 Task: Research Airbnb properties in Ivatsevichy, Belarus from 8th November, 2023 to 19th November, 2023 for 1 adult. Place can be shared room with 1  bedroom having 1 bed and 1 bathroom. Property type can be hotel. Look for 5 properties as per requirement.
Action: Mouse moved to (586, 74)
Screenshot: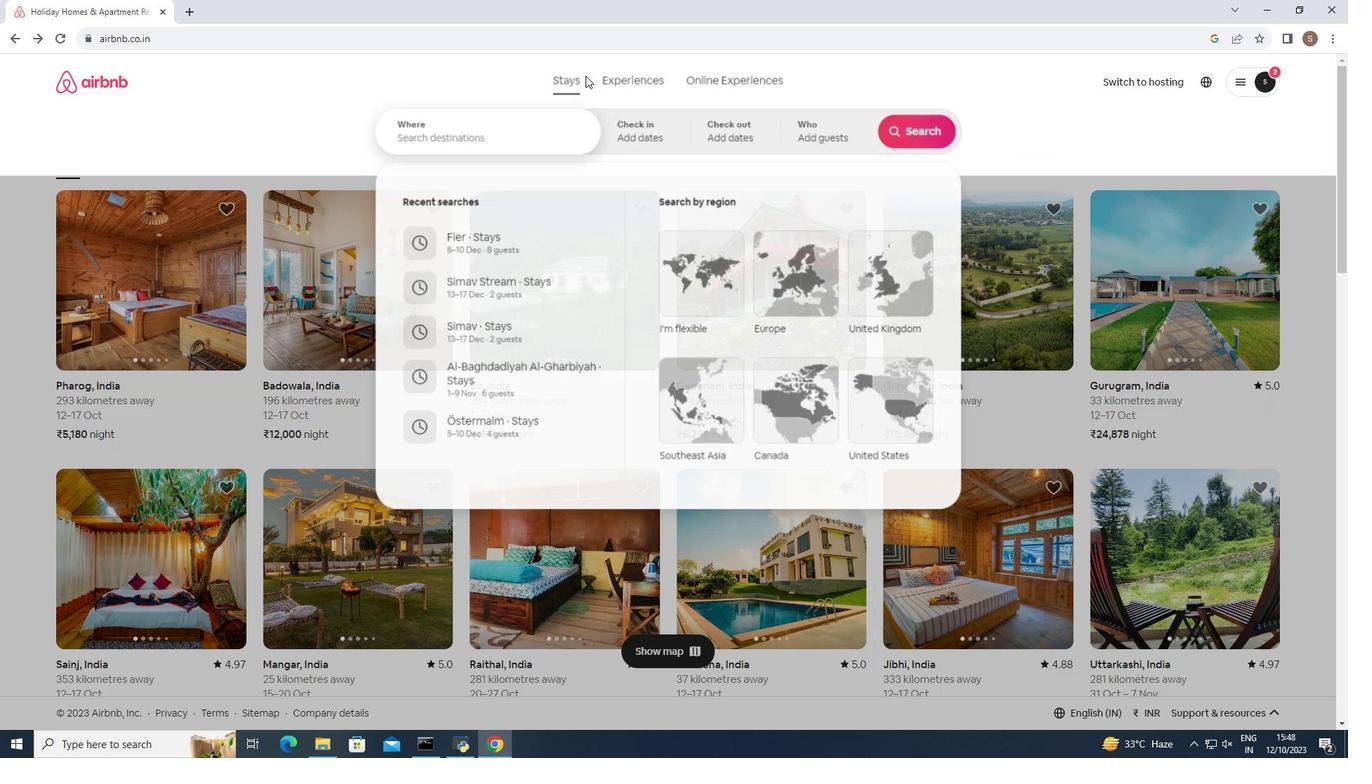 
Action: Mouse pressed left at (586, 74)
Screenshot: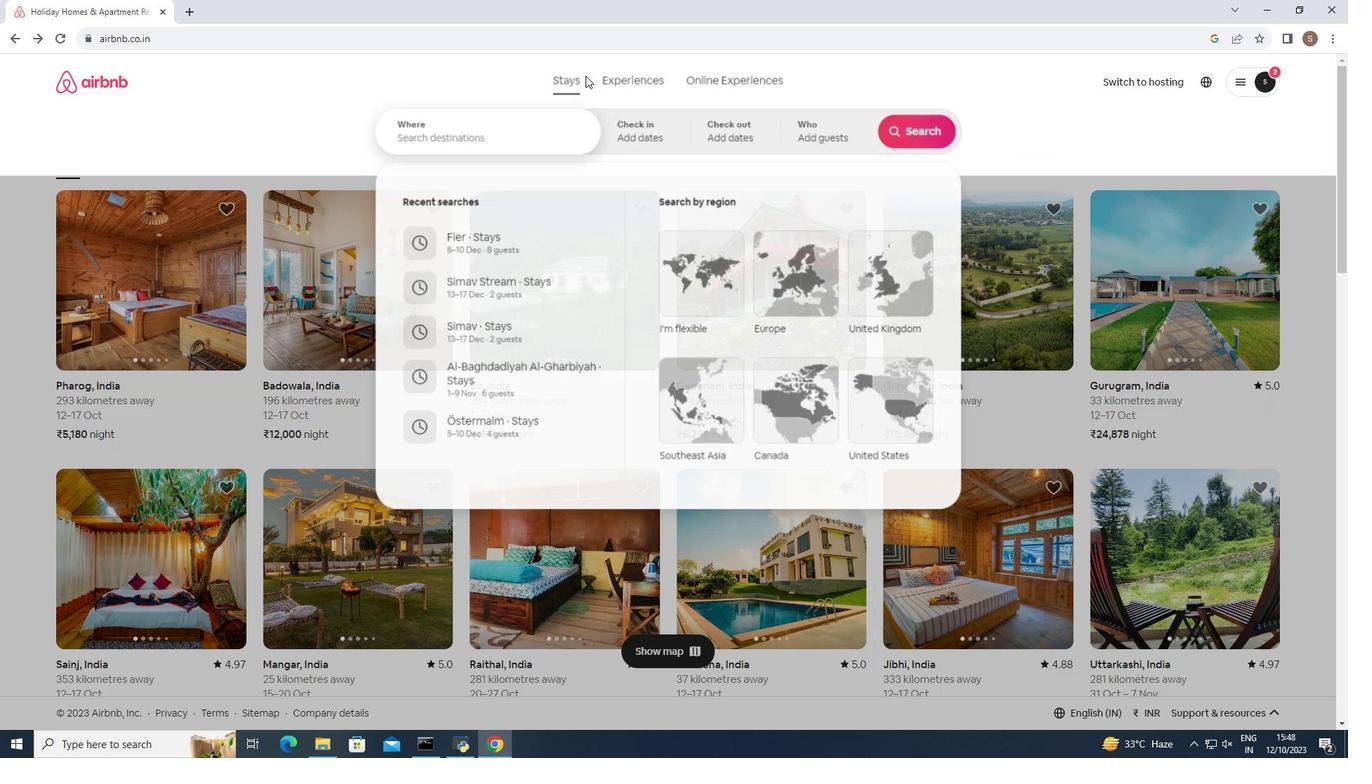 
Action: Mouse moved to (458, 135)
Screenshot: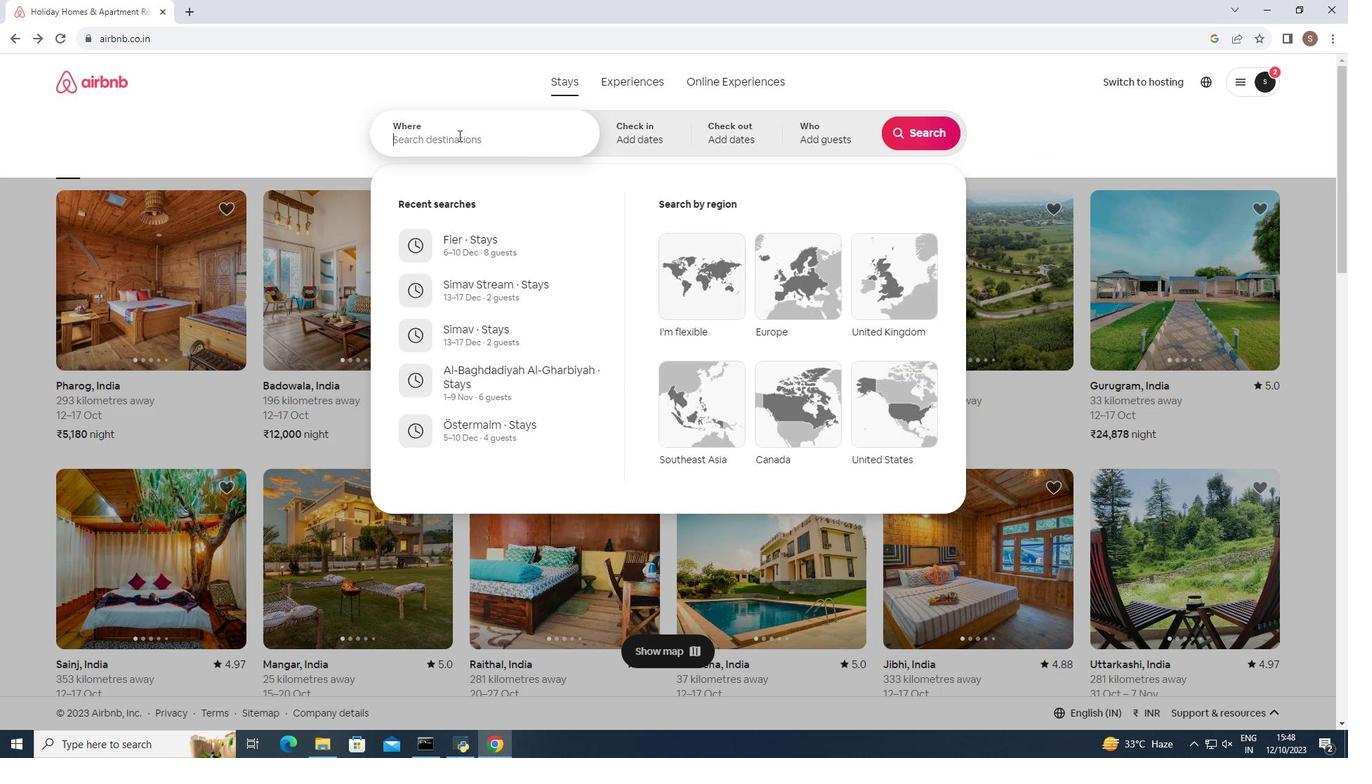 
Action: Mouse pressed left at (458, 135)
Screenshot: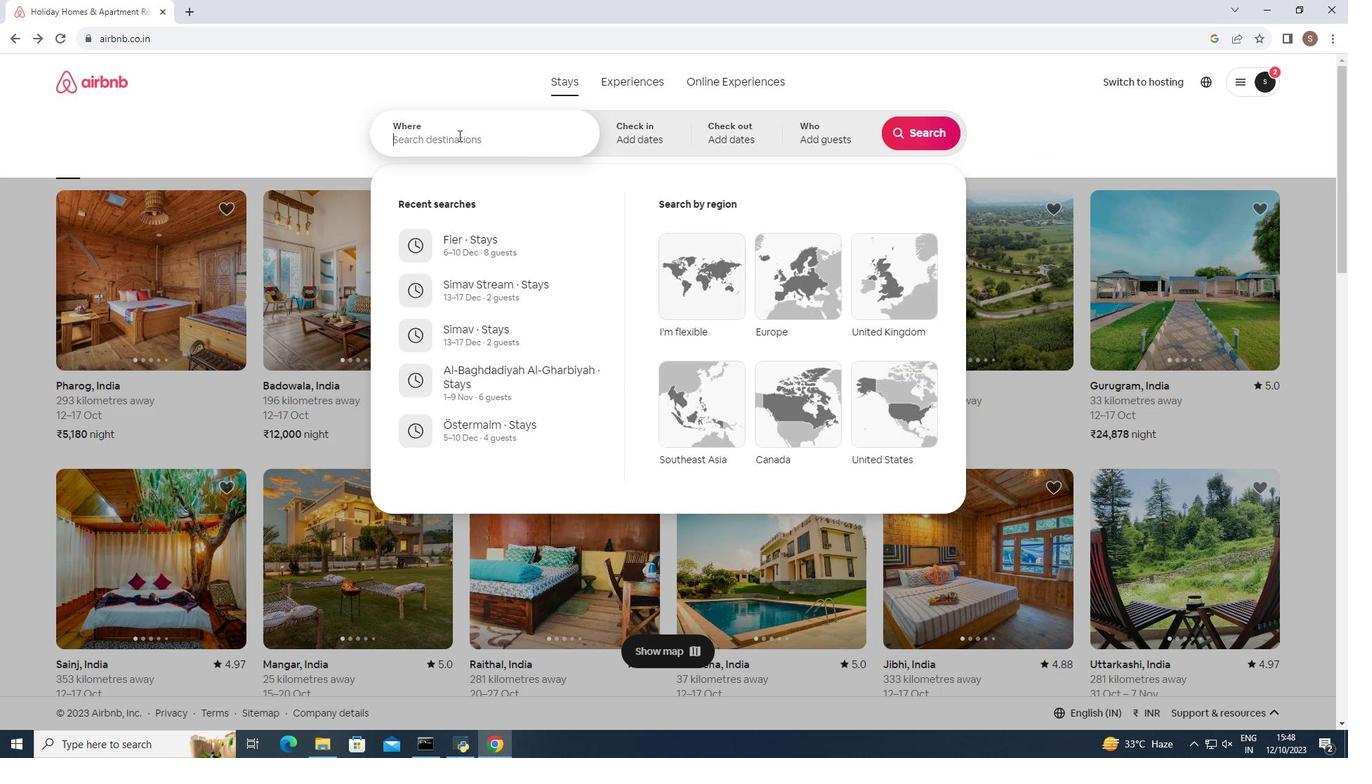 
Action: Key pressed <Key.shift>L<Key.backspace><Key.shift>Ivatsevichy,<Key.space><Key.shift>Belarus<Key.enter>
Screenshot: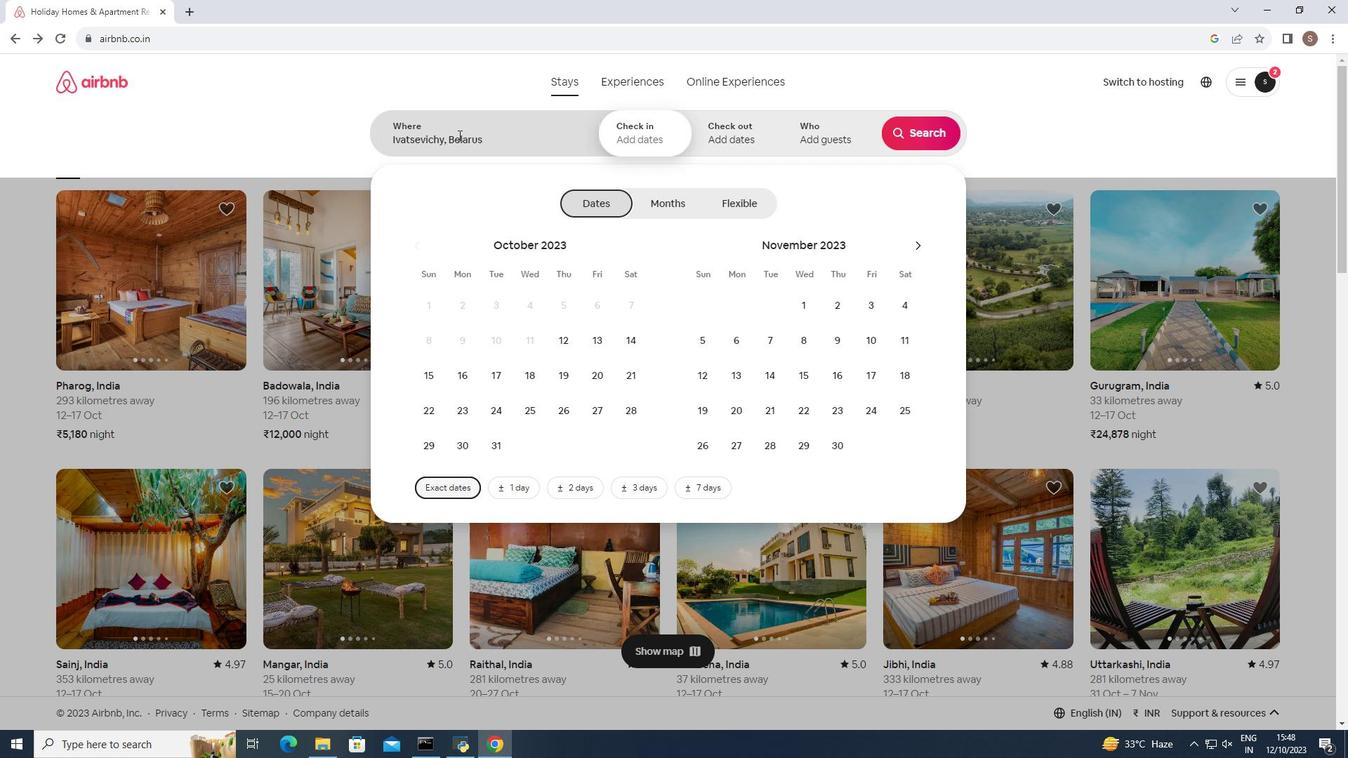 
Action: Mouse moved to (804, 343)
Screenshot: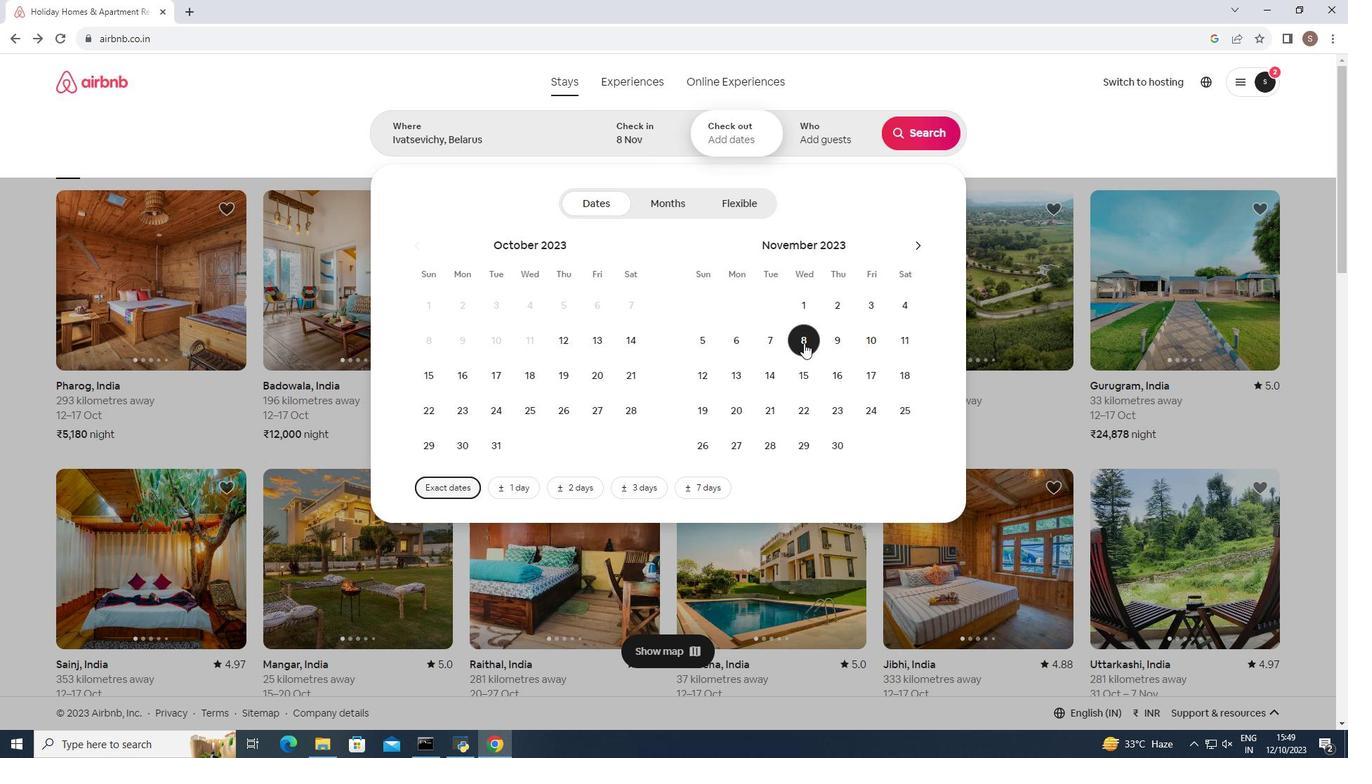 
Action: Mouse pressed left at (804, 343)
Screenshot: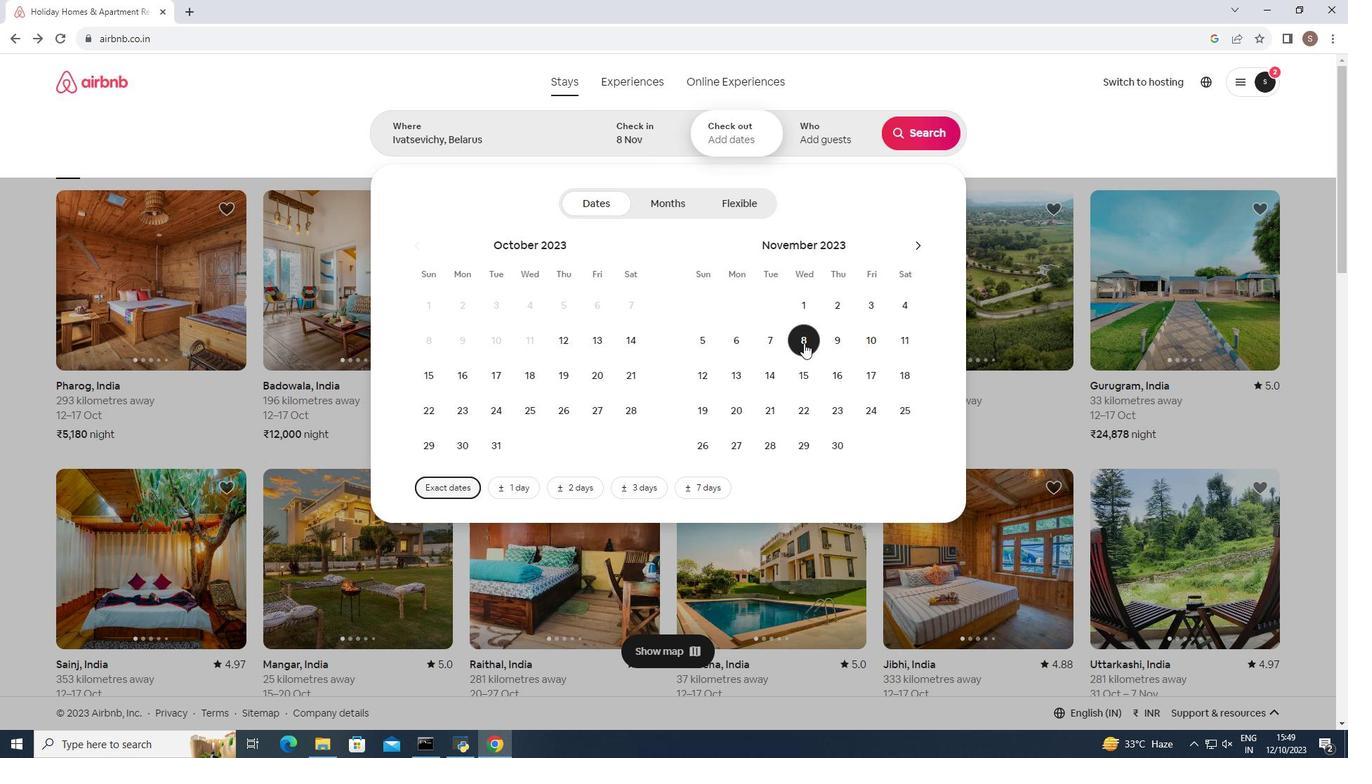 
Action: Mouse moved to (700, 409)
Screenshot: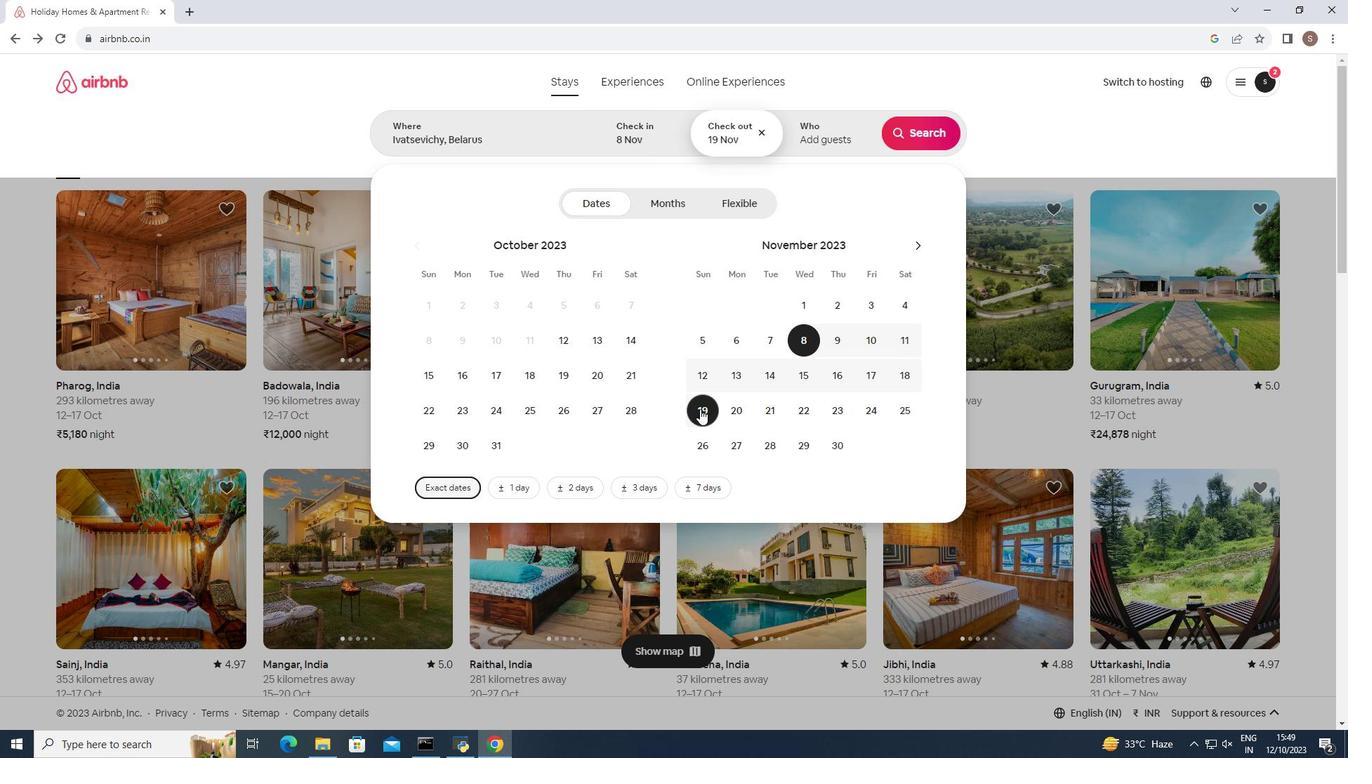 
Action: Mouse pressed left at (700, 409)
Screenshot: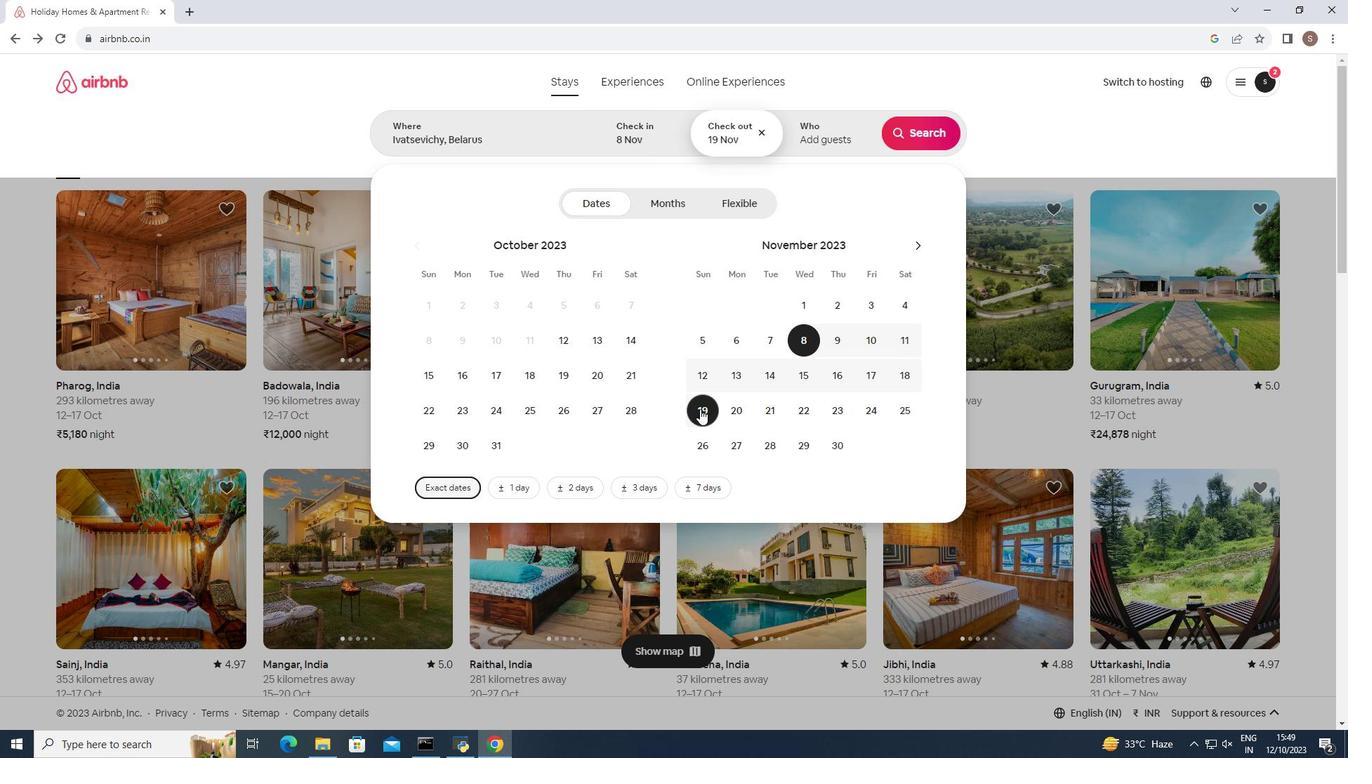 
Action: Mouse moved to (829, 135)
Screenshot: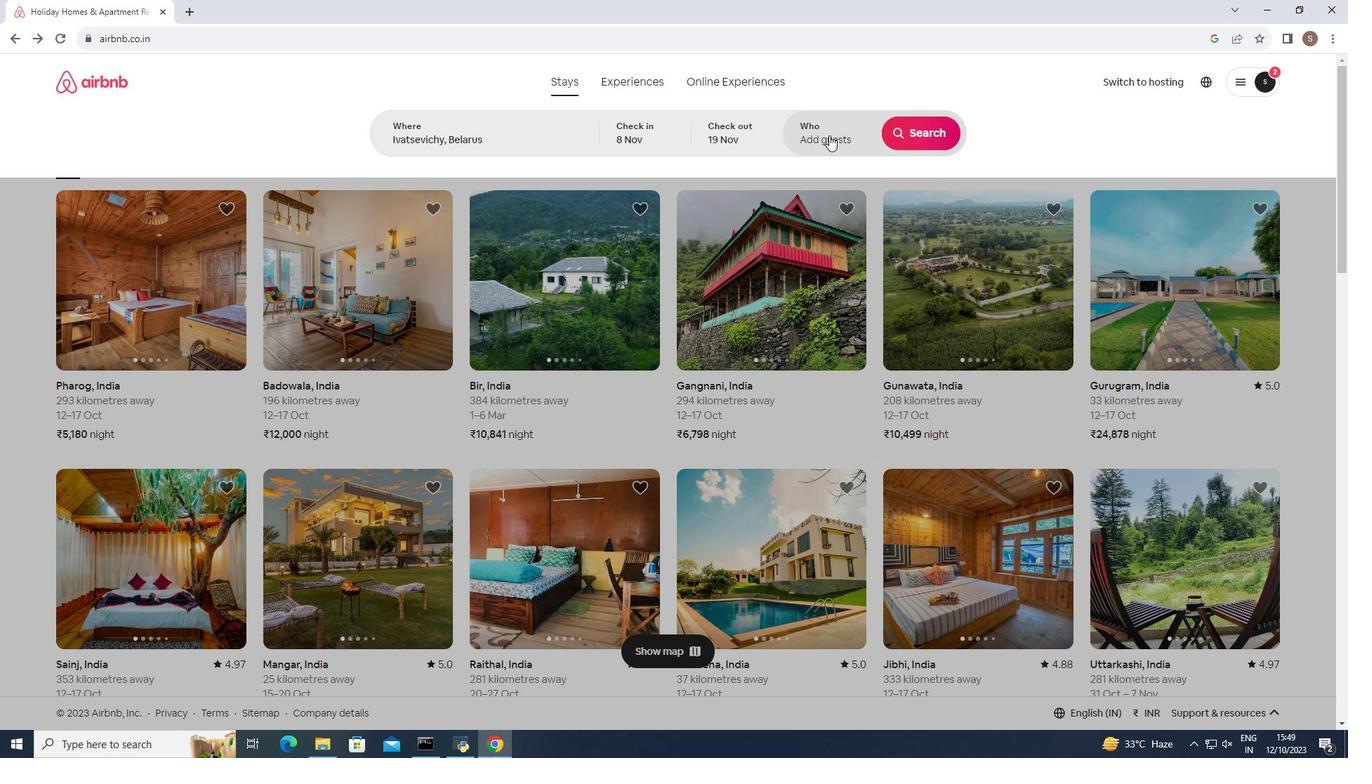 
Action: Mouse pressed left at (829, 135)
Screenshot: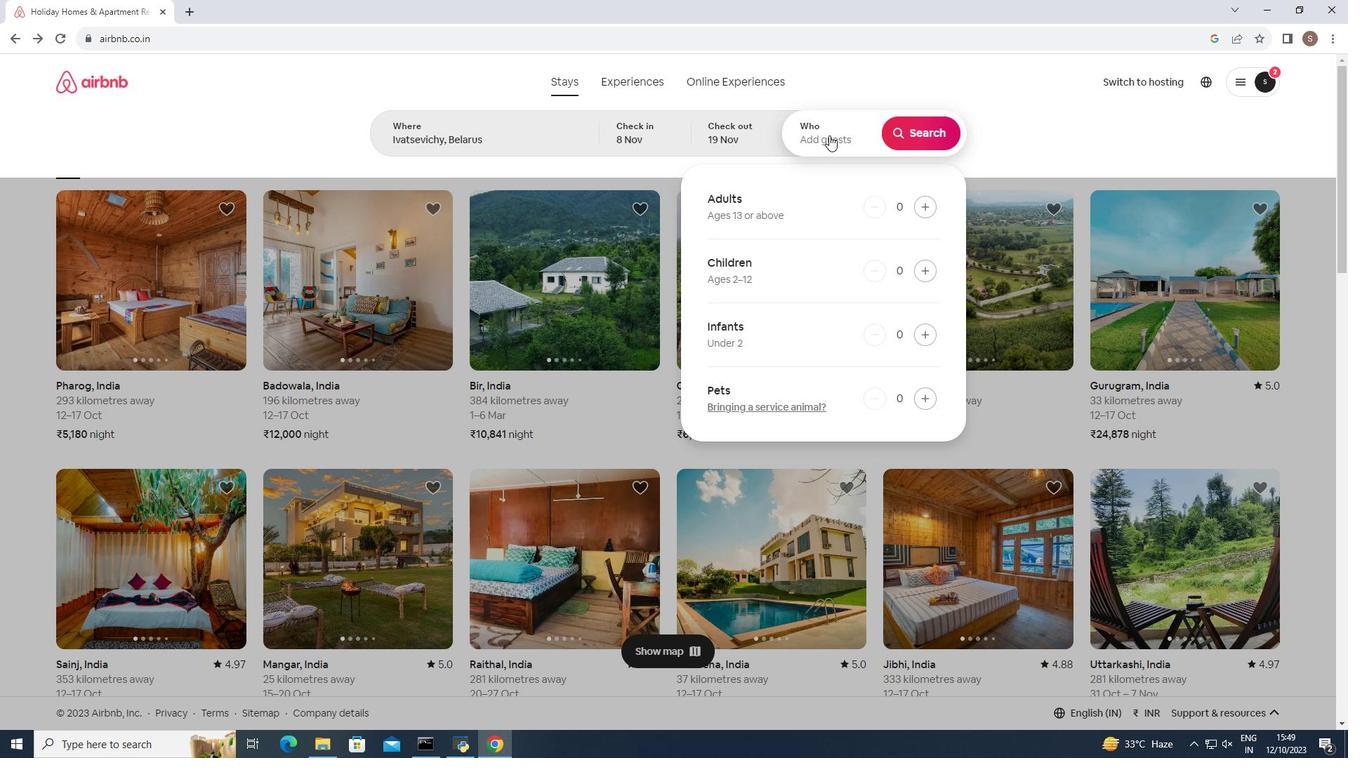 
Action: Mouse moved to (922, 210)
Screenshot: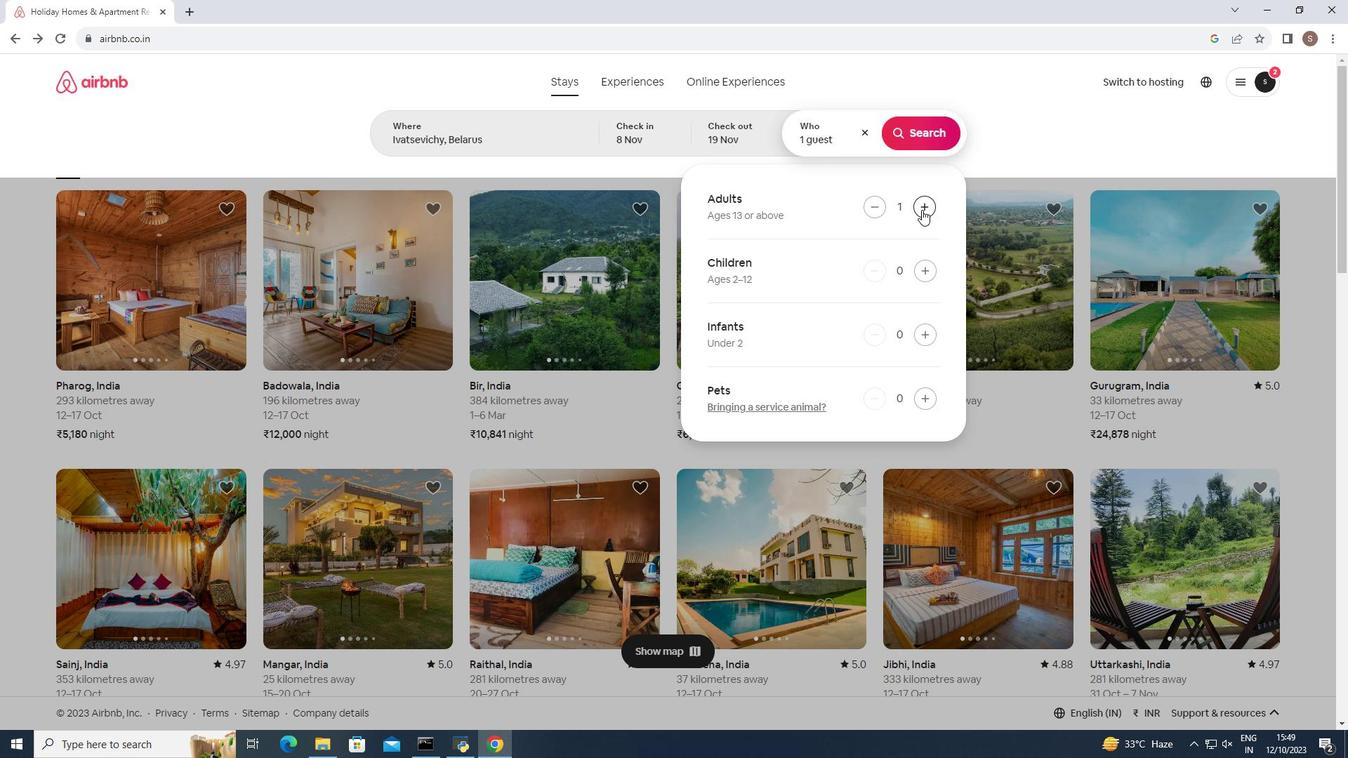 
Action: Mouse pressed left at (922, 210)
Screenshot: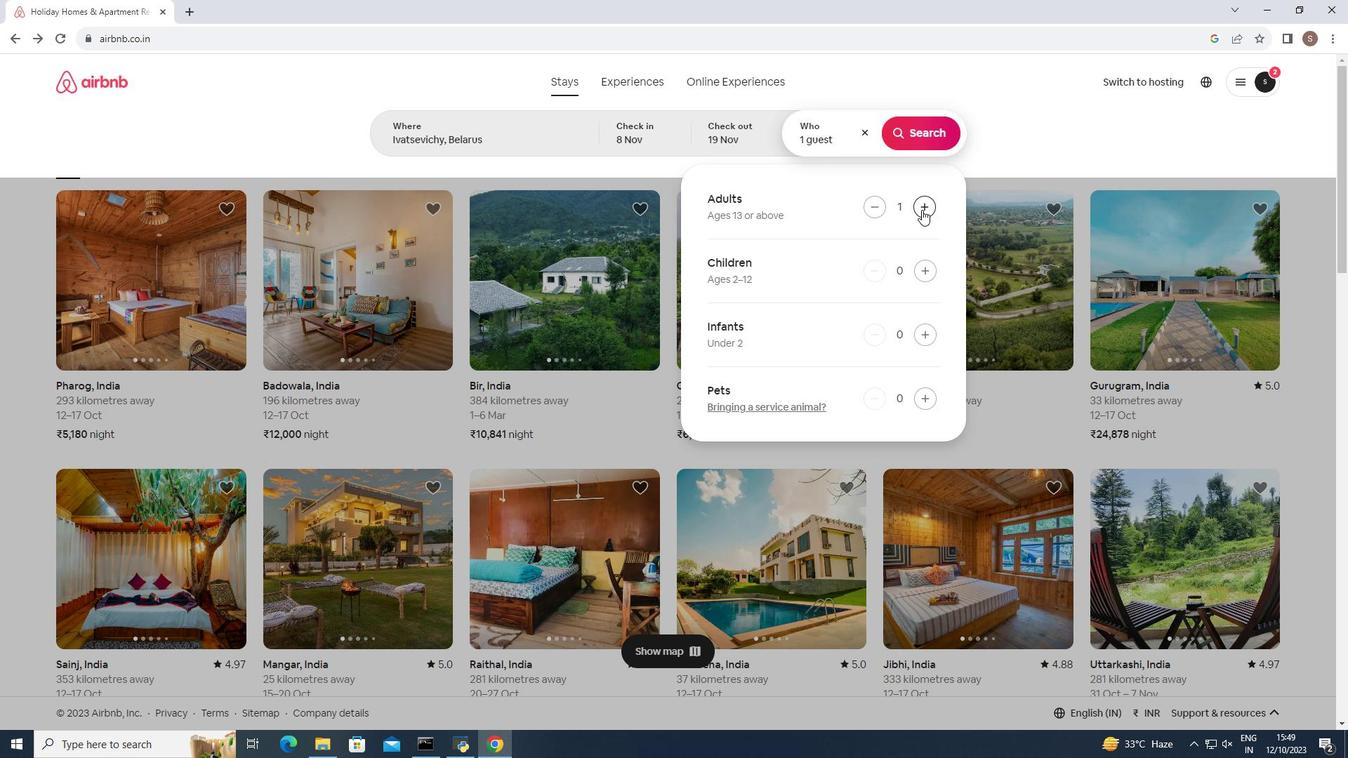 
Action: Mouse moved to (918, 132)
Screenshot: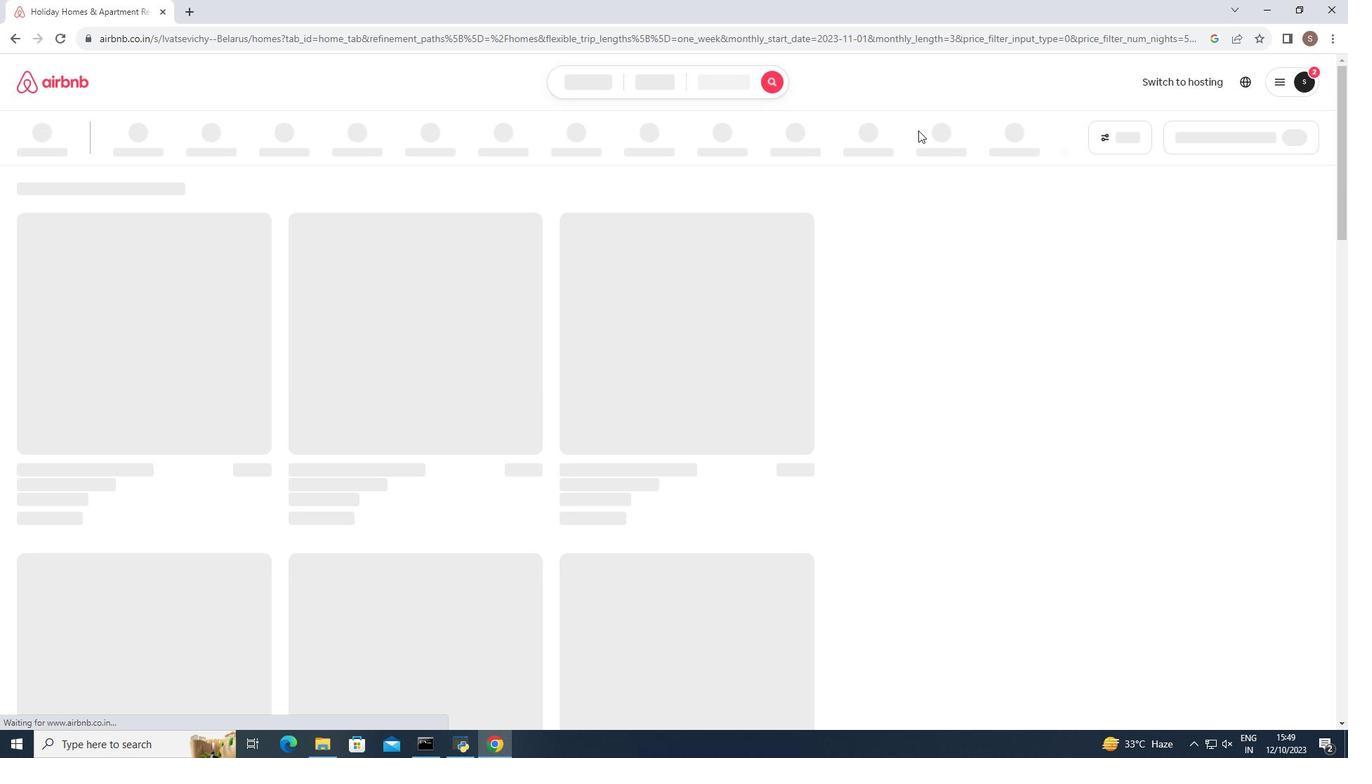 
Action: Mouse pressed left at (918, 132)
Screenshot: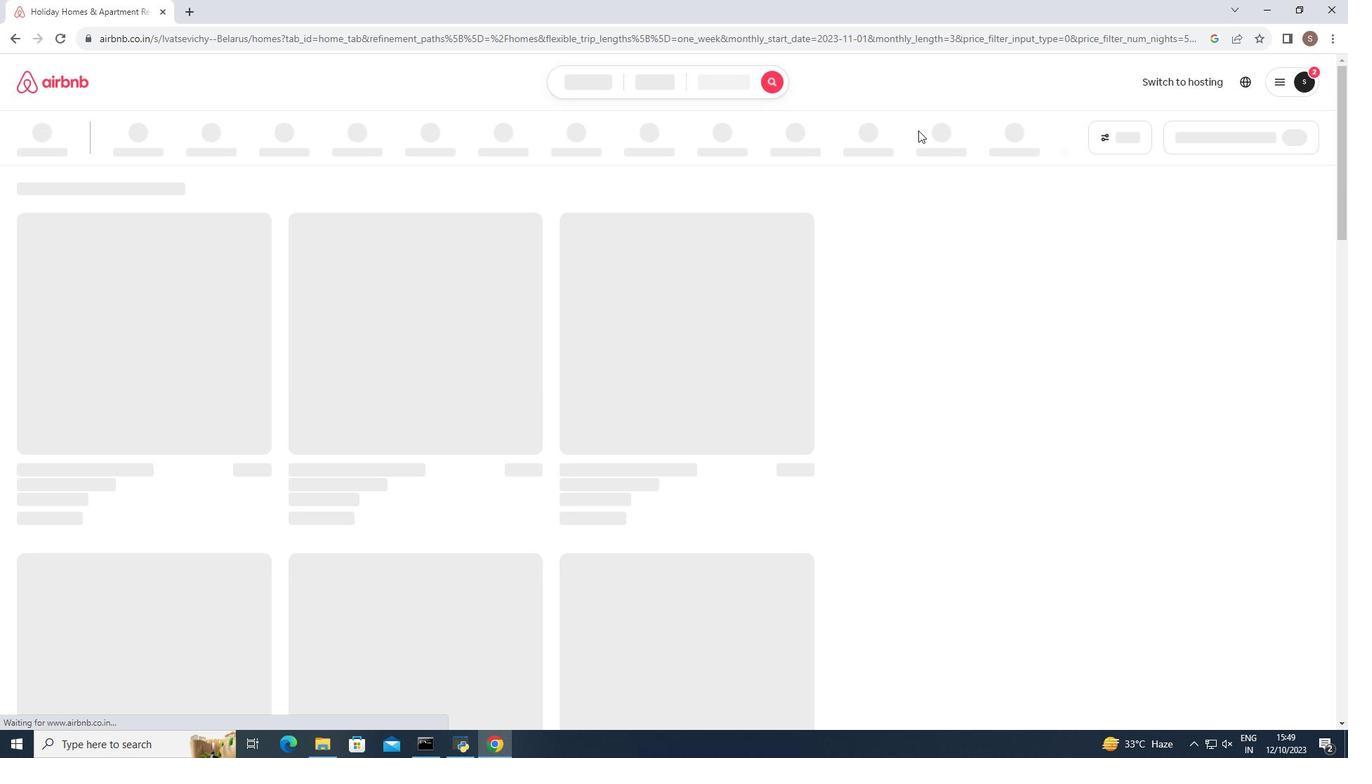 
Action: Mouse moved to (1113, 139)
Screenshot: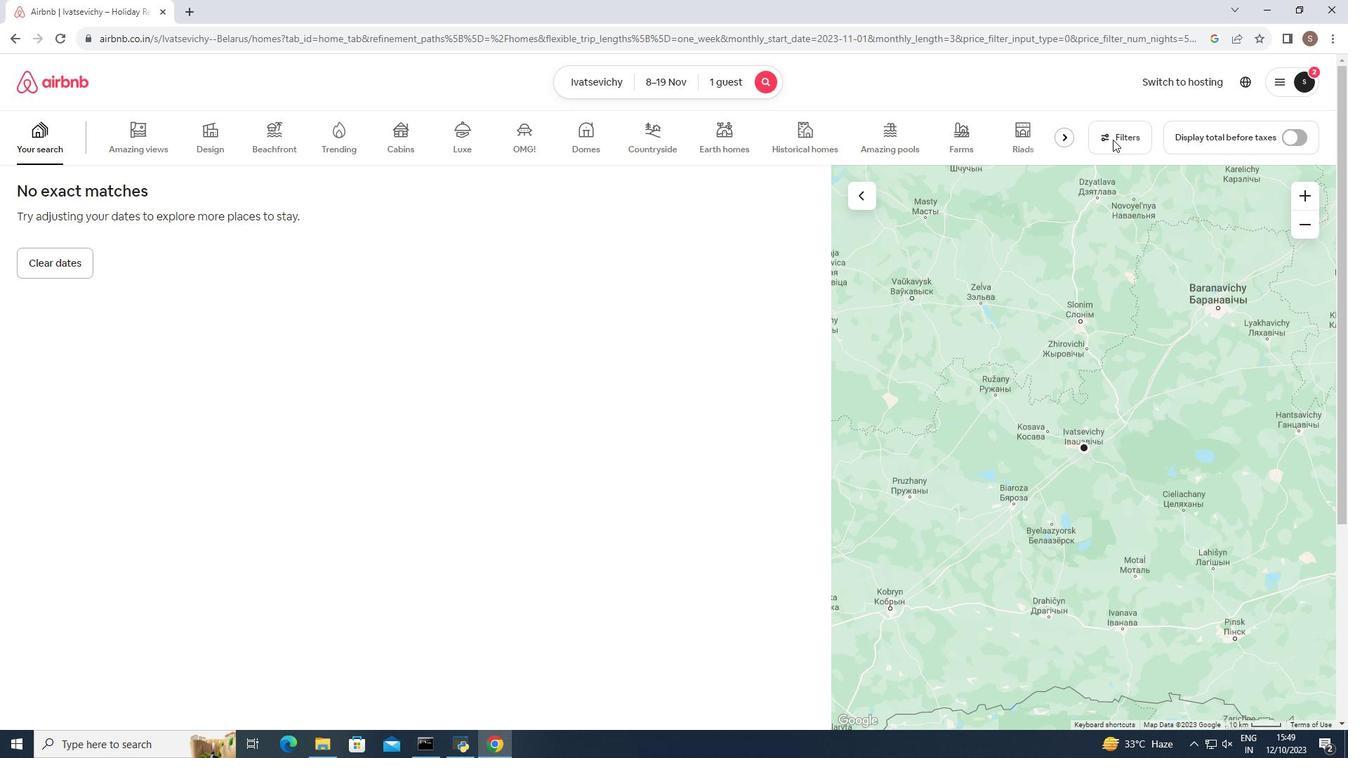 
Action: Mouse pressed left at (1113, 139)
Screenshot: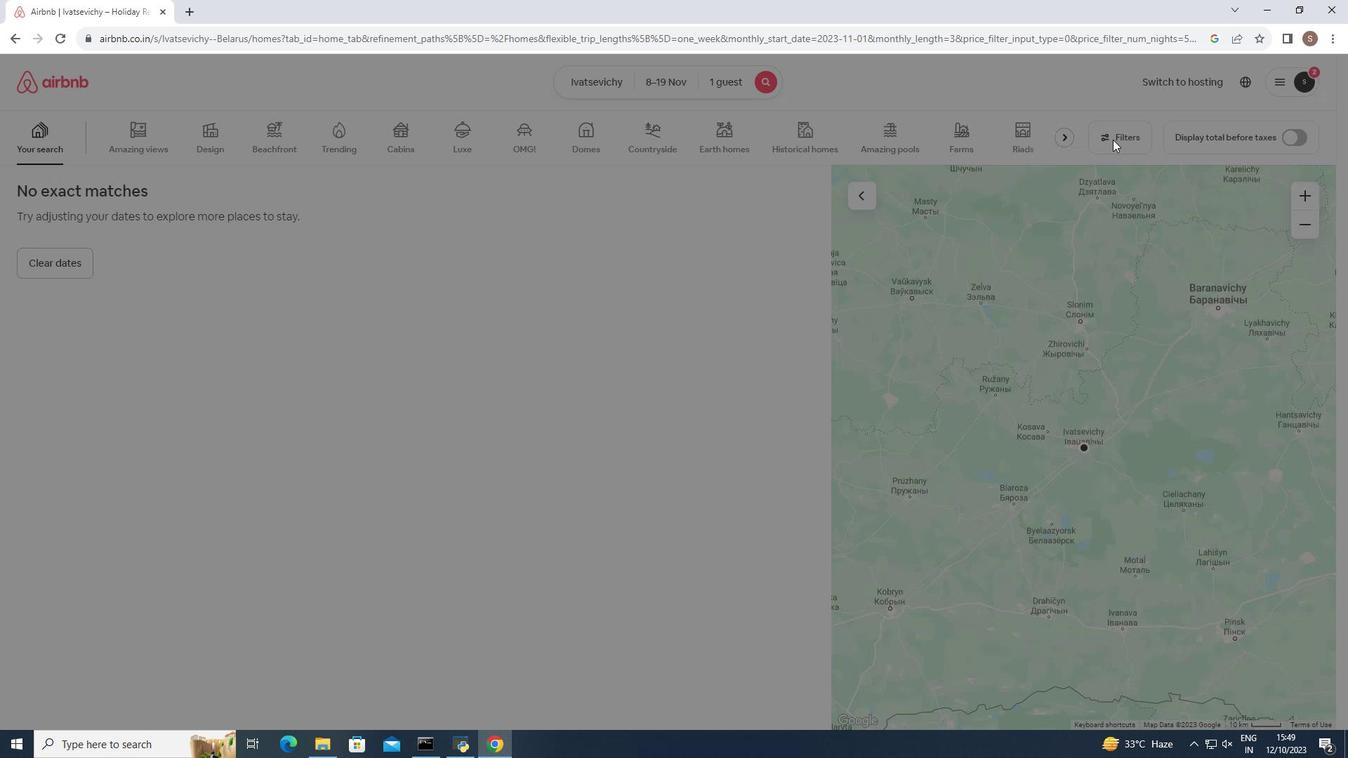 
Action: Mouse moved to (581, 335)
Screenshot: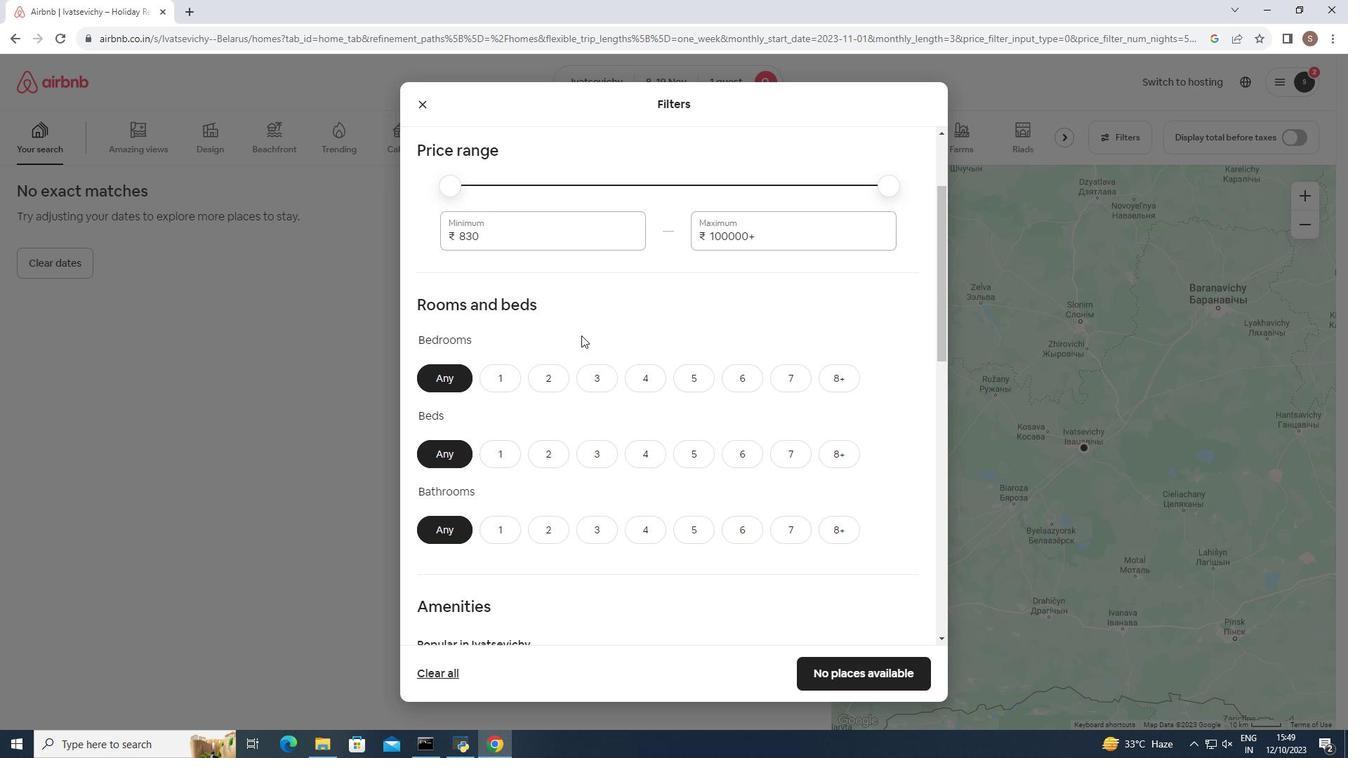 
Action: Mouse scrolled (581, 334) with delta (0, 0)
Screenshot: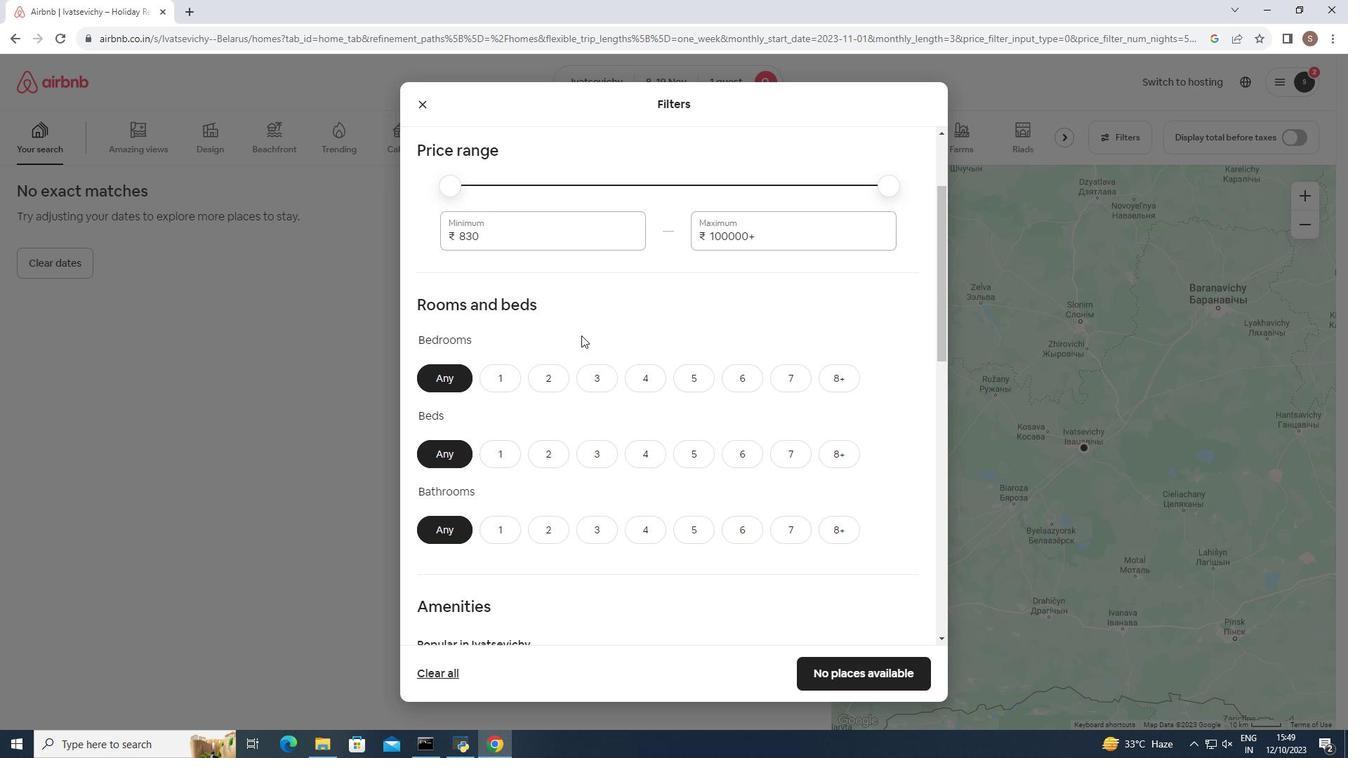 
Action: Mouse moved to (581, 335)
Screenshot: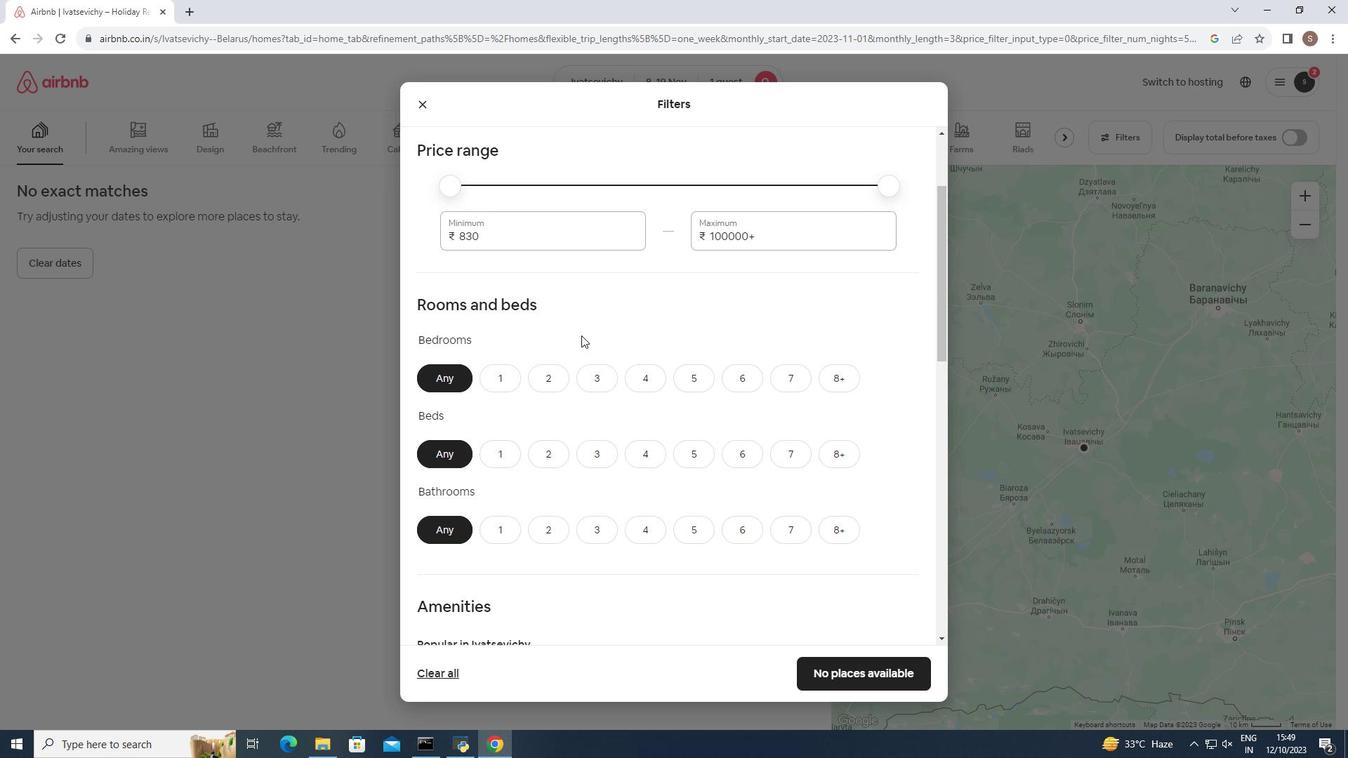 
Action: Mouse scrolled (581, 335) with delta (0, 0)
Screenshot: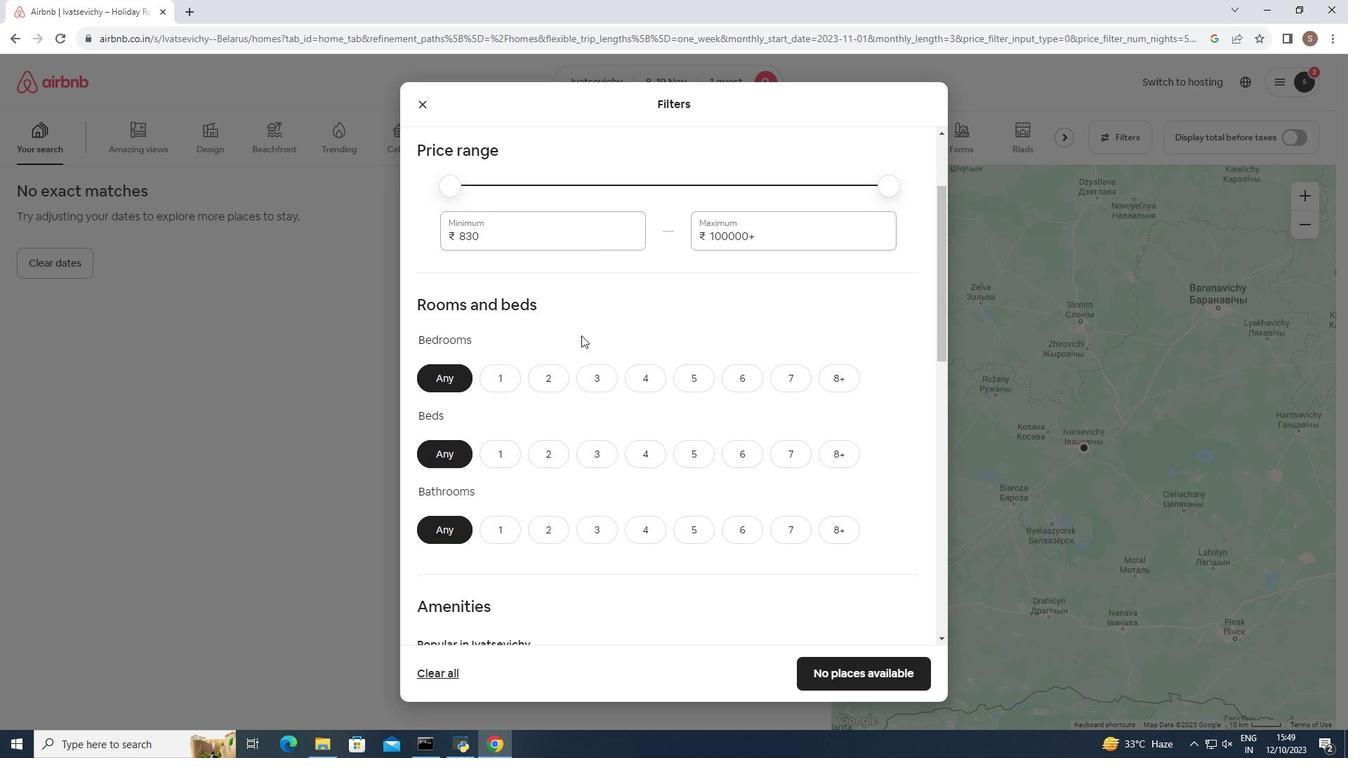 
Action: Mouse moved to (505, 375)
Screenshot: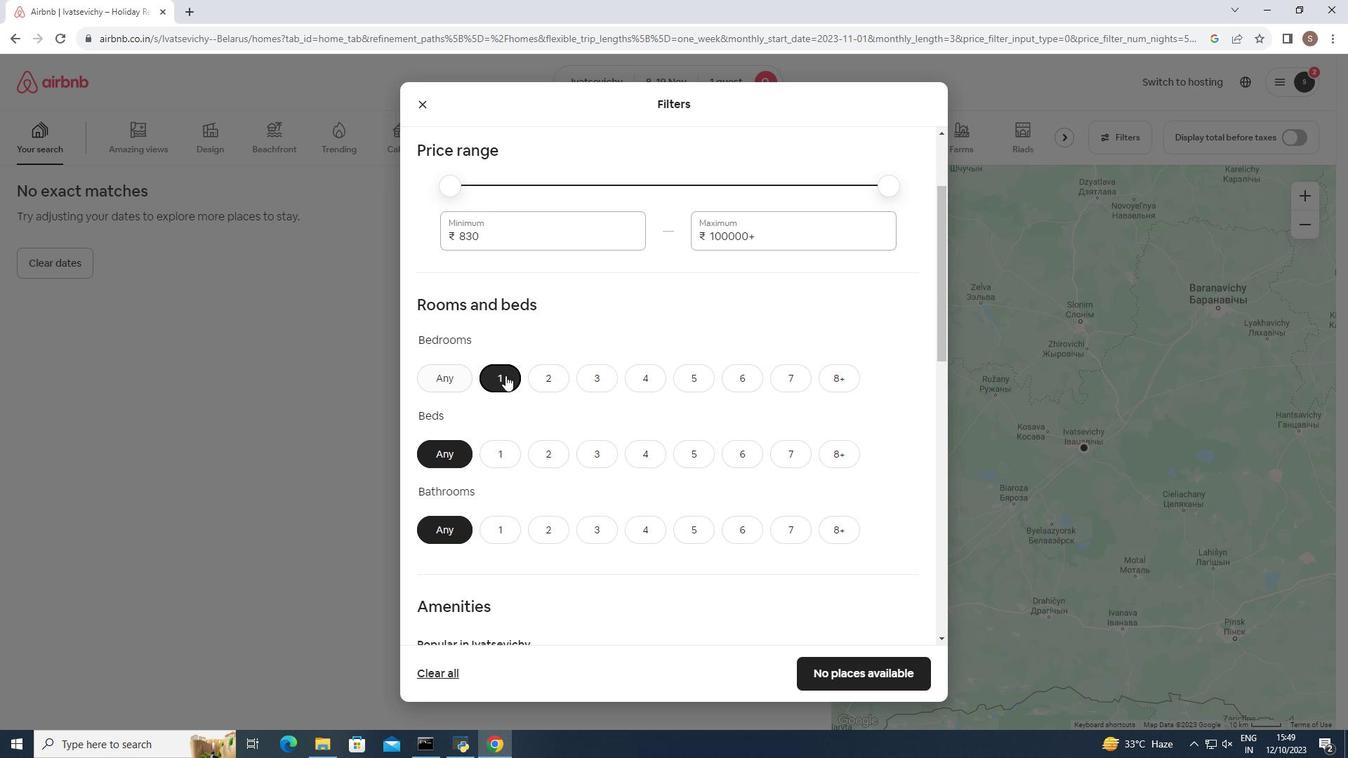 
Action: Mouse pressed left at (505, 375)
Screenshot: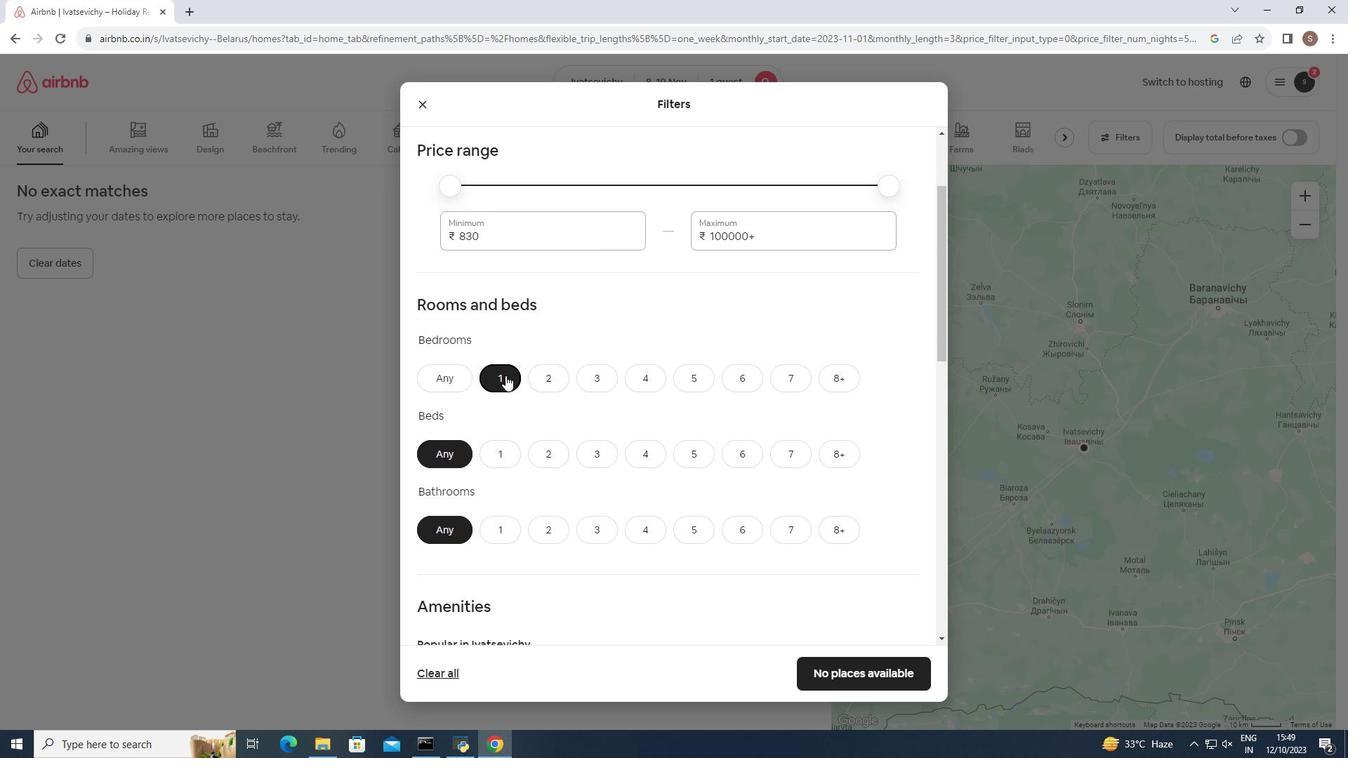 
Action: Mouse moved to (504, 444)
Screenshot: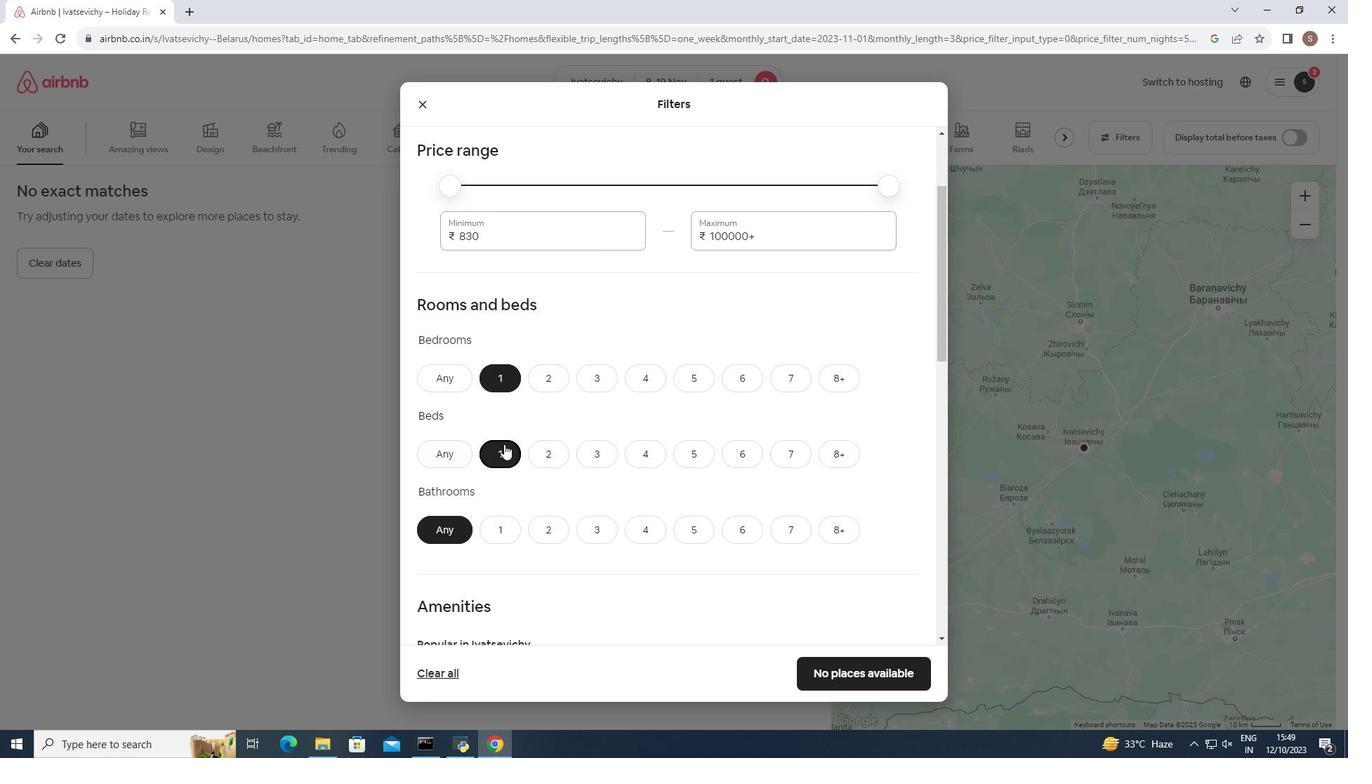 
Action: Mouse pressed left at (504, 444)
Screenshot: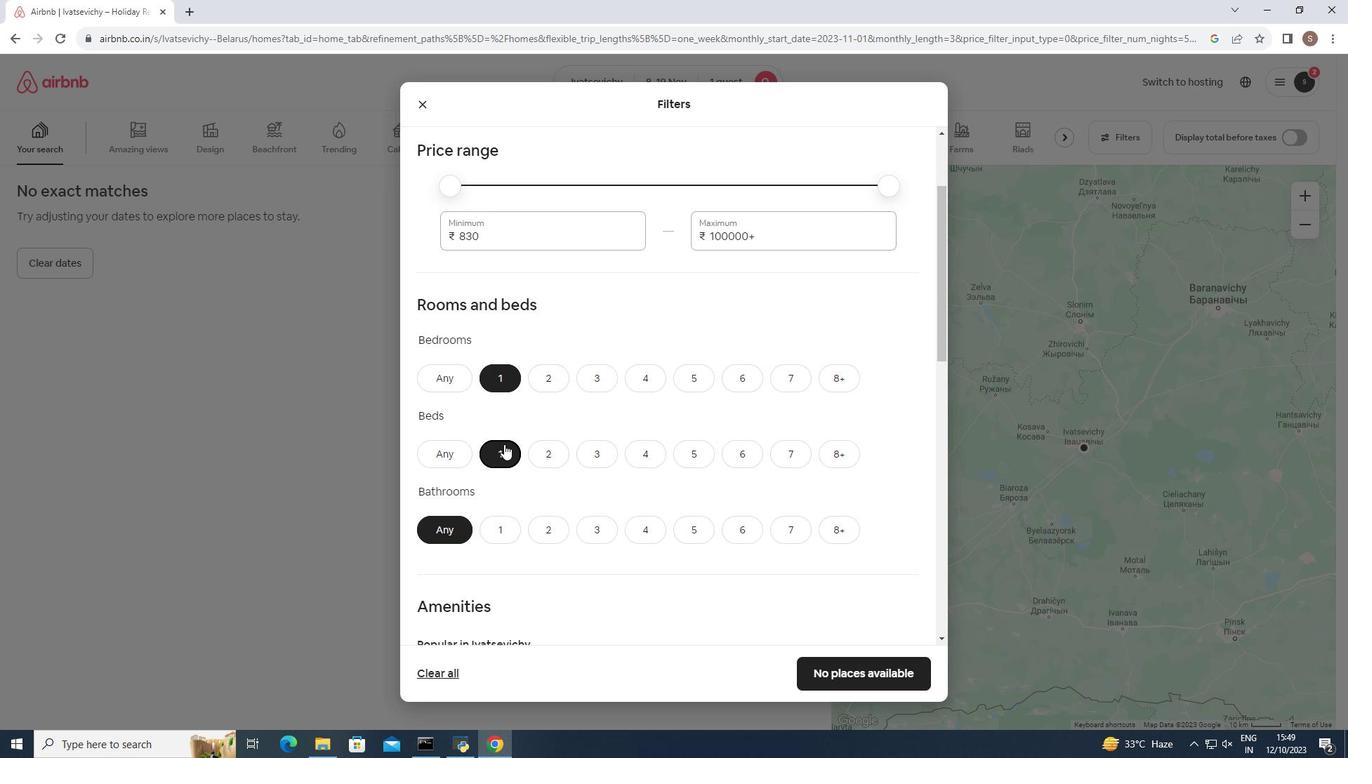
Action: Mouse moved to (508, 532)
Screenshot: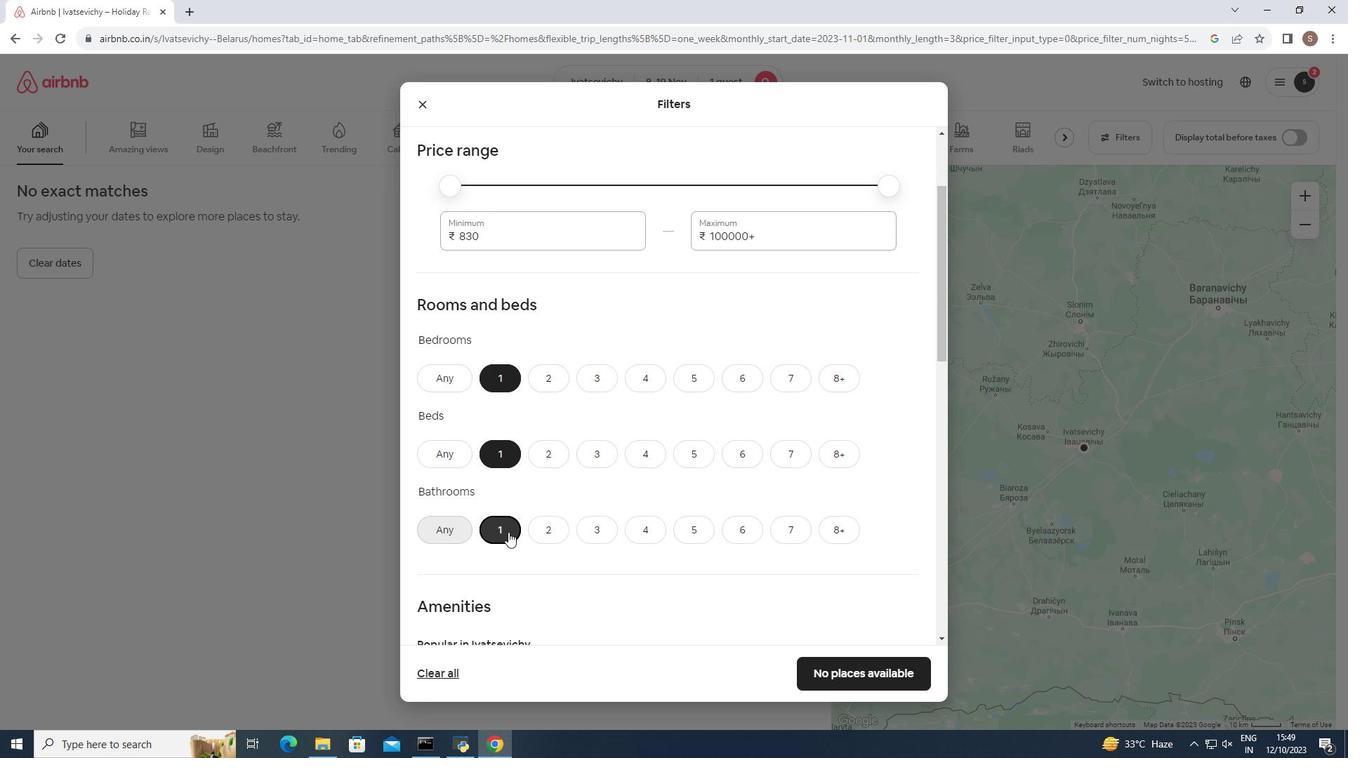 
Action: Mouse pressed left at (508, 532)
Screenshot: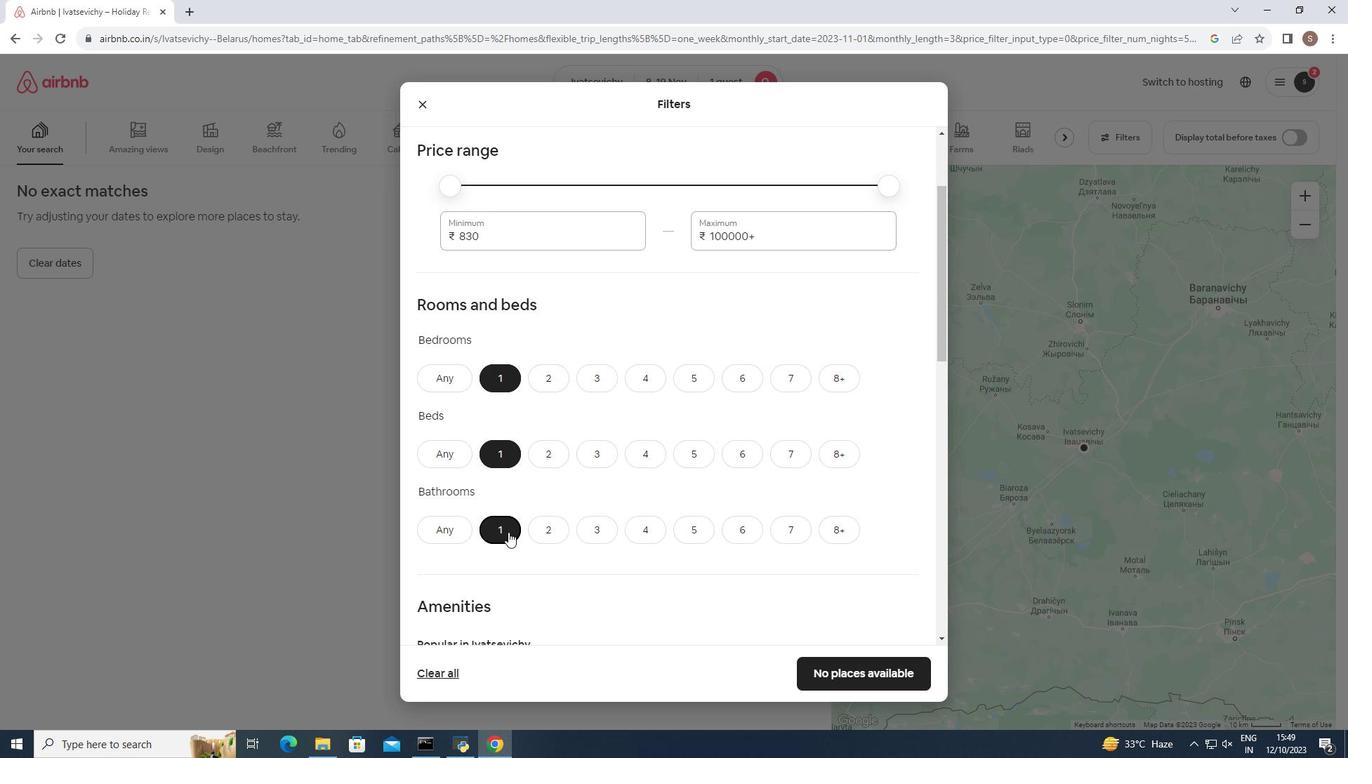 
Action: Mouse moved to (599, 465)
Screenshot: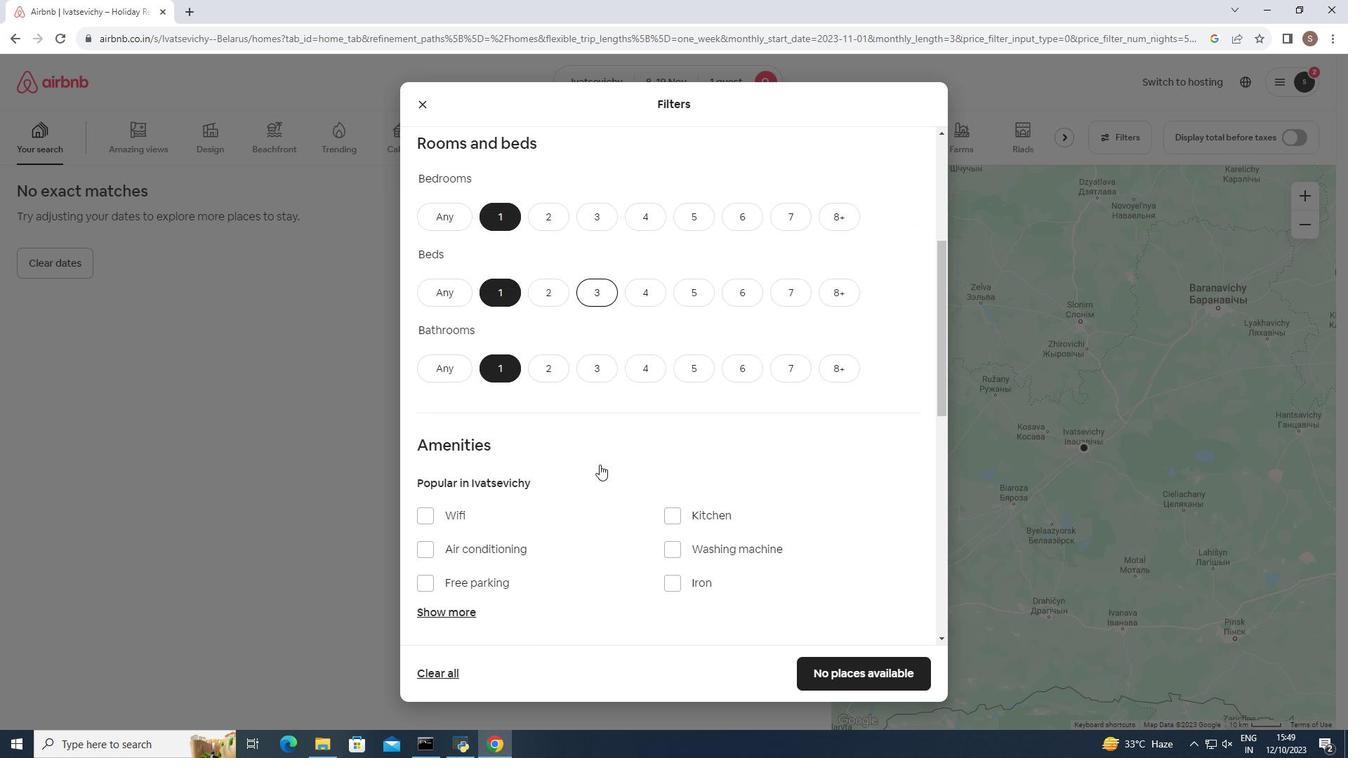 
Action: Mouse scrolled (599, 464) with delta (0, 0)
Screenshot: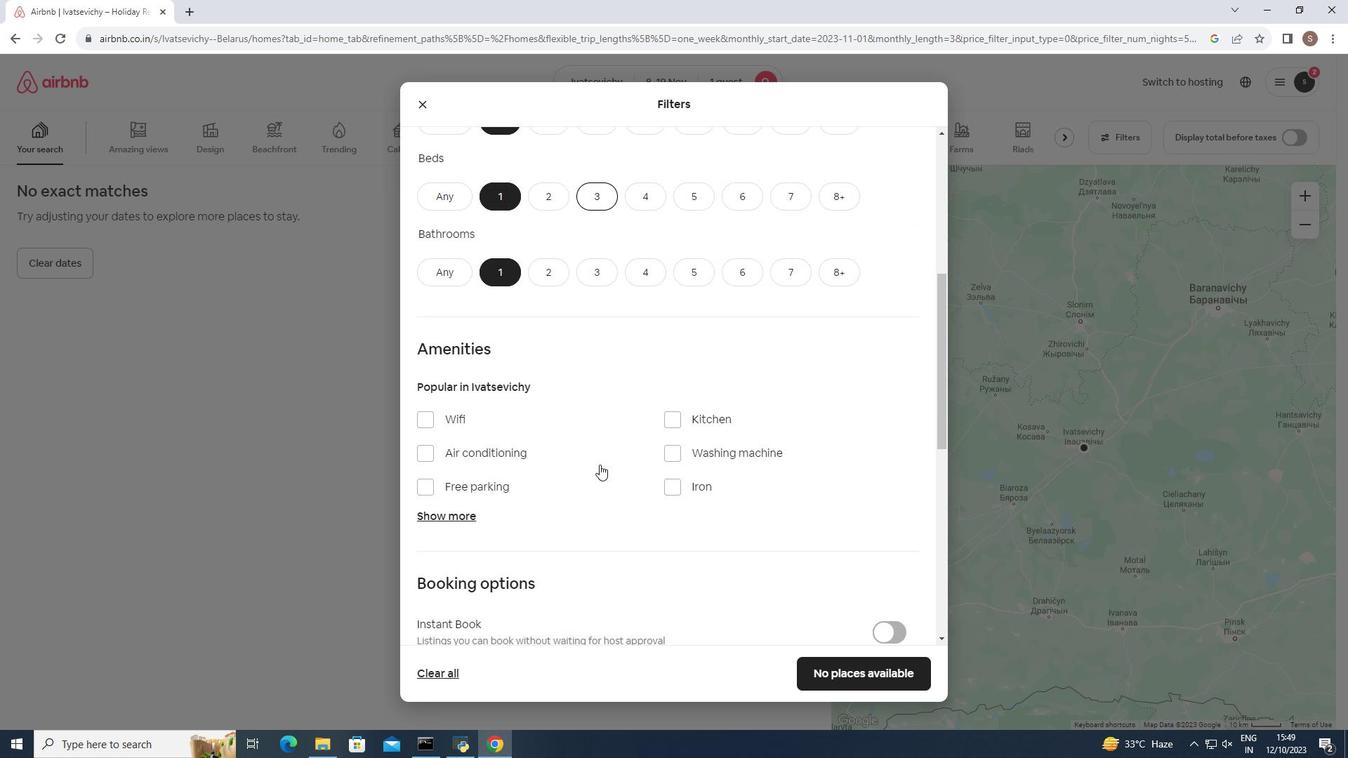 
Action: Mouse scrolled (599, 464) with delta (0, 0)
Screenshot: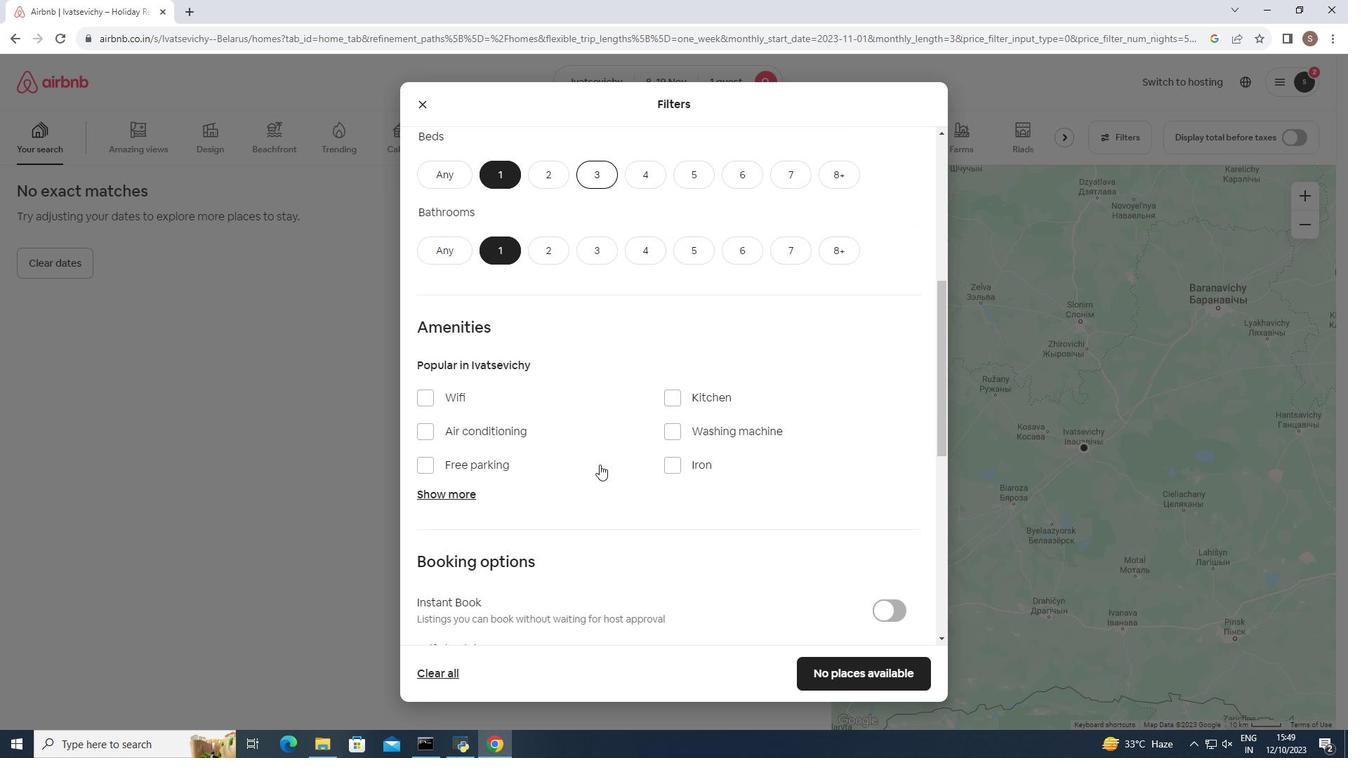 
Action: Mouse scrolled (599, 464) with delta (0, 0)
Screenshot: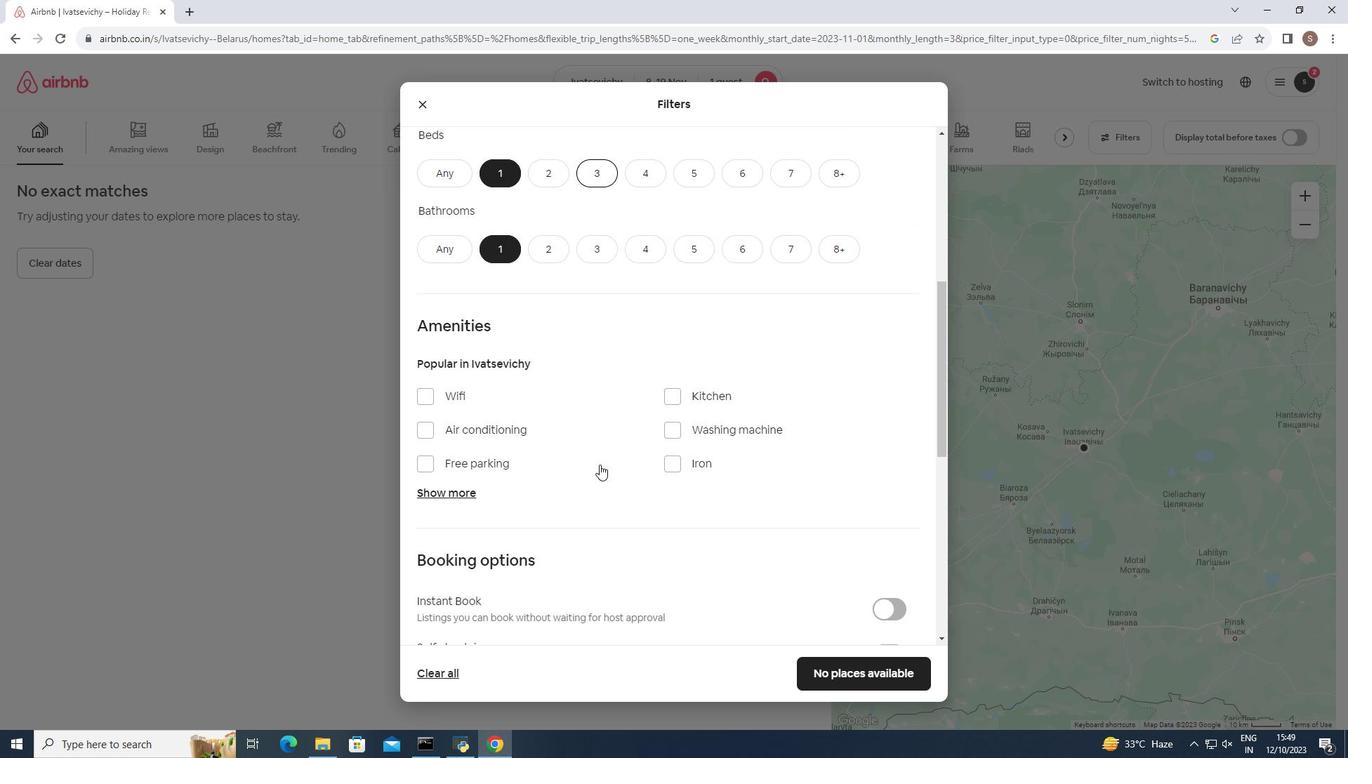 
Action: Mouse scrolled (599, 464) with delta (0, 0)
Screenshot: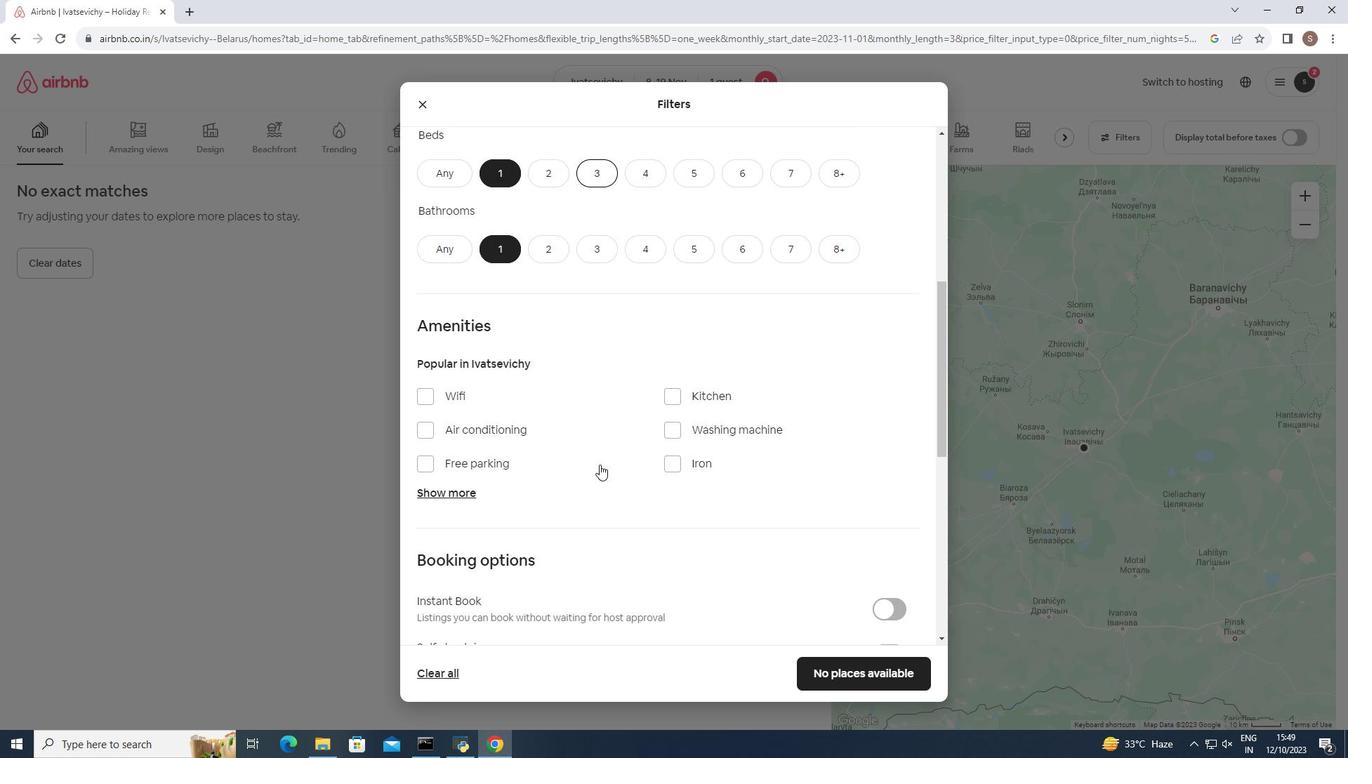 
Action: Mouse moved to (599, 465)
Screenshot: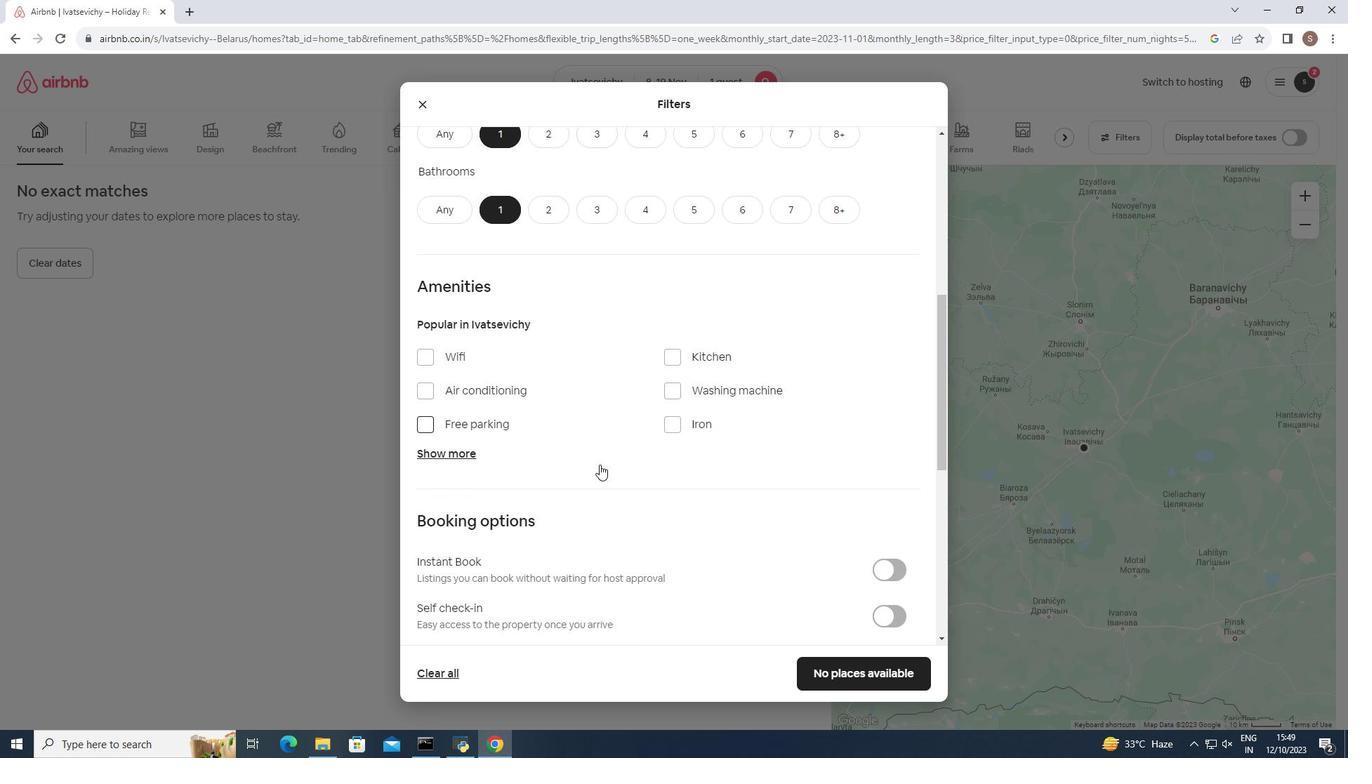 
Action: Mouse scrolled (599, 464) with delta (0, 0)
Screenshot: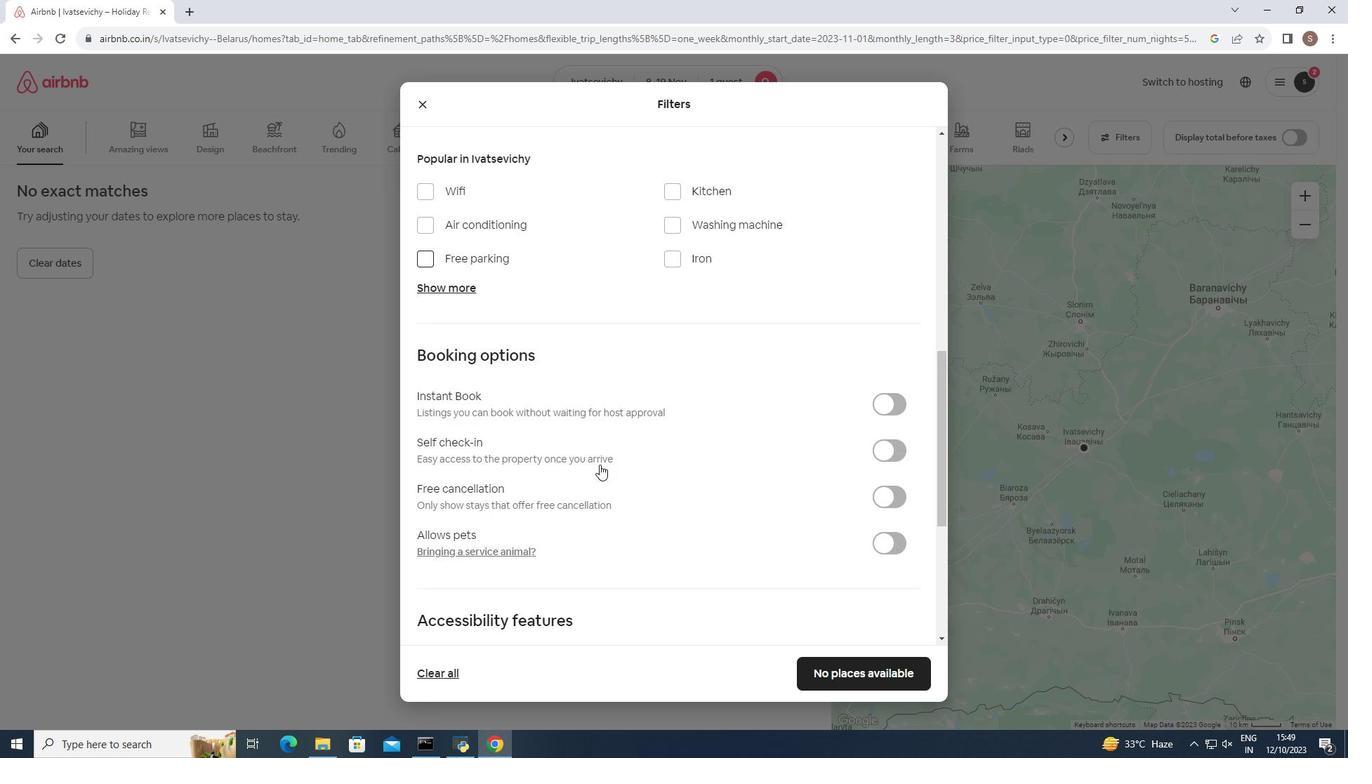 
Action: Mouse scrolled (599, 464) with delta (0, 0)
Screenshot: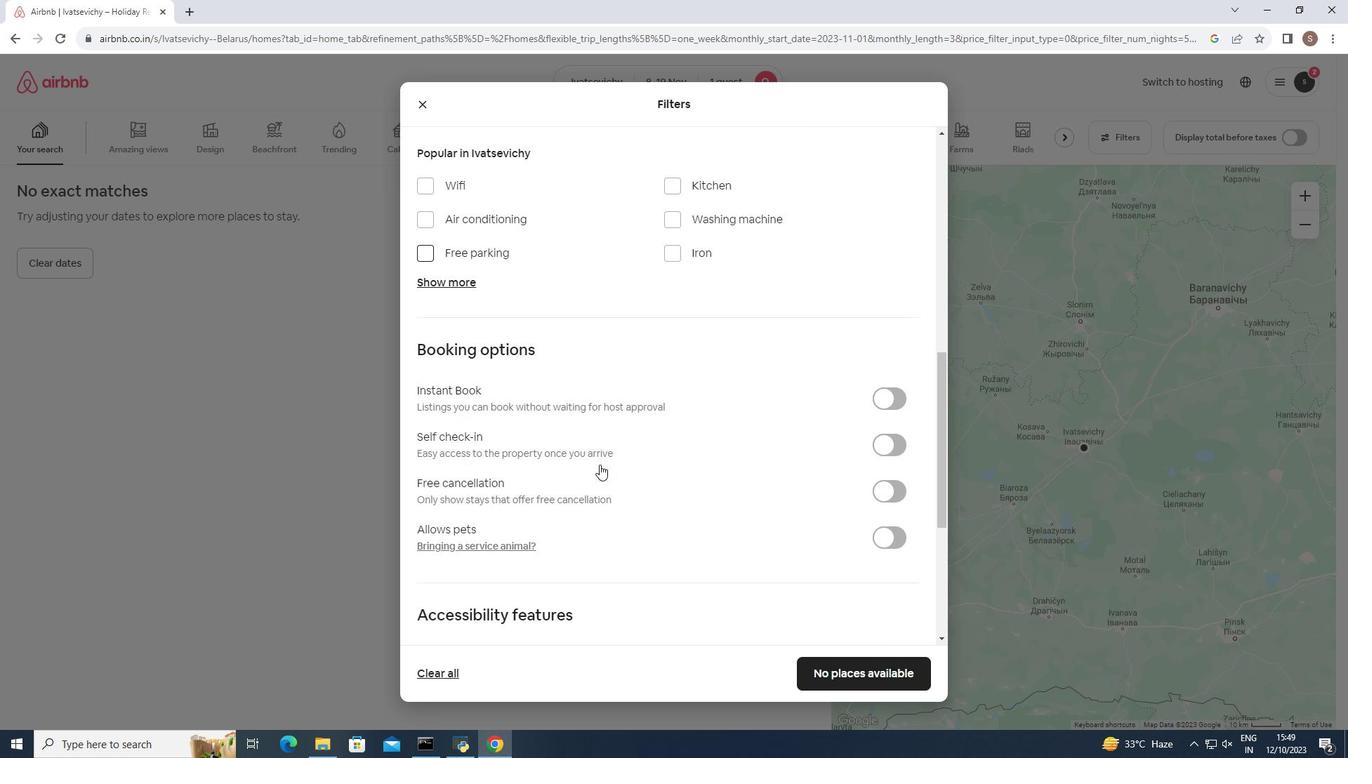 
Action: Mouse scrolled (599, 464) with delta (0, 0)
Screenshot: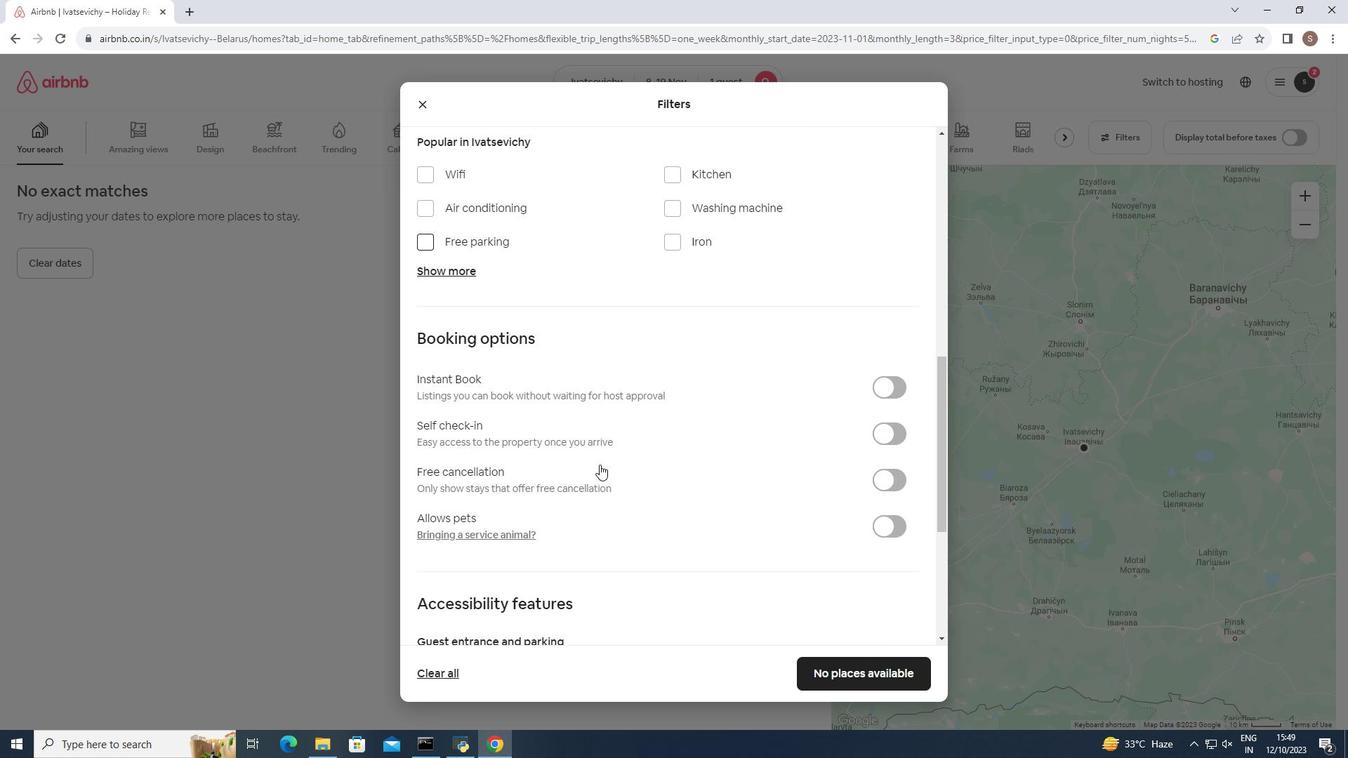 
Action: Mouse scrolled (599, 464) with delta (0, 0)
Screenshot: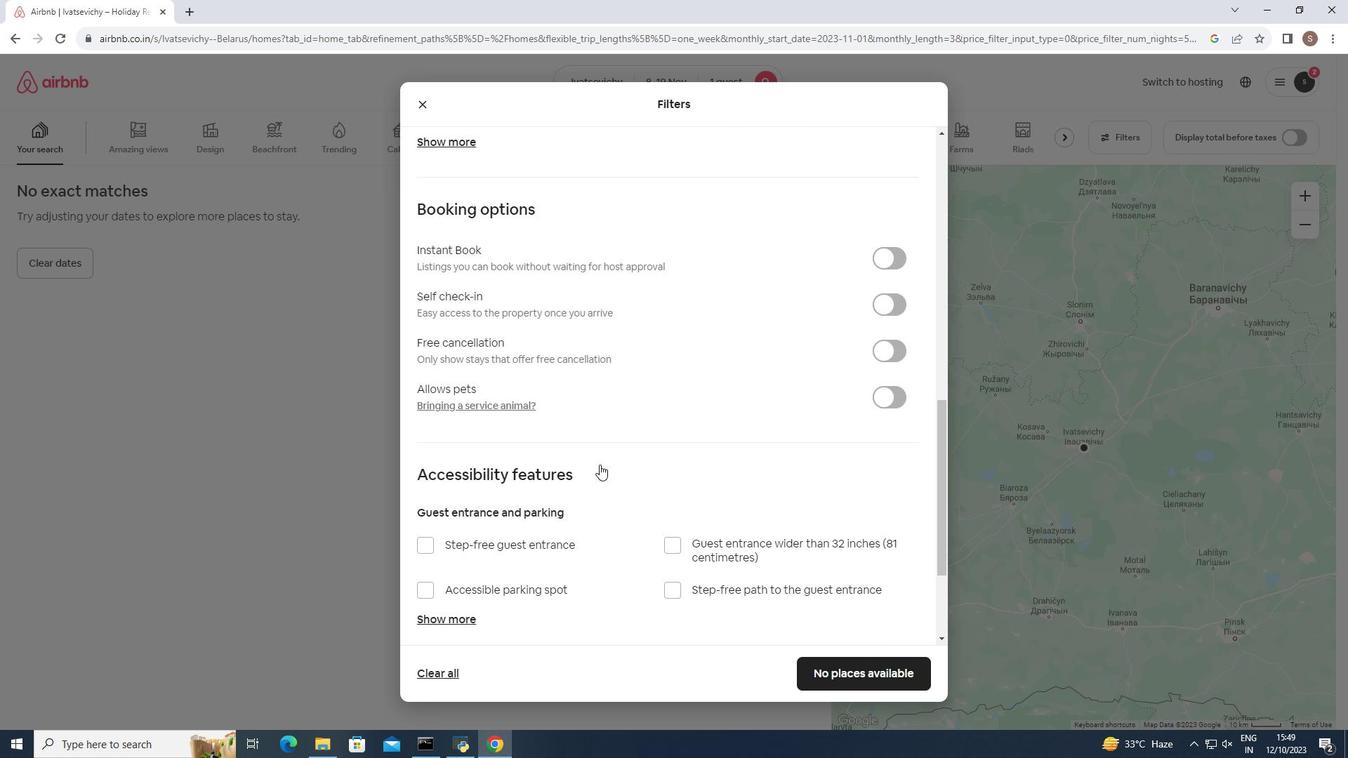 
Action: Mouse scrolled (599, 464) with delta (0, 0)
Screenshot: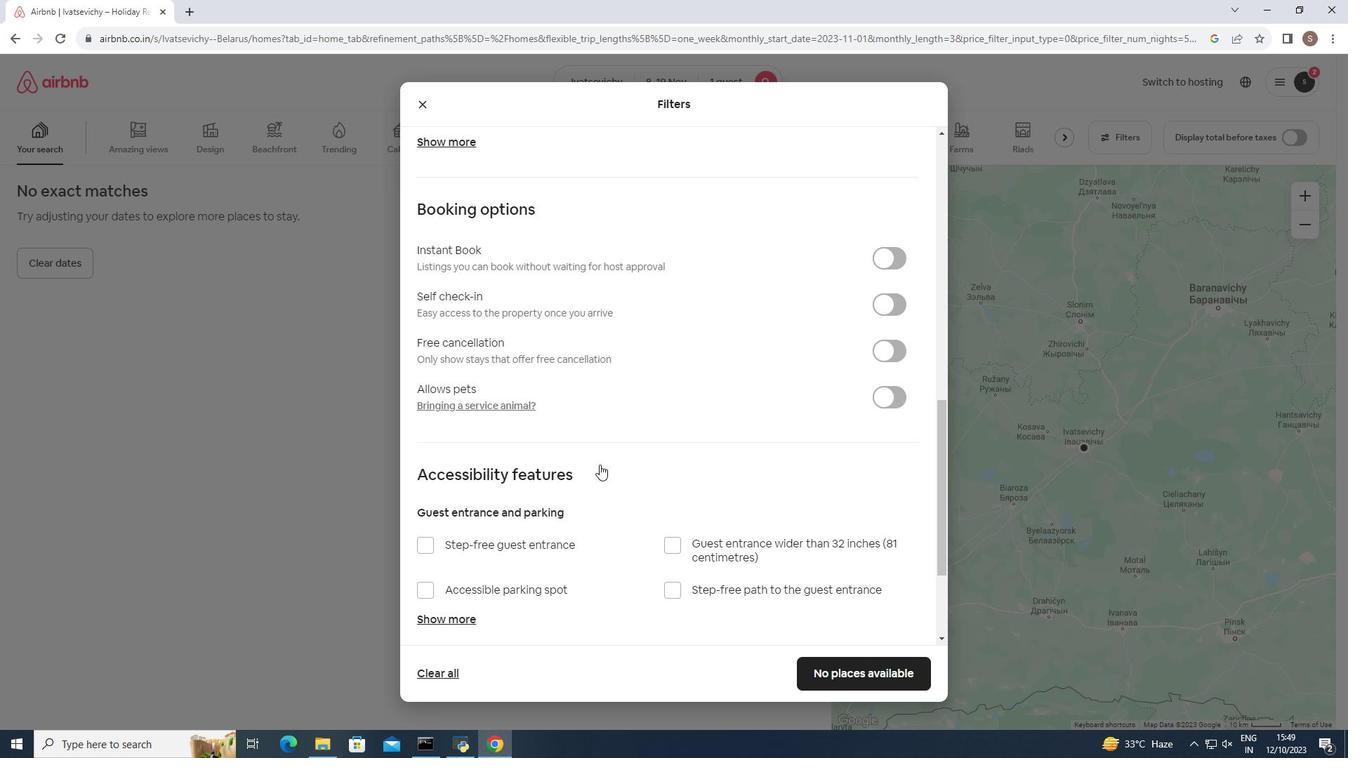 
Action: Mouse moved to (600, 463)
Screenshot: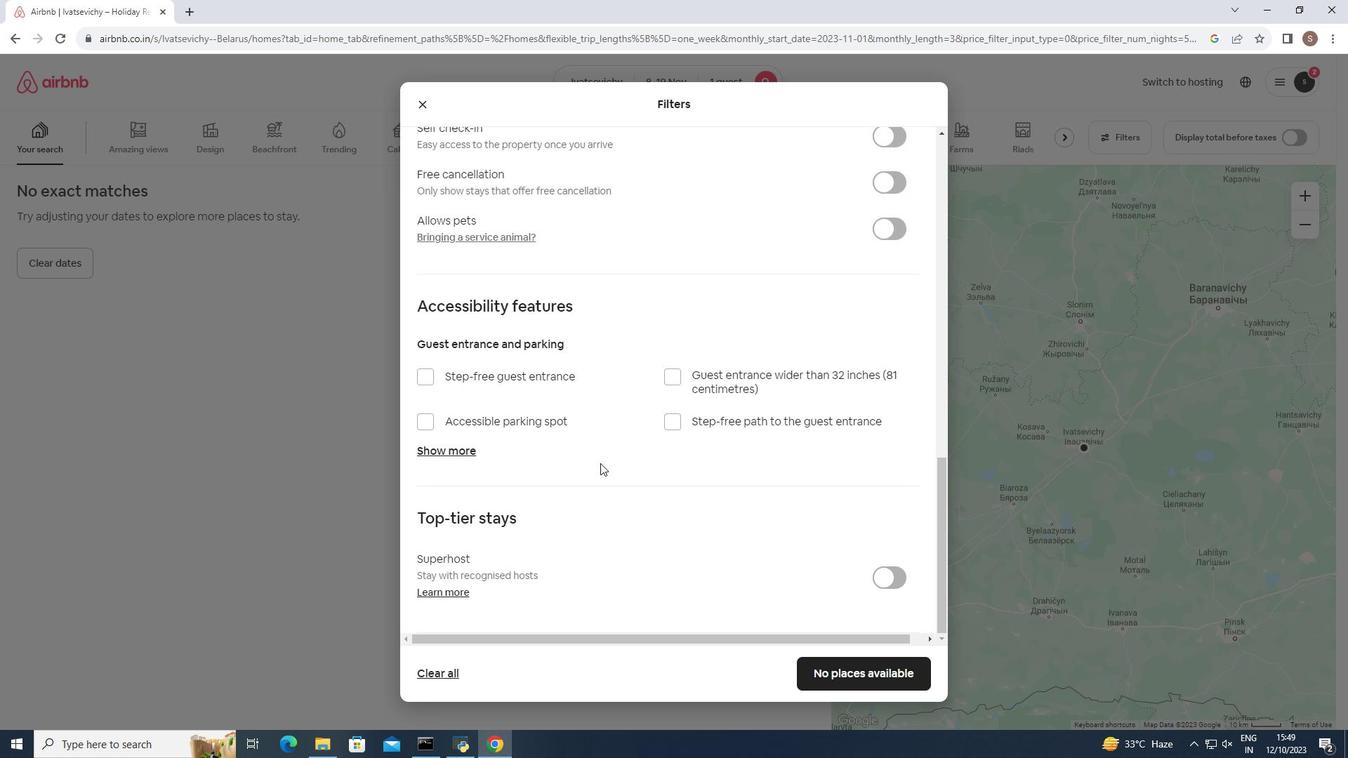 
Action: Mouse scrolled (600, 462) with delta (0, 0)
Screenshot: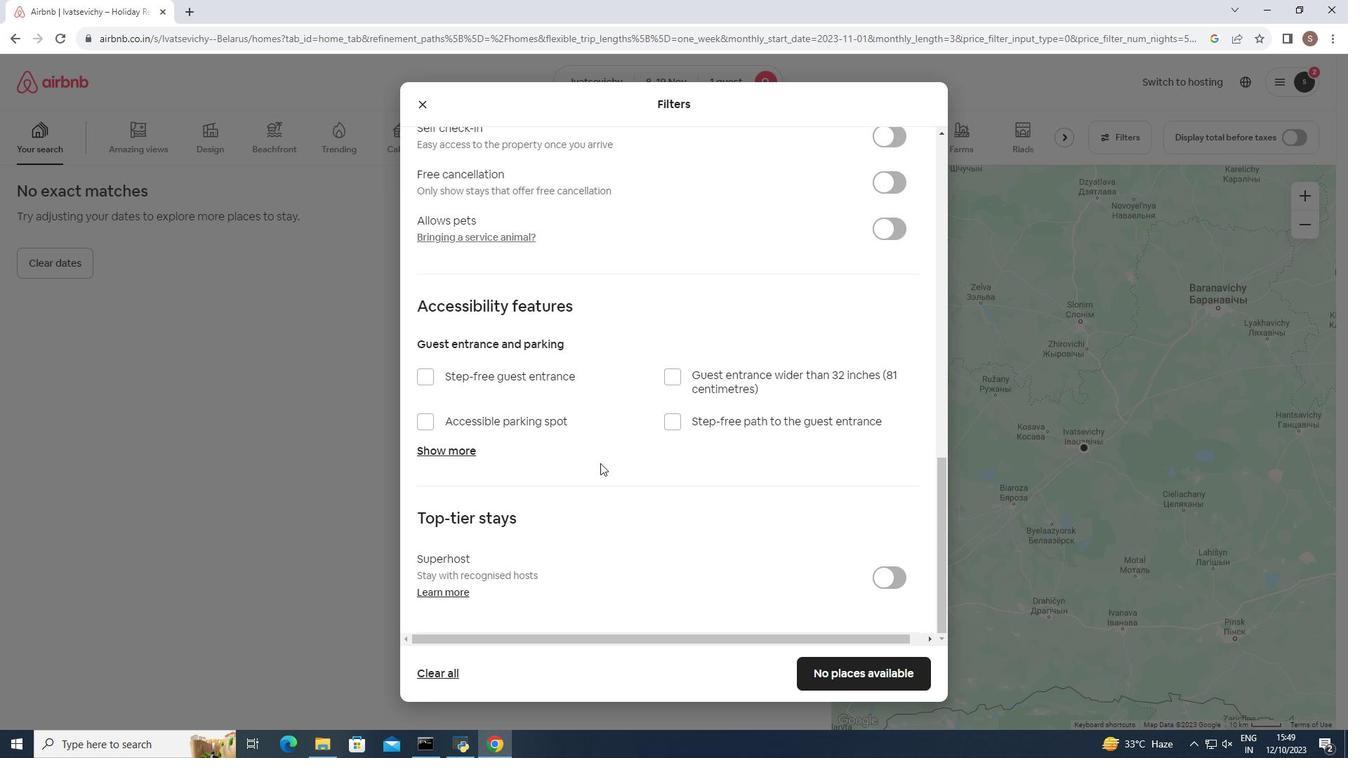 
Action: Mouse scrolled (600, 462) with delta (0, 0)
Screenshot: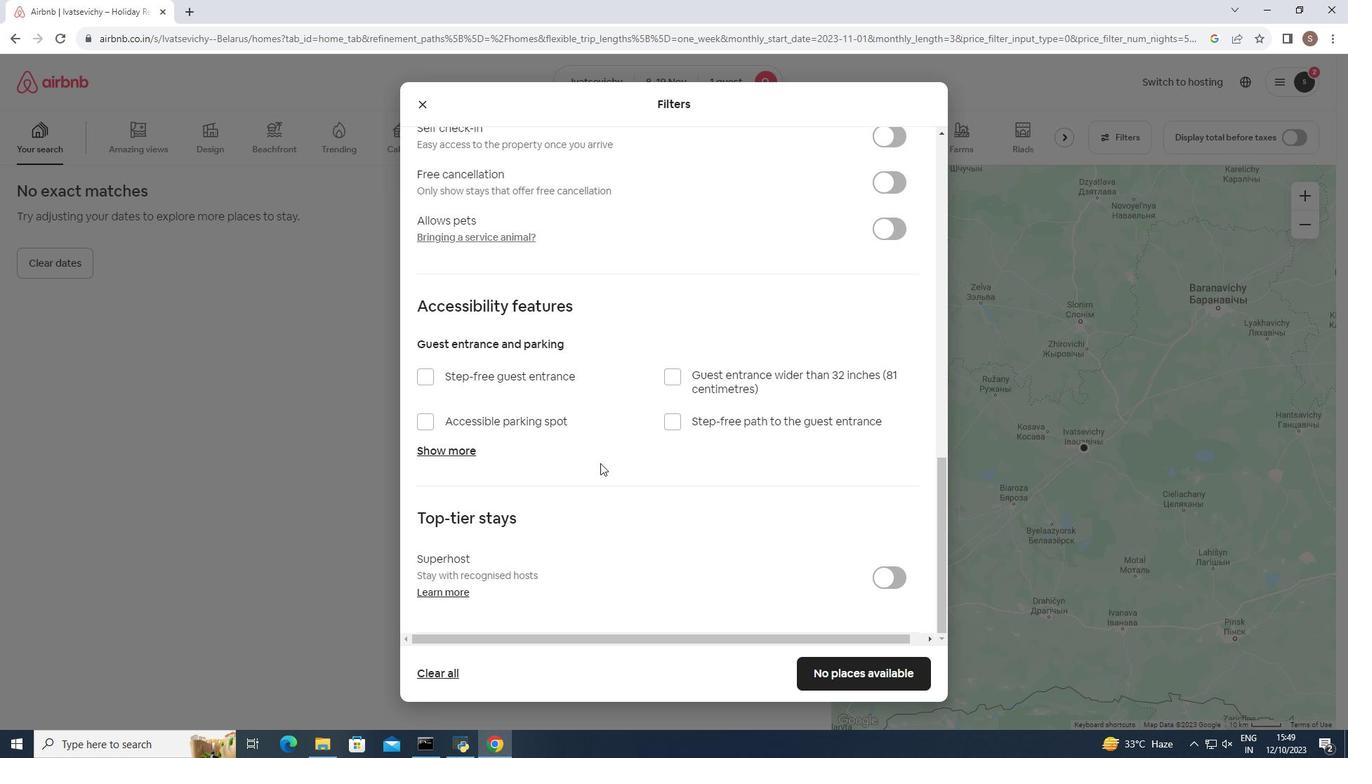 
Action: Mouse scrolled (600, 462) with delta (0, 0)
Screenshot: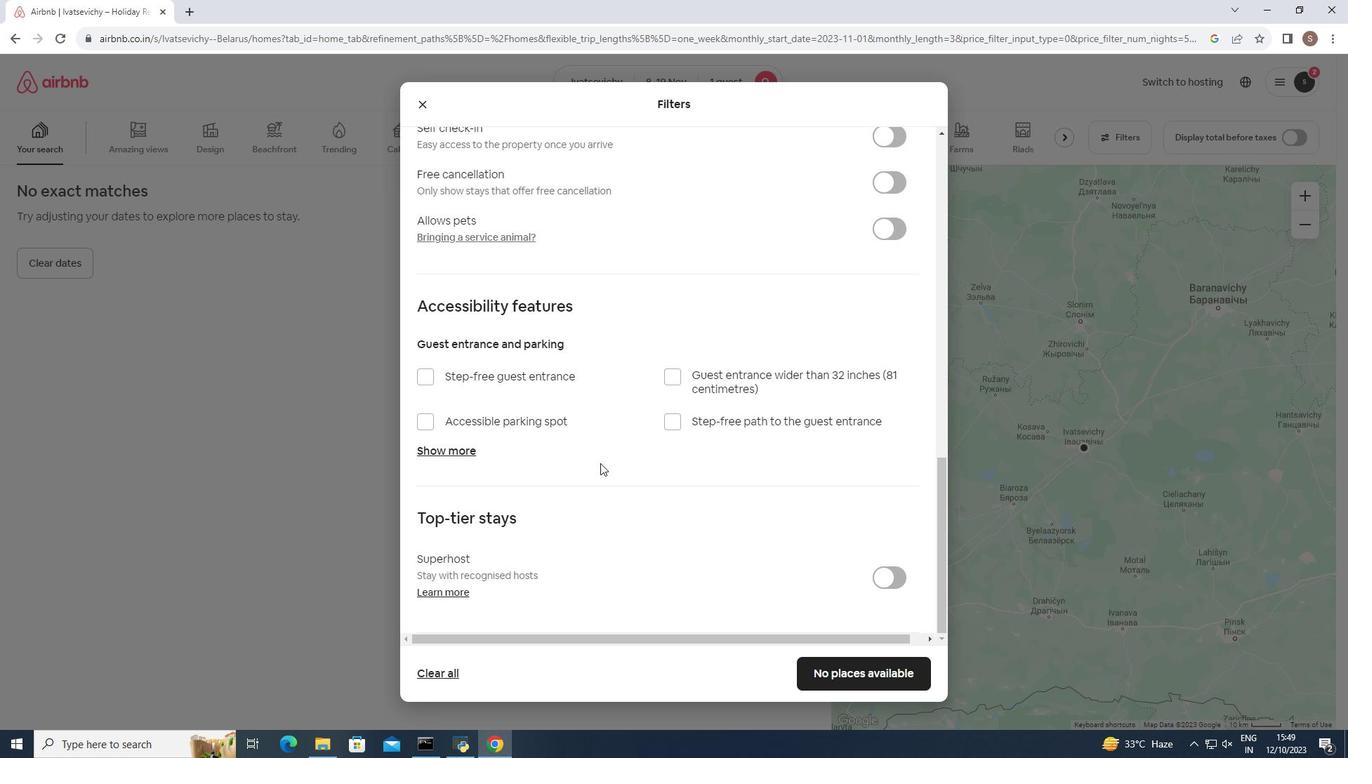 
Action: Mouse scrolled (600, 462) with delta (0, 0)
Screenshot: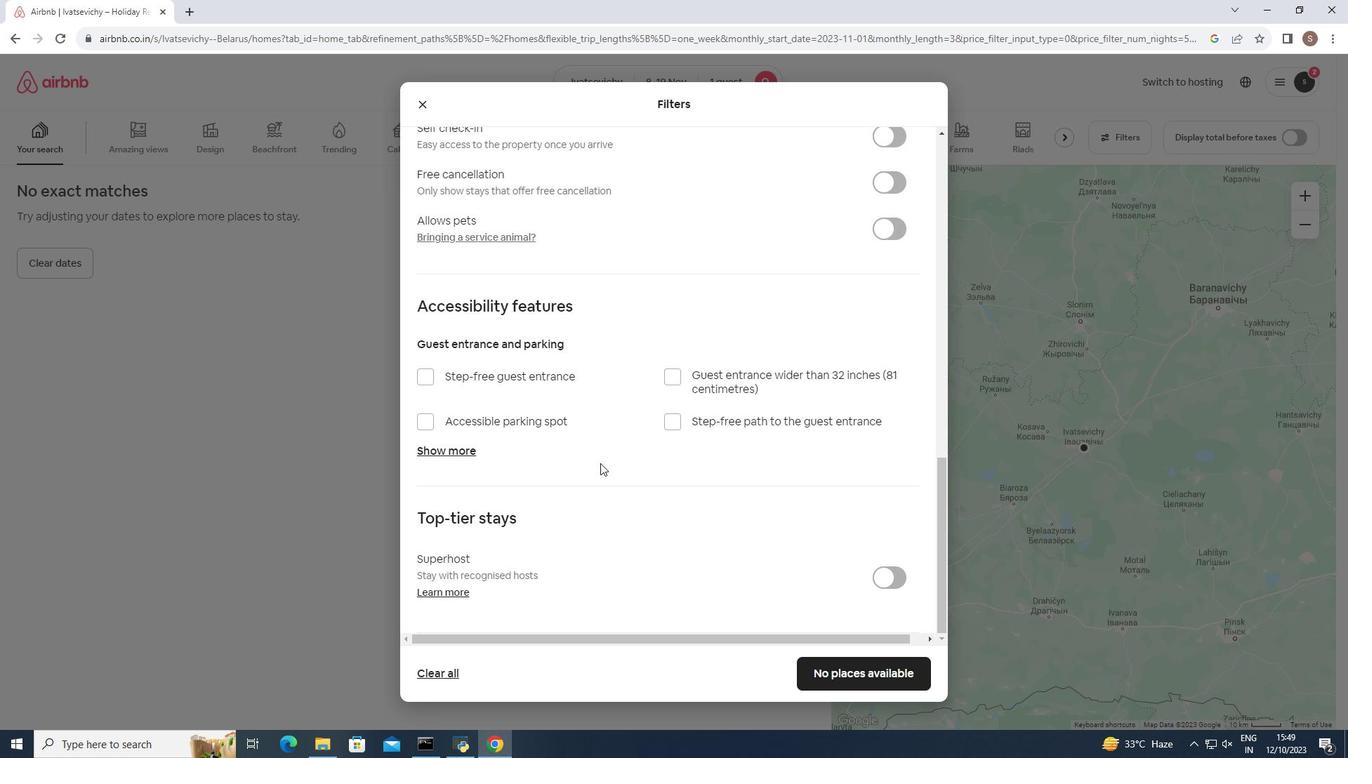 
Action: Mouse scrolled (600, 462) with delta (0, 0)
Screenshot: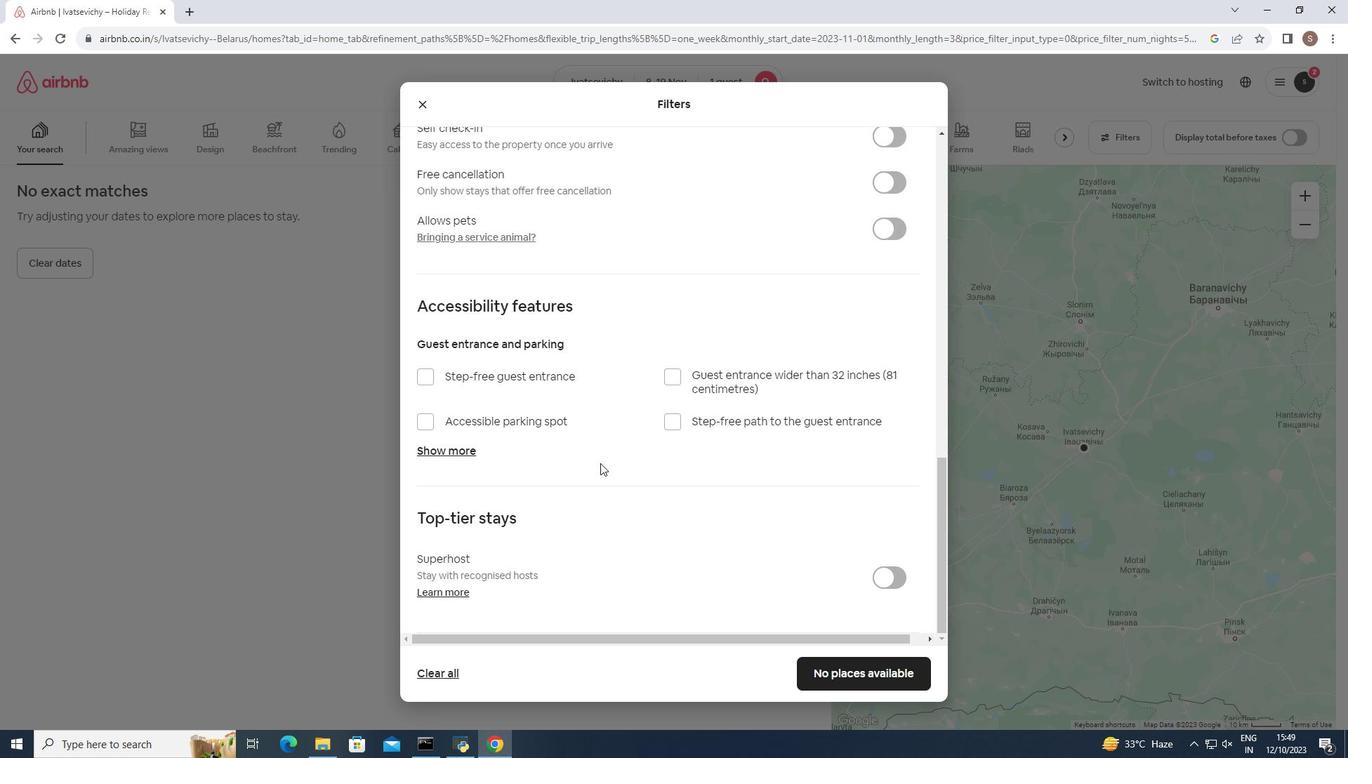 
Action: Mouse scrolled (600, 464) with delta (0, 0)
Screenshot: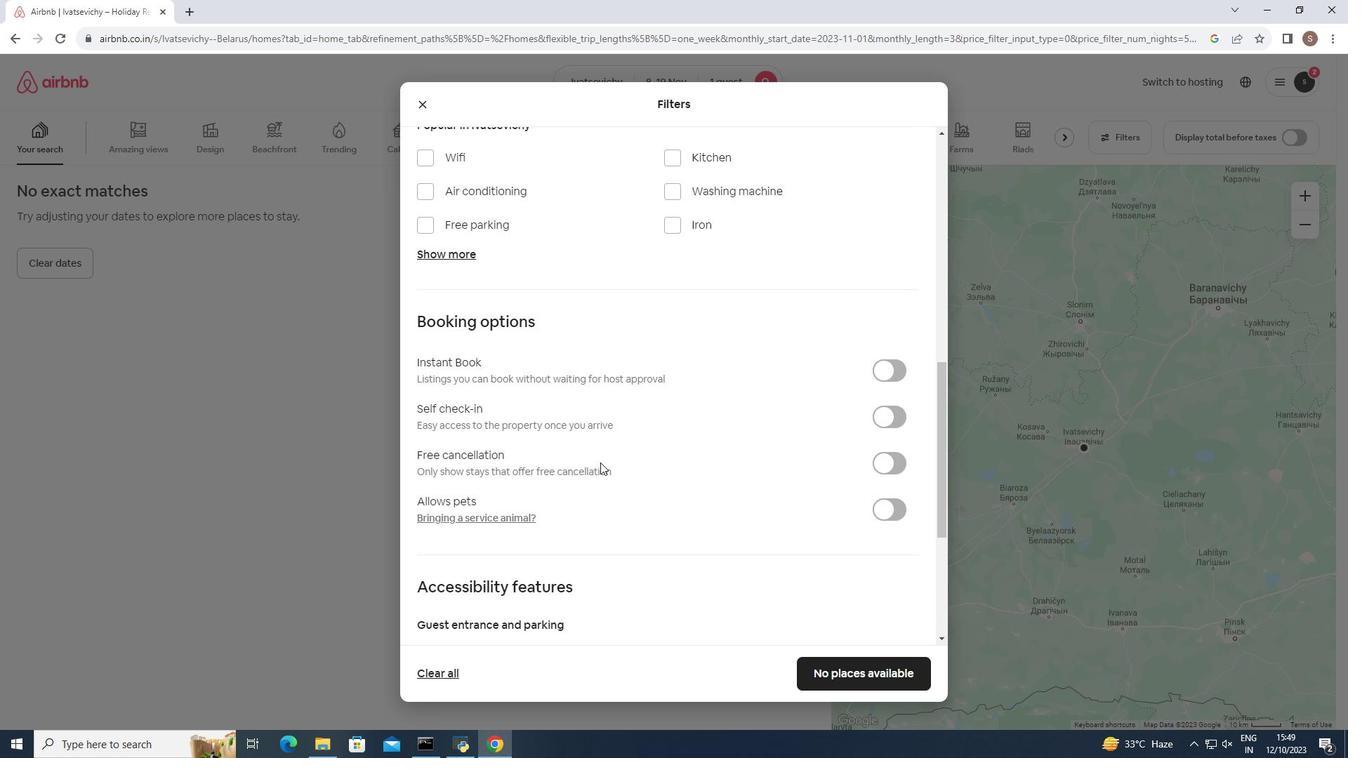 
Action: Mouse moved to (600, 462)
Screenshot: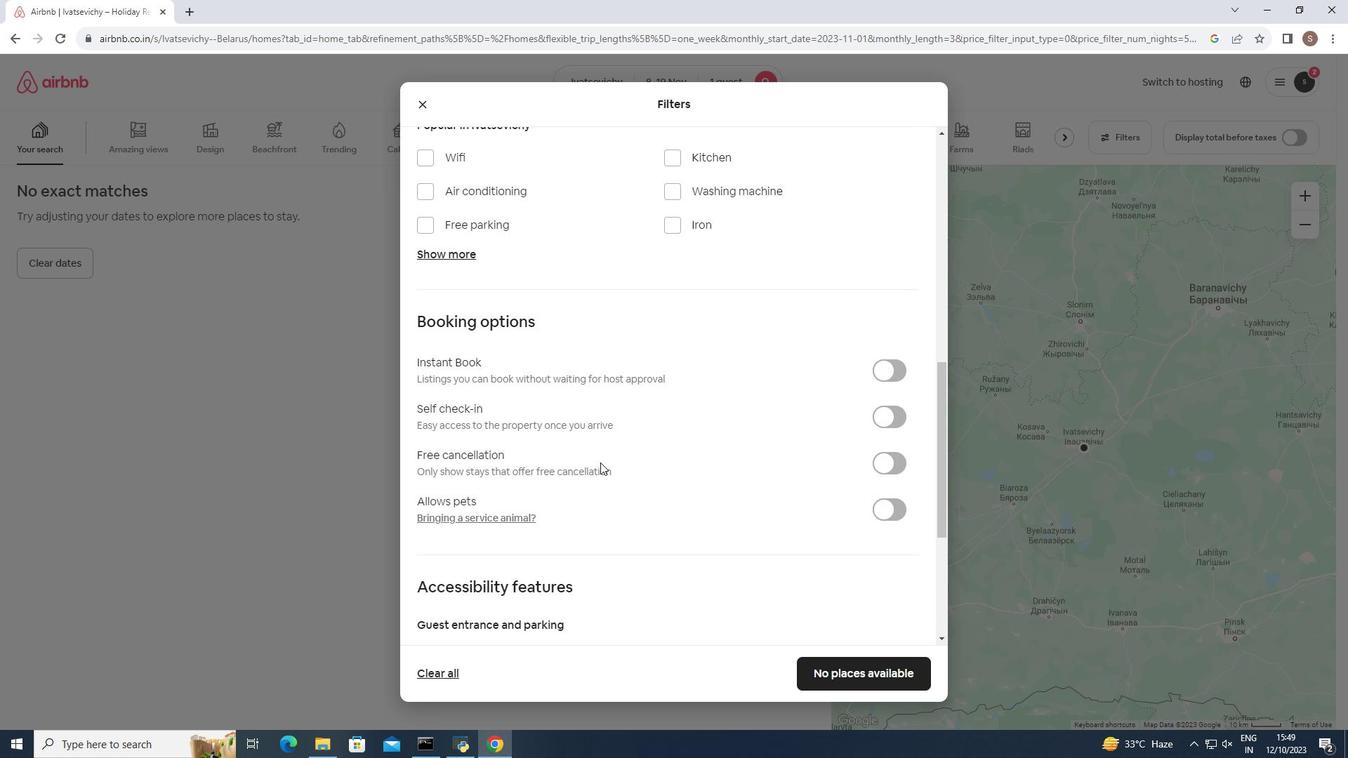 
Action: Mouse scrolled (600, 463) with delta (0, 0)
Screenshot: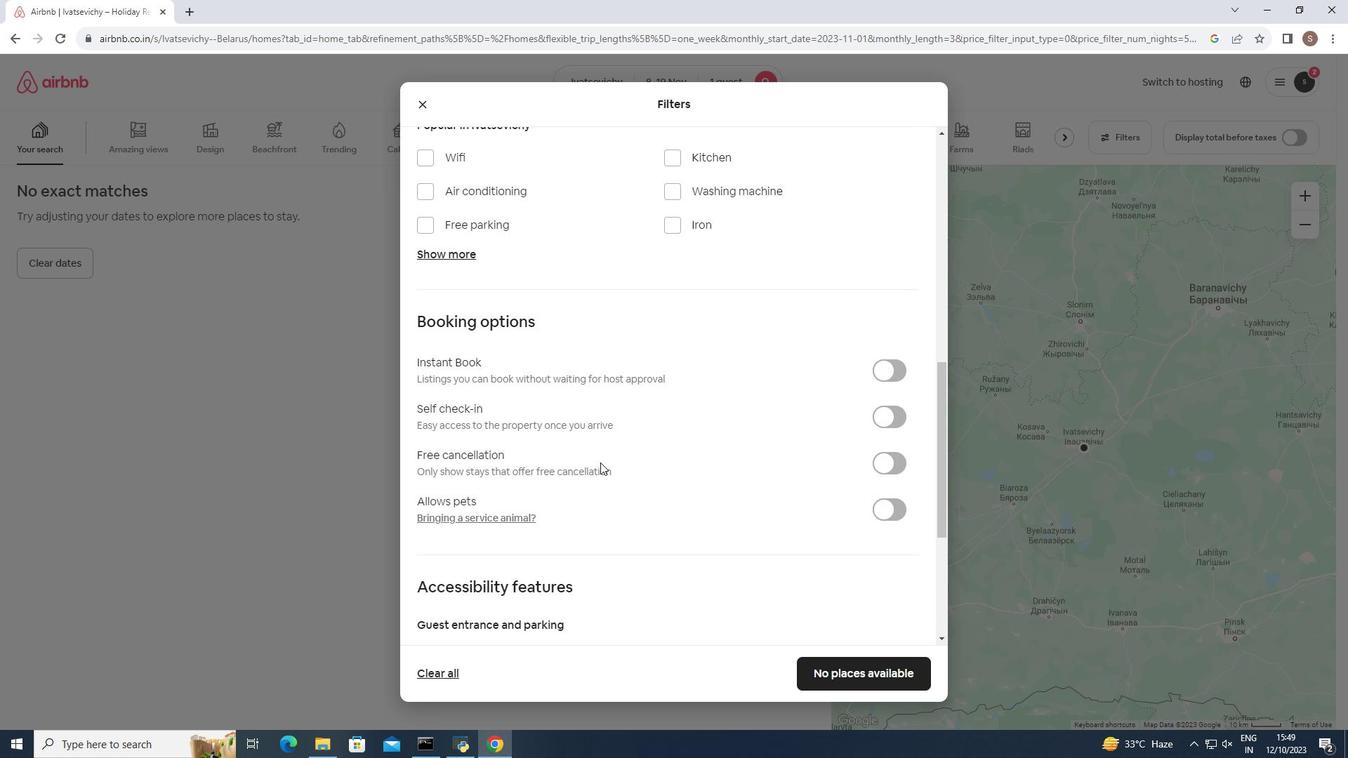 
Action: Mouse scrolled (600, 463) with delta (0, 0)
Screenshot: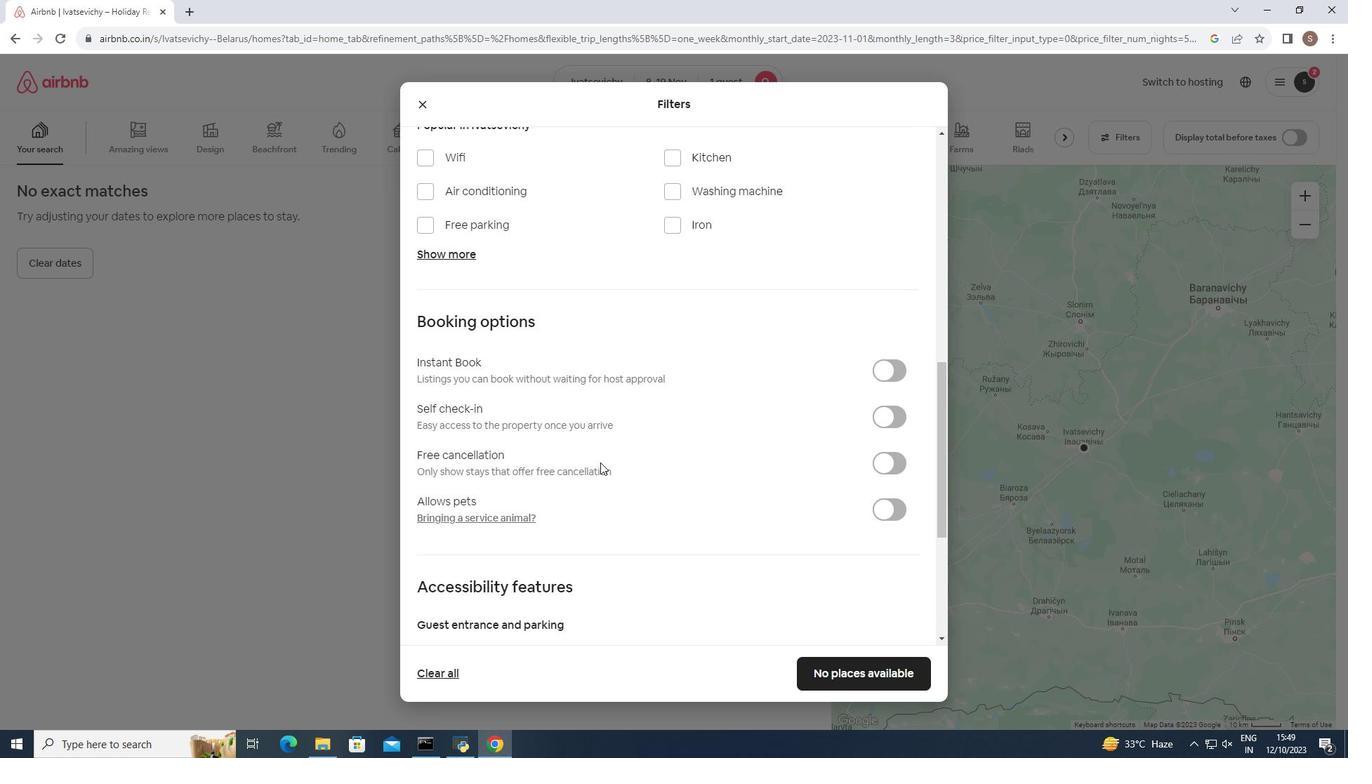 
Action: Mouse scrolled (600, 463) with delta (0, 0)
Screenshot: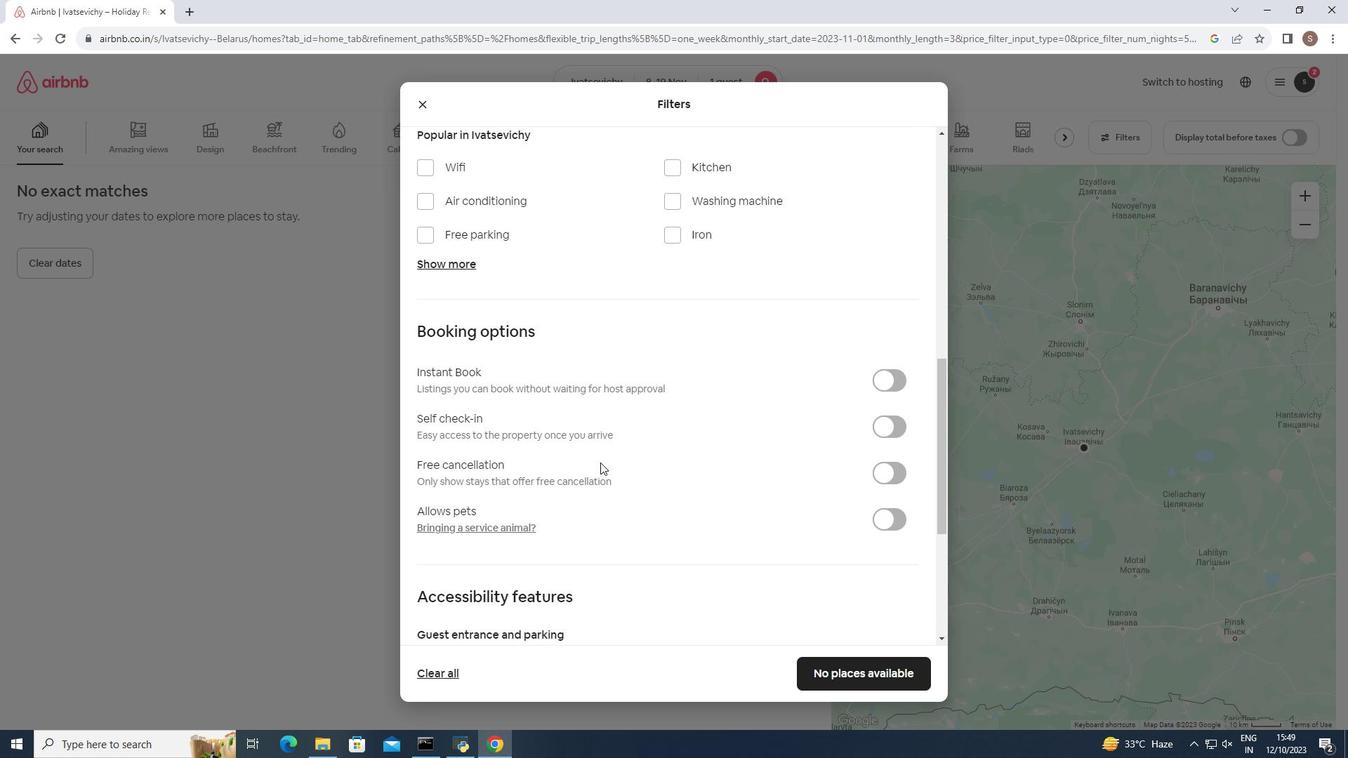 
Action: Mouse scrolled (600, 463) with delta (0, 0)
Screenshot: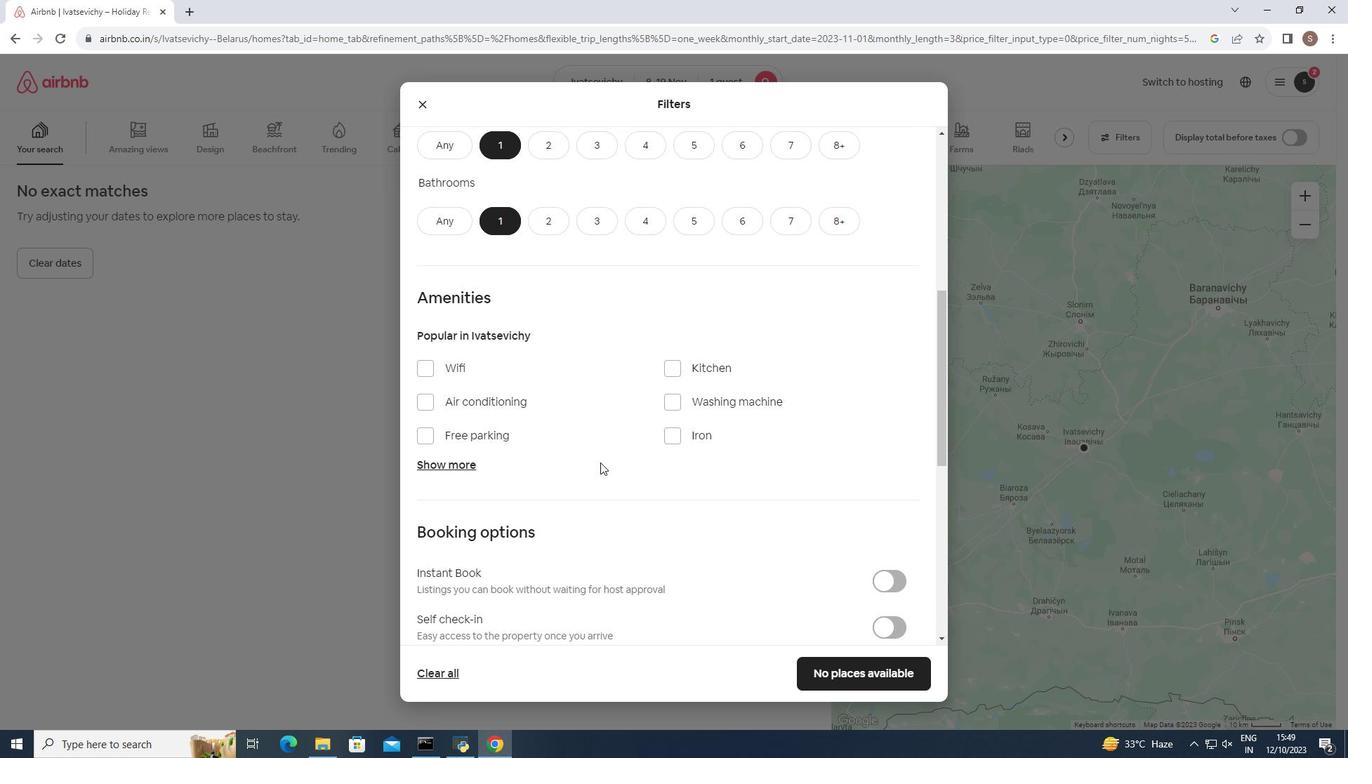 
Action: Mouse scrolled (600, 463) with delta (0, 0)
Screenshot: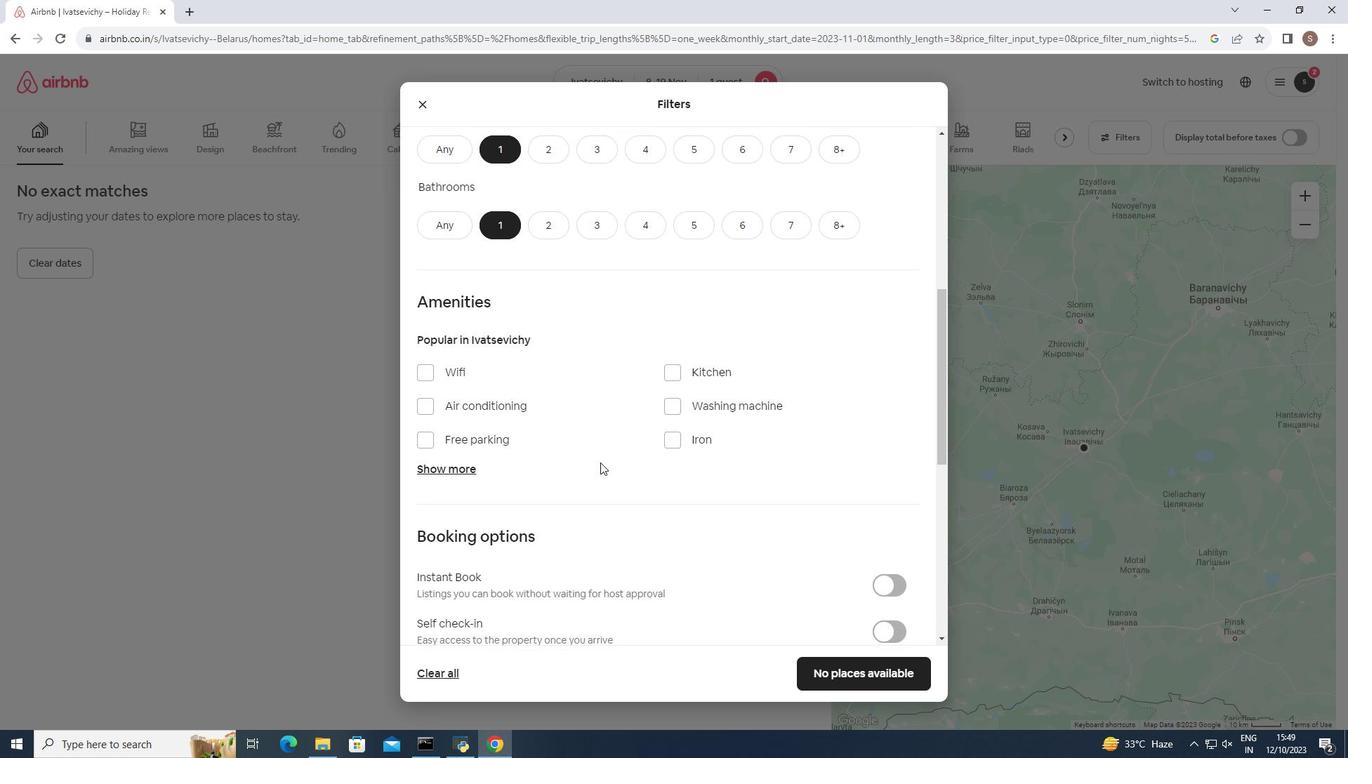 
Action: Mouse scrolled (600, 463) with delta (0, 0)
Screenshot: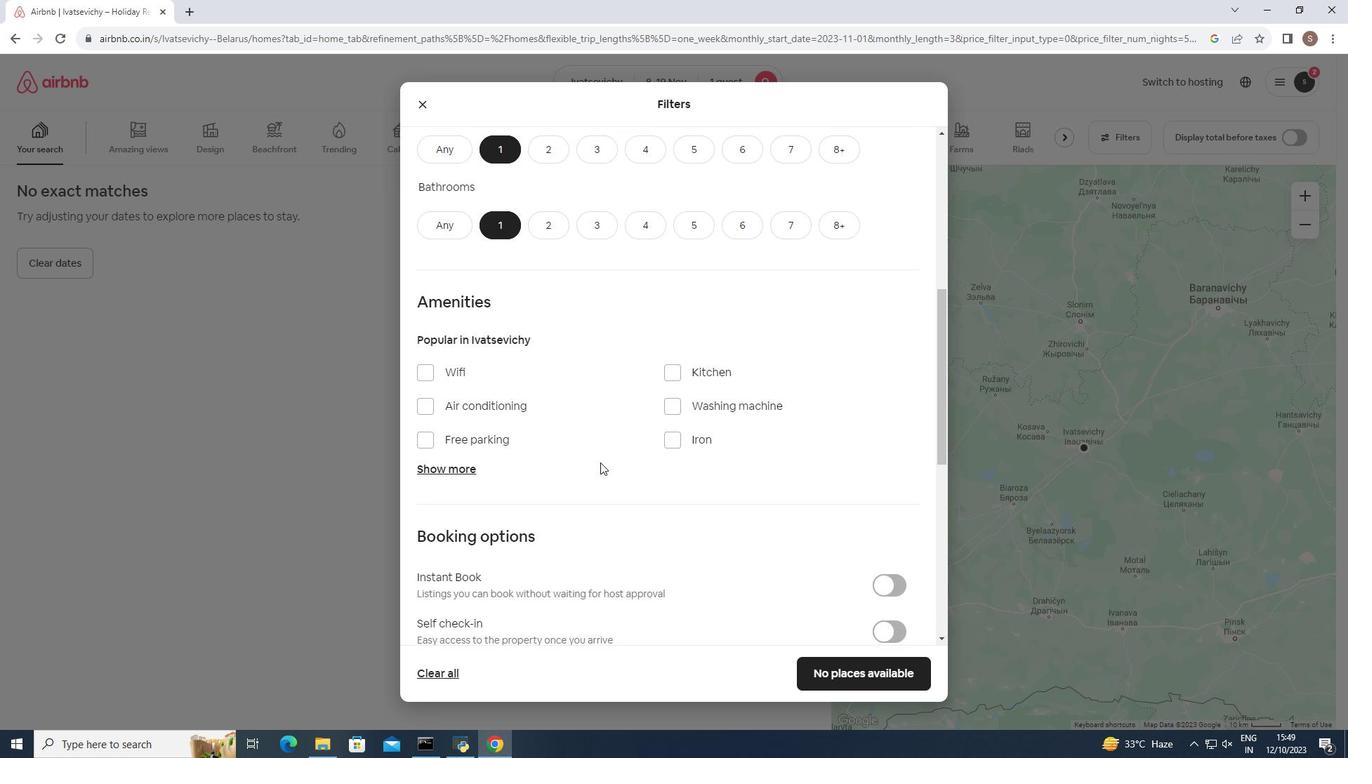 
Action: Mouse scrolled (600, 463) with delta (0, 0)
Screenshot: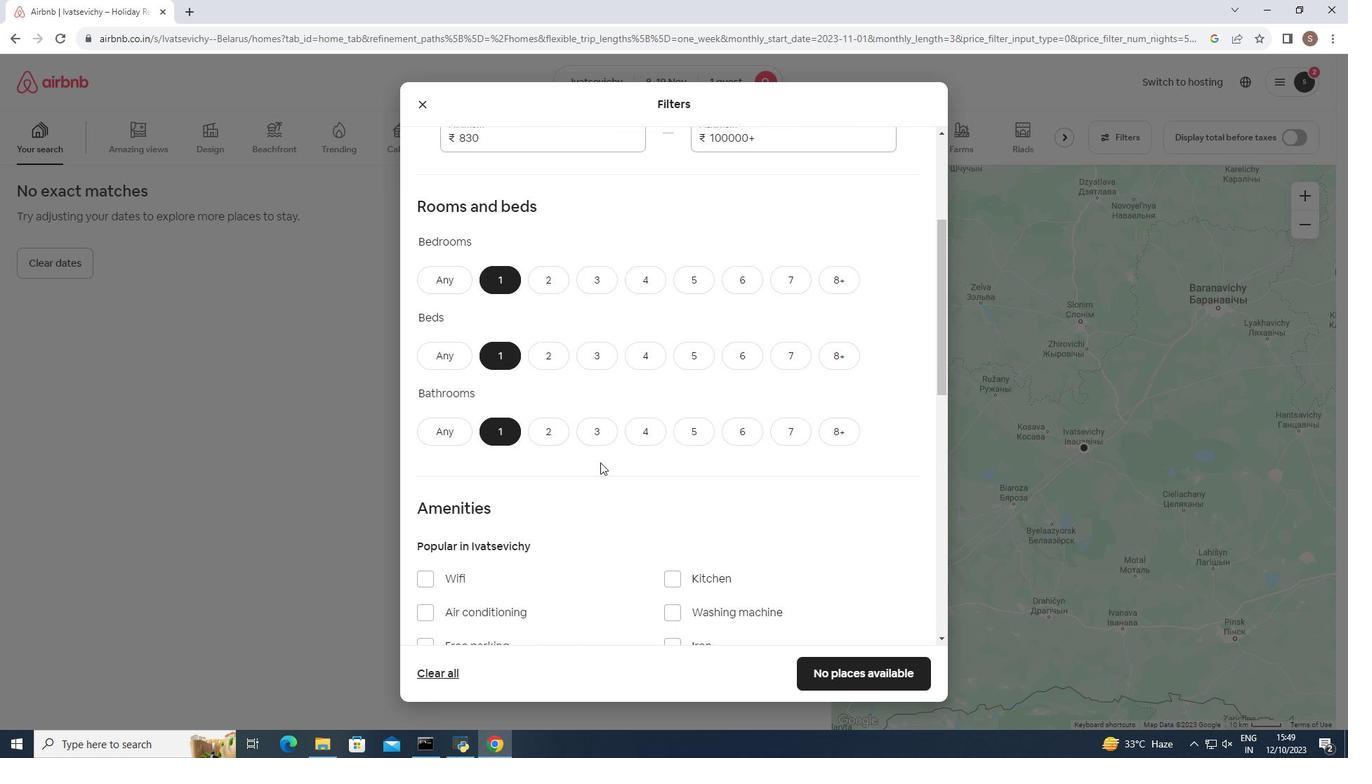 
Action: Mouse scrolled (600, 463) with delta (0, 0)
Screenshot: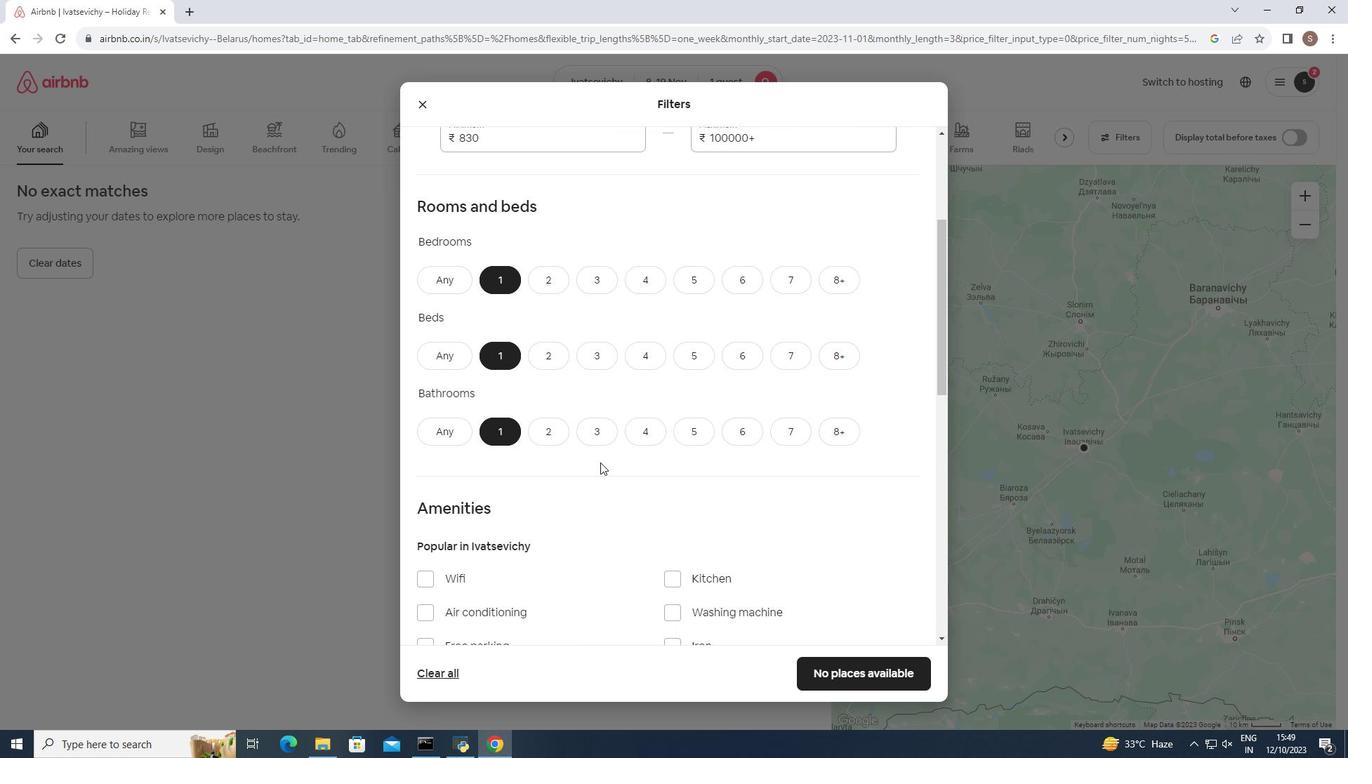 
Action: Mouse scrolled (600, 463) with delta (0, 0)
Screenshot: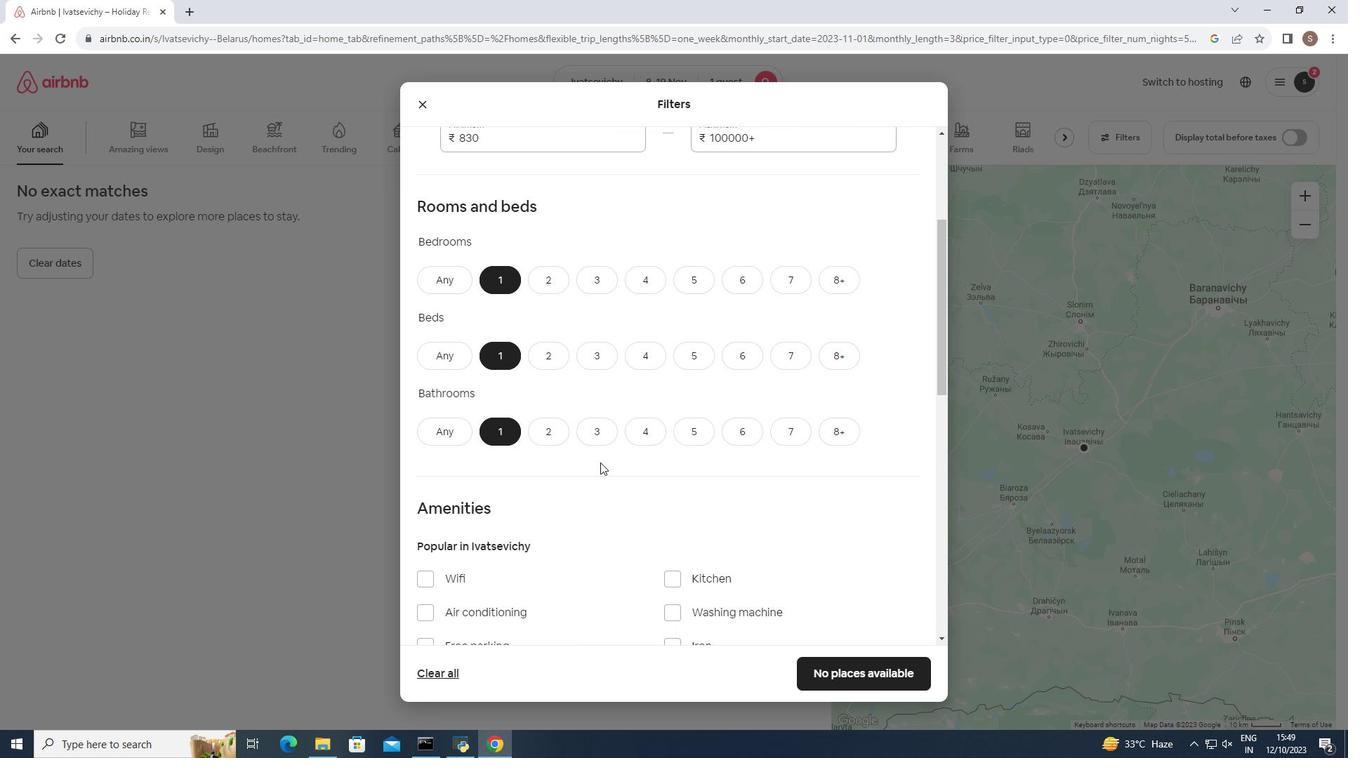 
Action: Mouse scrolled (600, 463) with delta (0, 0)
Screenshot: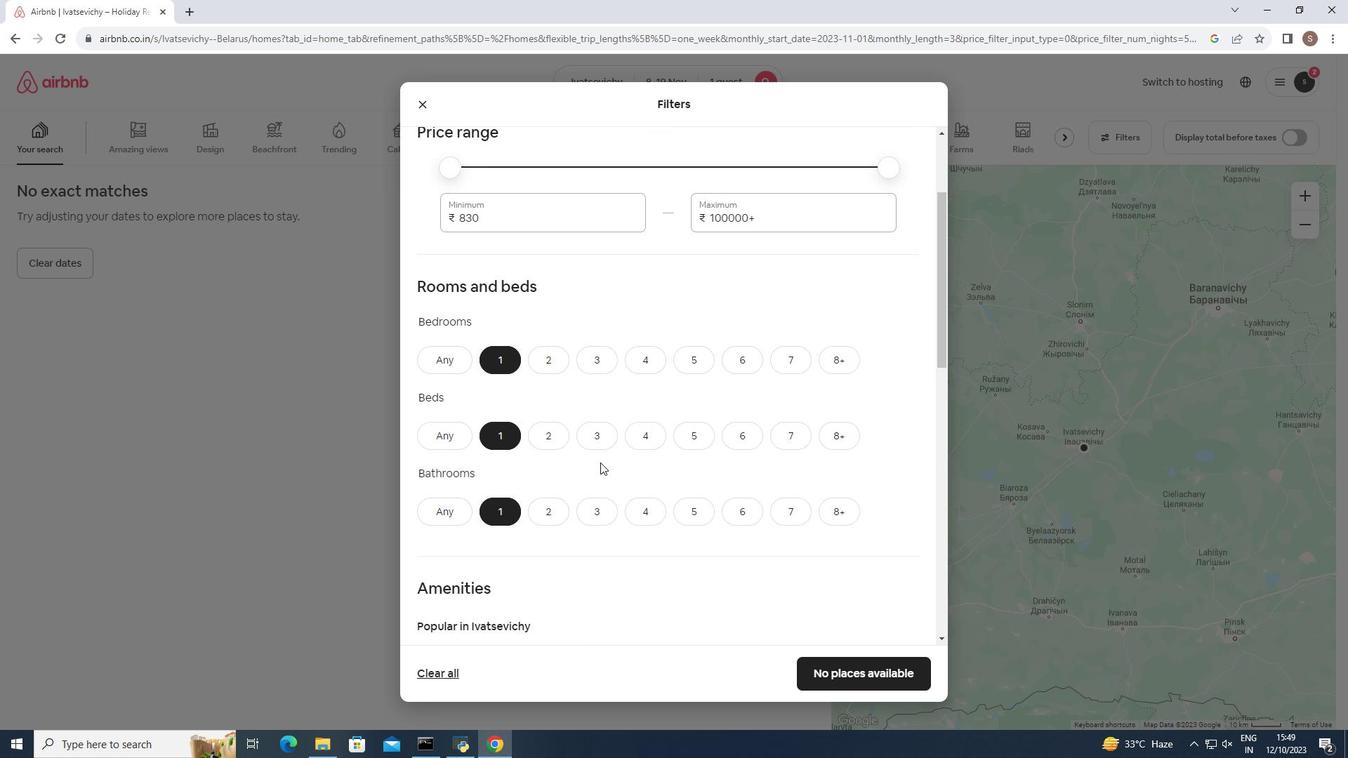 
Action: Mouse scrolled (600, 463) with delta (0, 0)
Screenshot: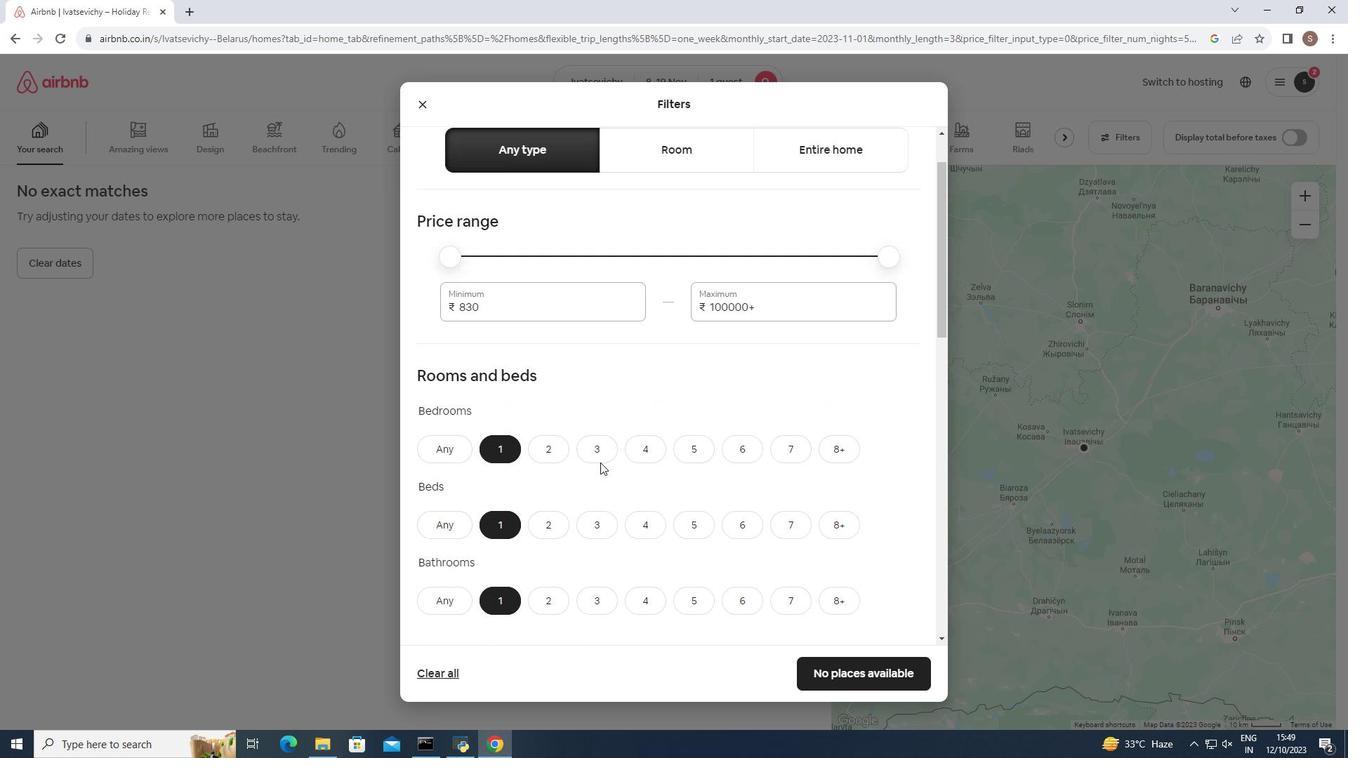 
Action: Mouse scrolled (600, 463) with delta (0, 0)
Screenshot: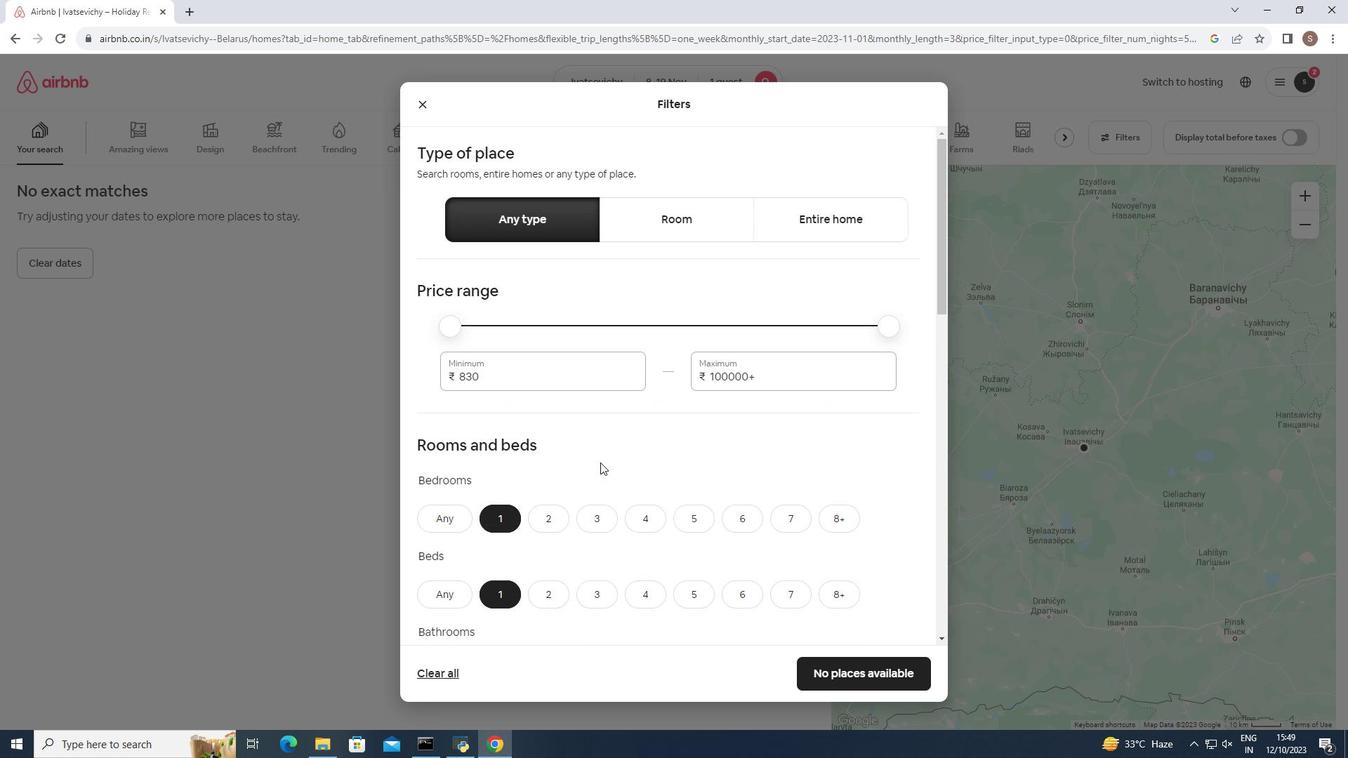 
Action: Mouse scrolled (600, 463) with delta (0, 0)
Screenshot: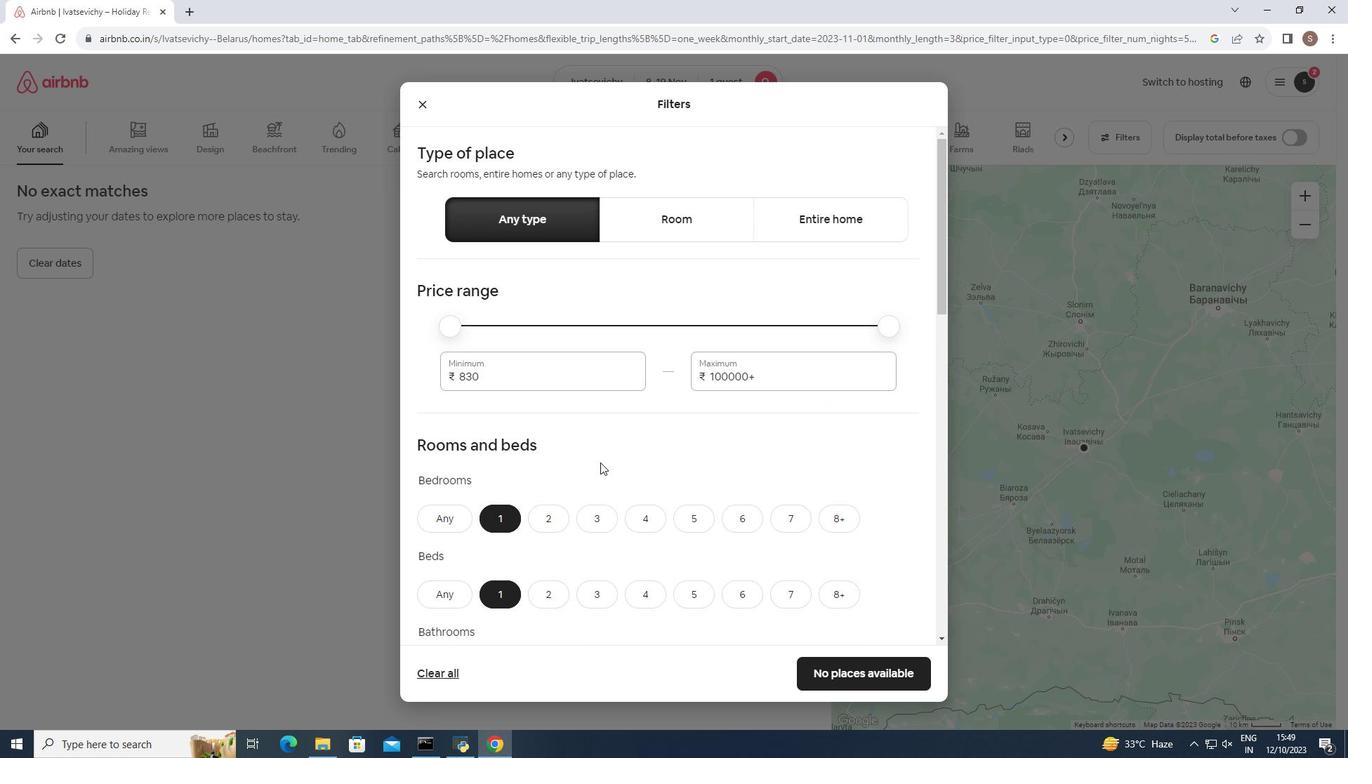 
Action: Mouse moved to (600, 462)
Screenshot: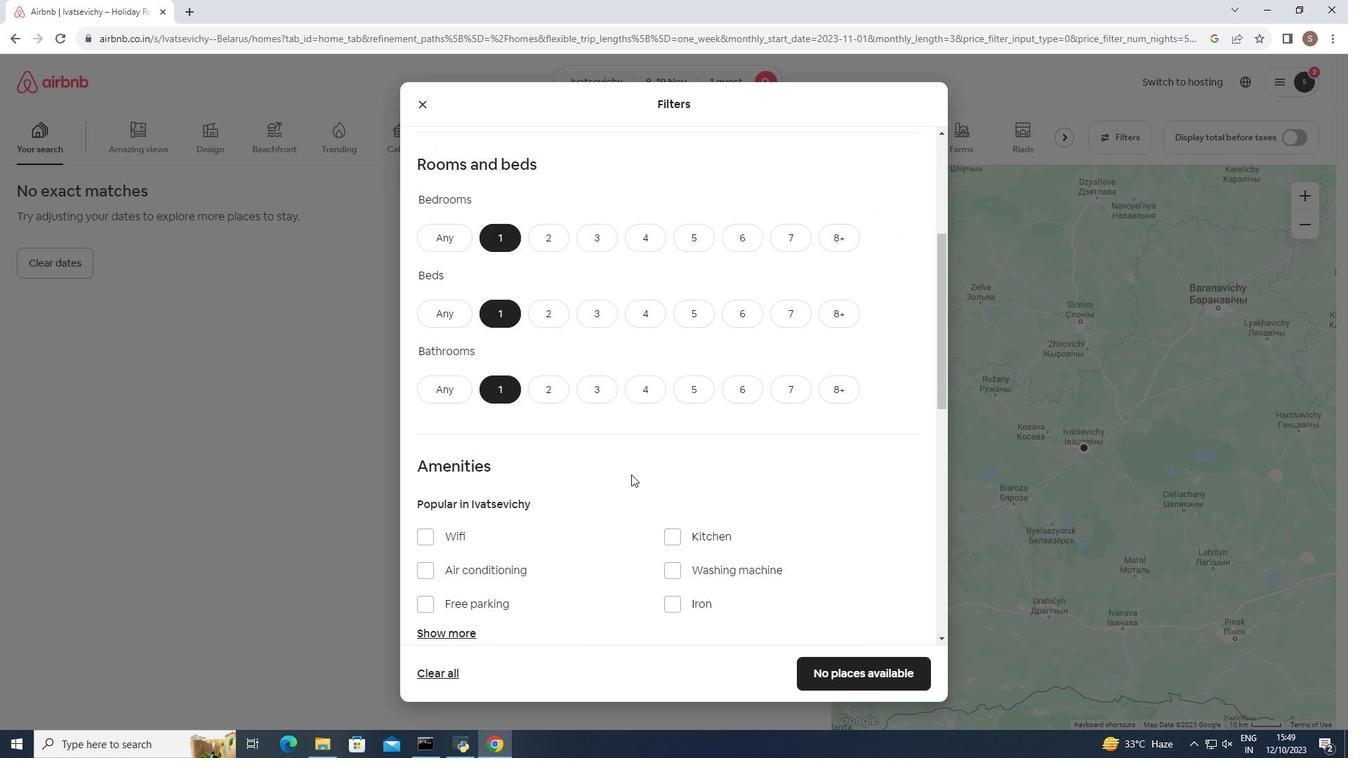 
Action: Mouse scrolled (600, 462) with delta (0, 0)
Screenshot: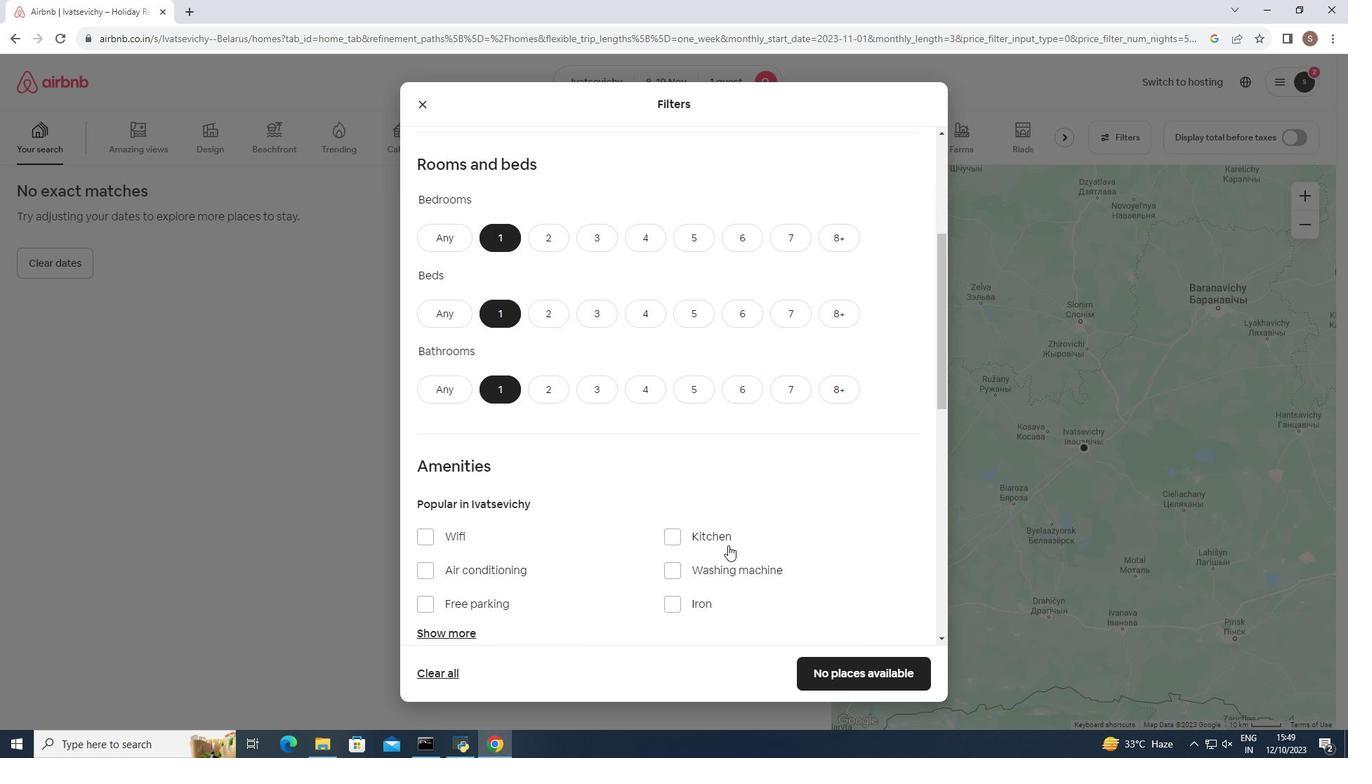 
Action: Mouse scrolled (600, 462) with delta (0, 0)
Screenshot: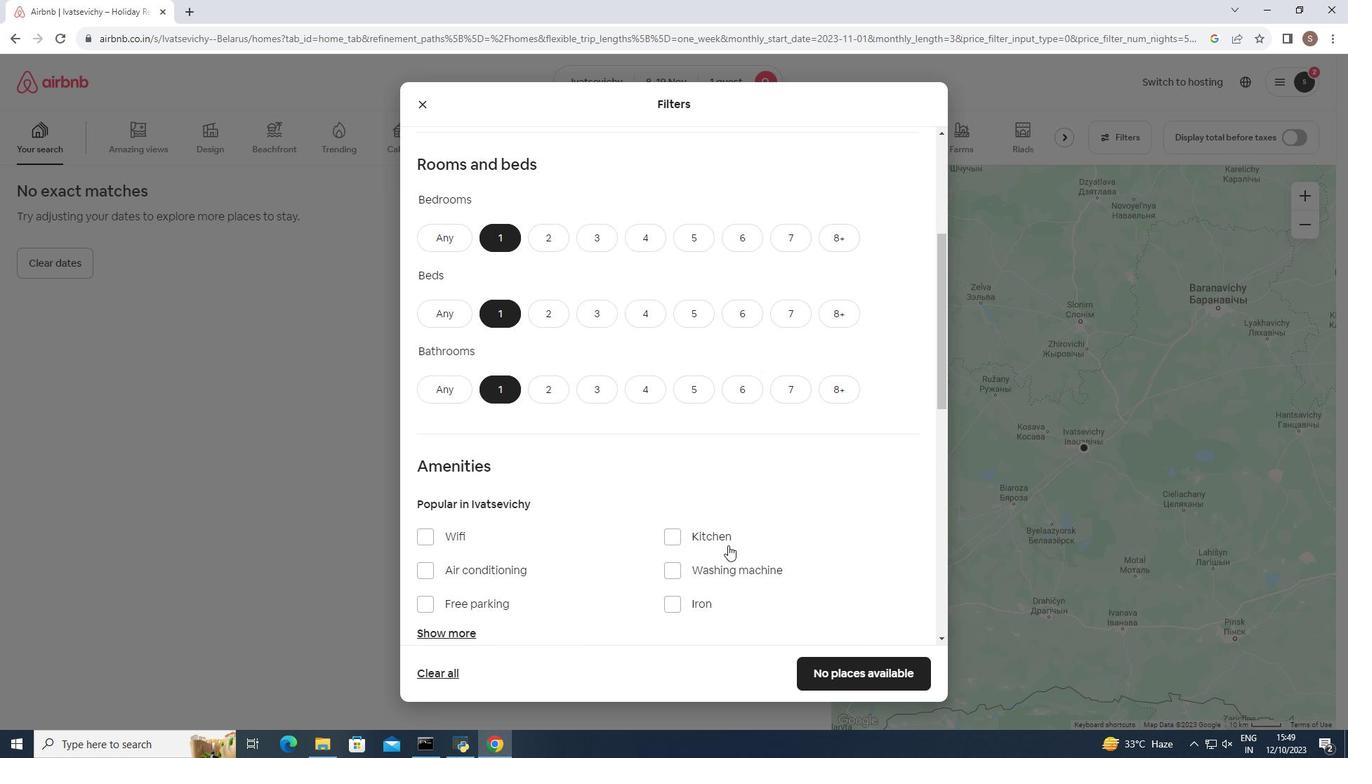 
Action: Mouse scrolled (600, 462) with delta (0, 0)
Screenshot: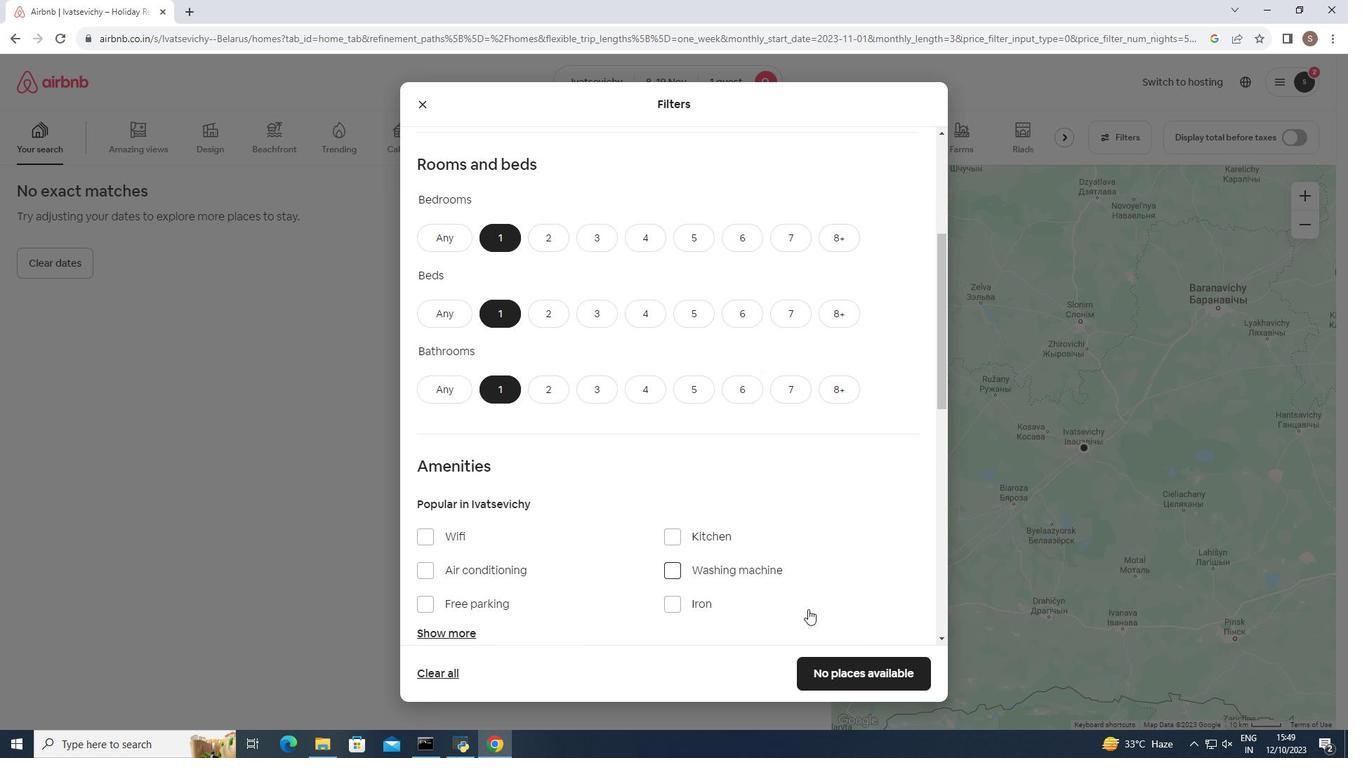 
Action: Mouse scrolled (600, 462) with delta (0, 0)
Screenshot: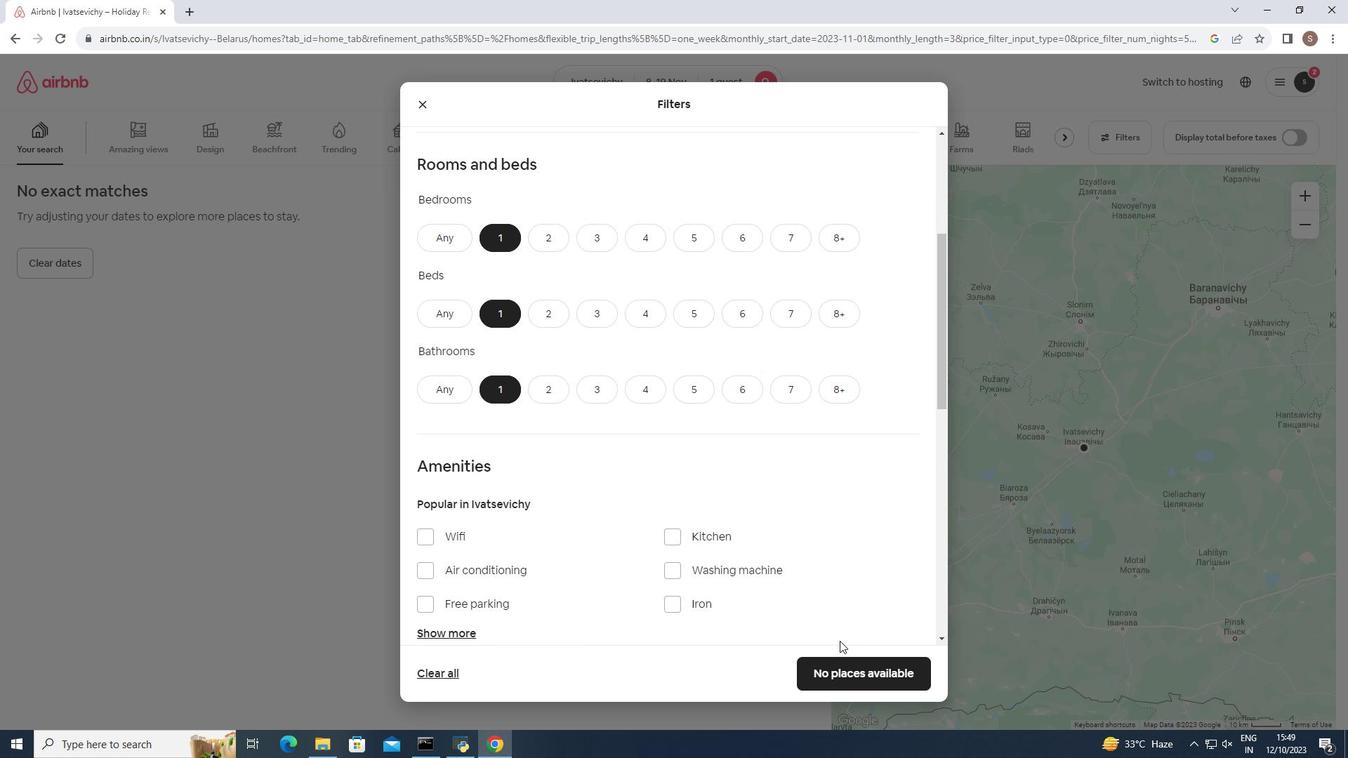 
Action: Mouse moved to (845, 672)
Screenshot: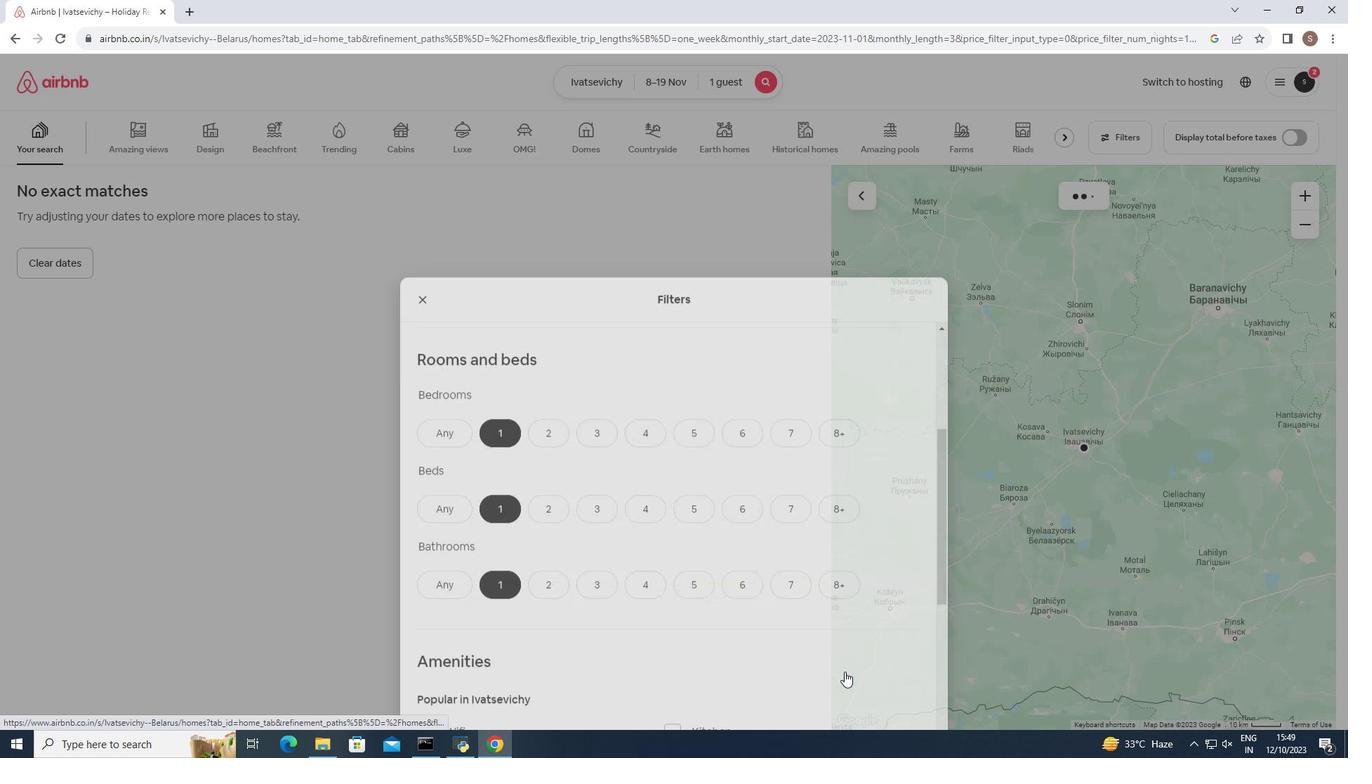 
Action: Mouse pressed left at (845, 672)
Screenshot: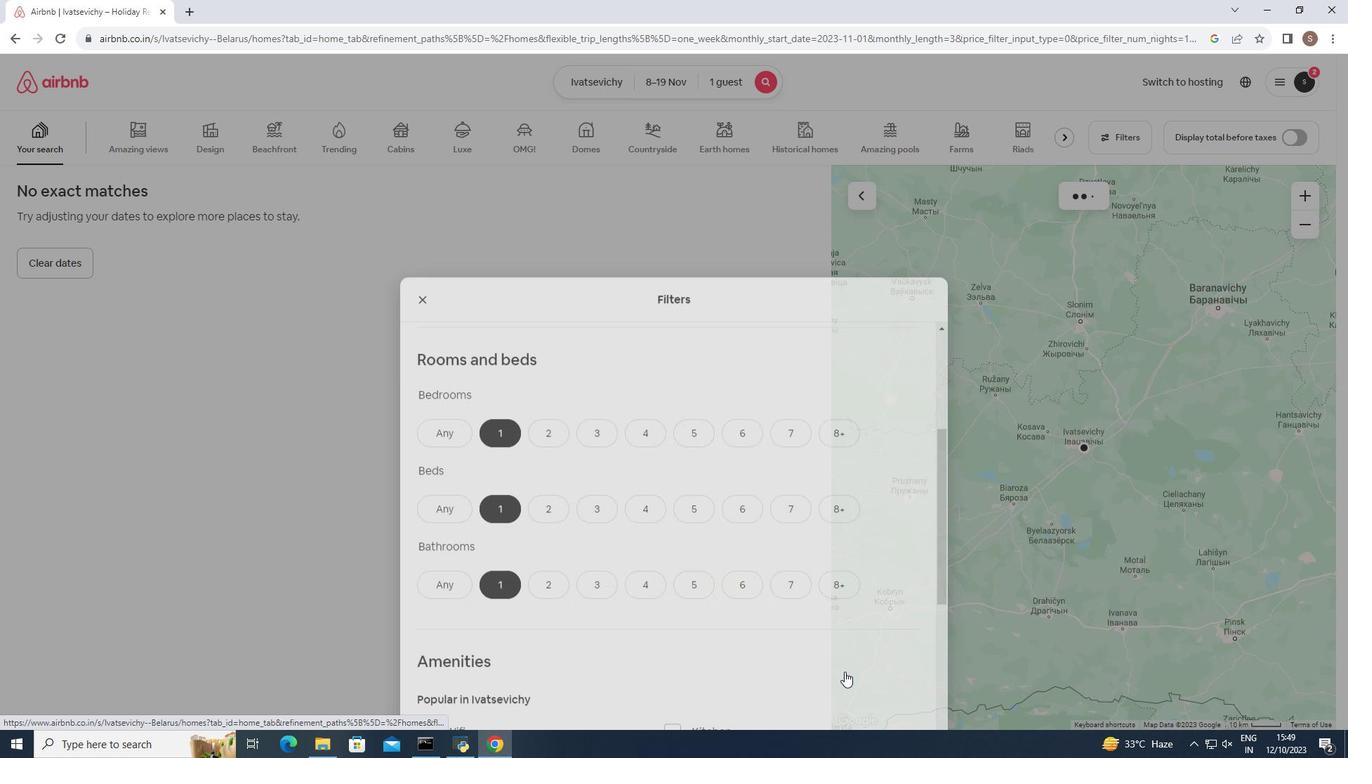 
Action: Mouse moved to (542, 496)
Screenshot: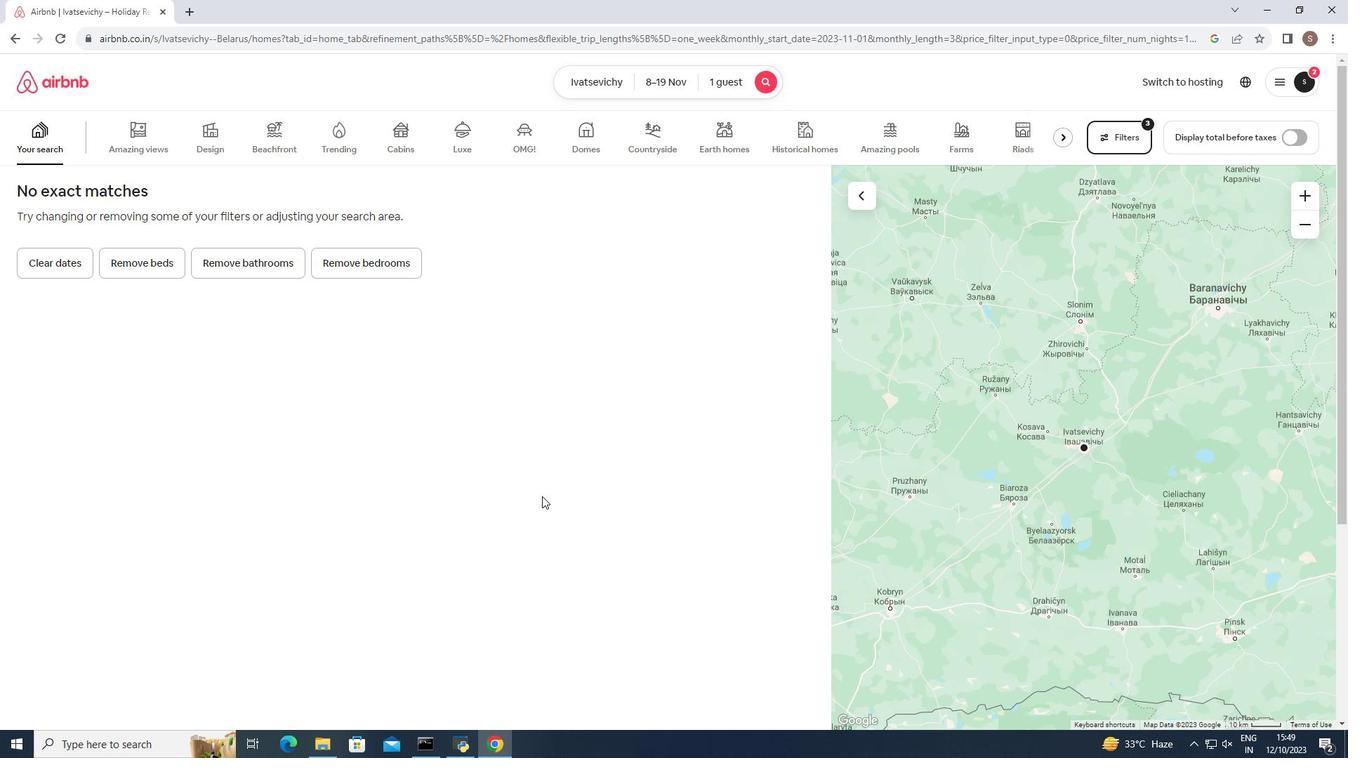 
